Task: Look for space in Pālitāna, India from 3rd June, 2023 to 9th June, 2023 for 2 adults in price range Rs.6000 to Rs.12000. Place can be entire place with 1  bedroom having 1 bed and 1 bathroom. Property type can be house, flat, guest house, hotel. Booking option can be shelf check-in. Required host language is English.
Action: Mouse moved to (499, 99)
Screenshot: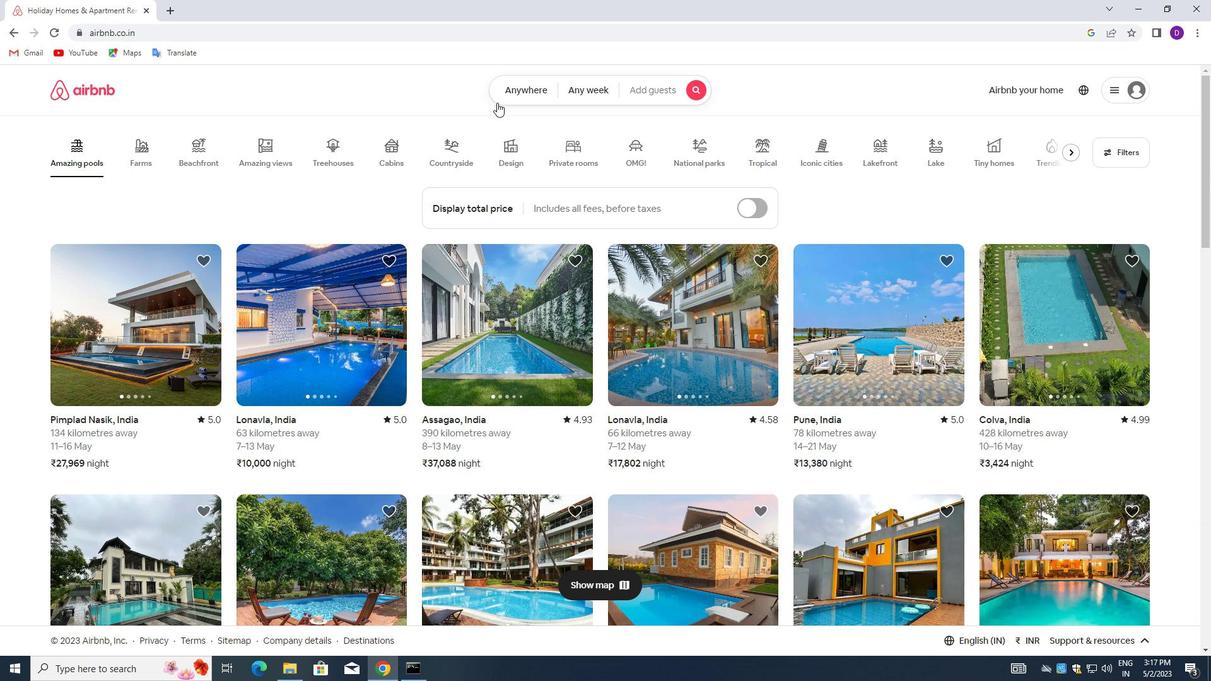 
Action: Mouse pressed left at (499, 99)
Screenshot: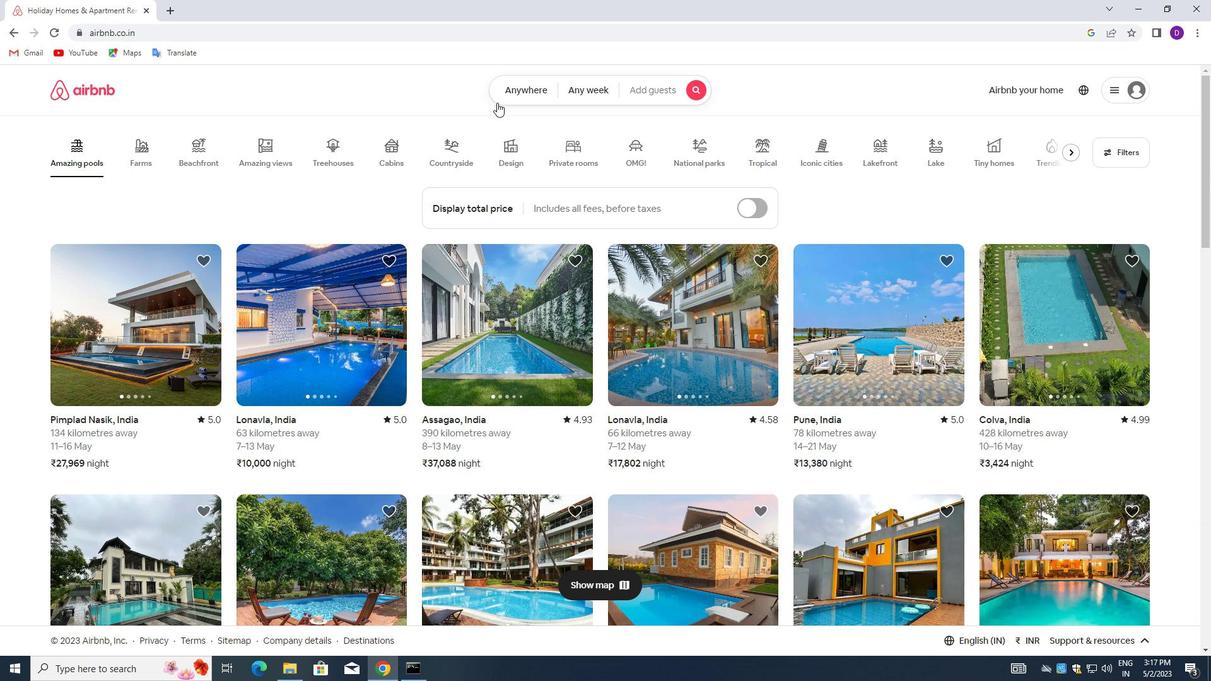 
Action: Mouse moved to (402, 143)
Screenshot: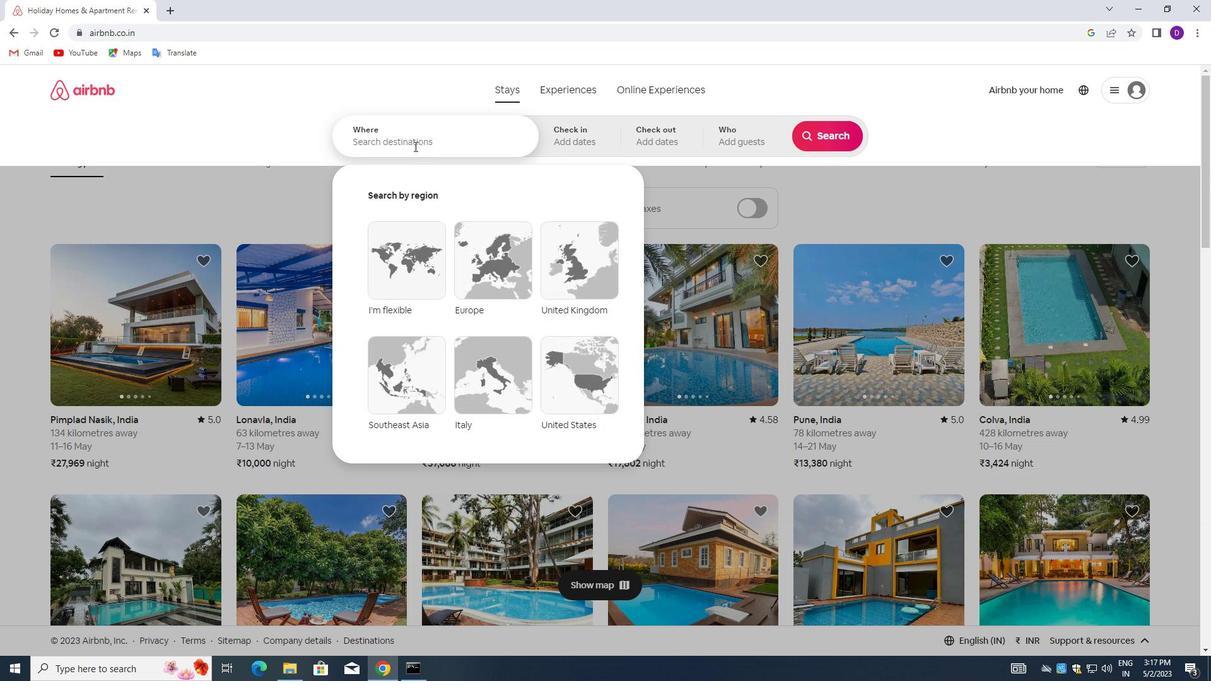 
Action: Mouse pressed left at (402, 143)
Screenshot: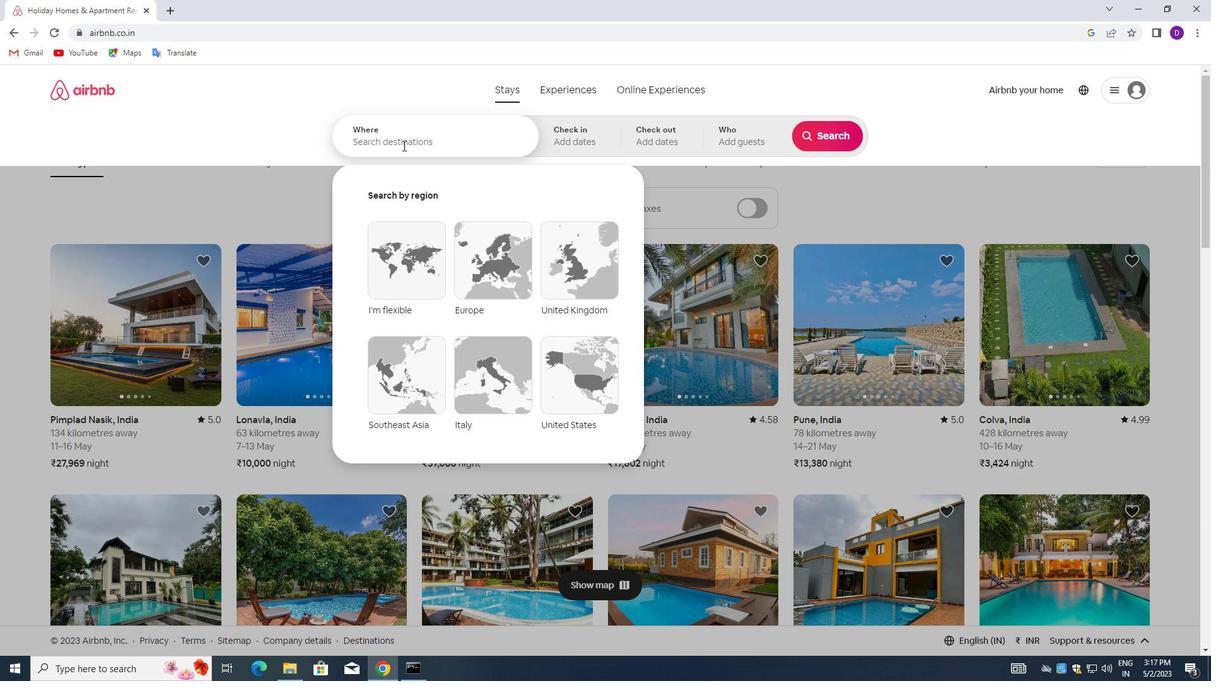 
Action: Key pressed <Key.shift>PALITANA,<Key.space><Key.shift>INDIA<Key.enter>
Screenshot: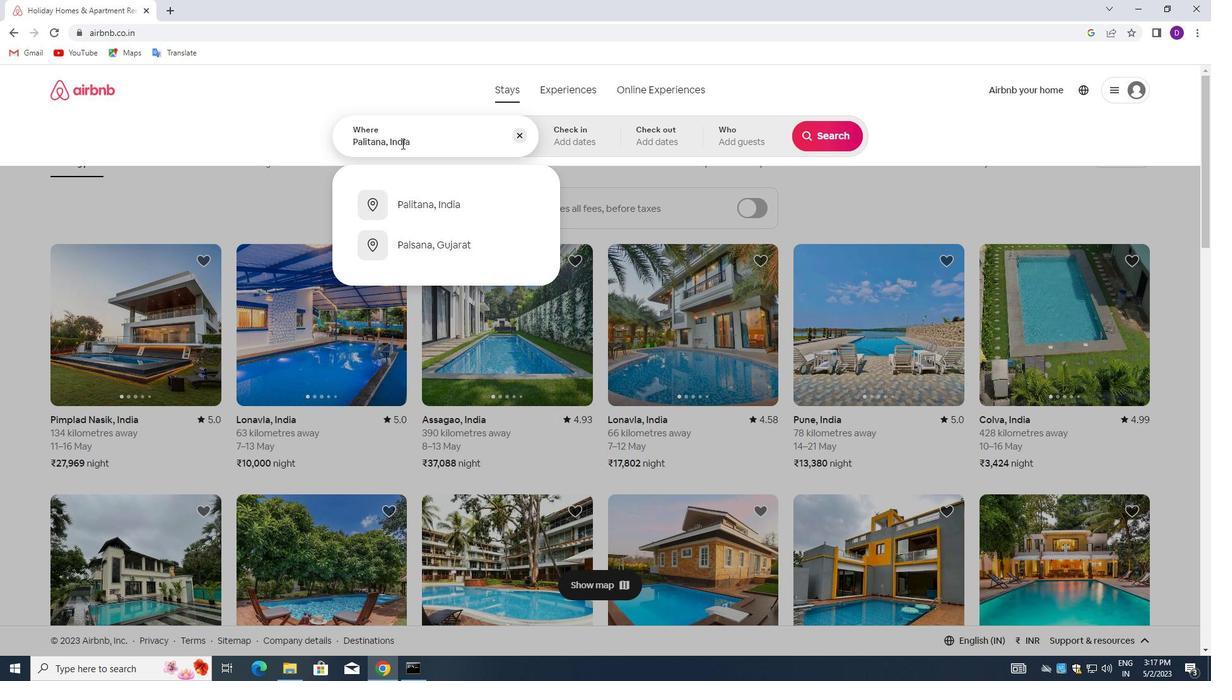 
Action: Mouse moved to (809, 297)
Screenshot: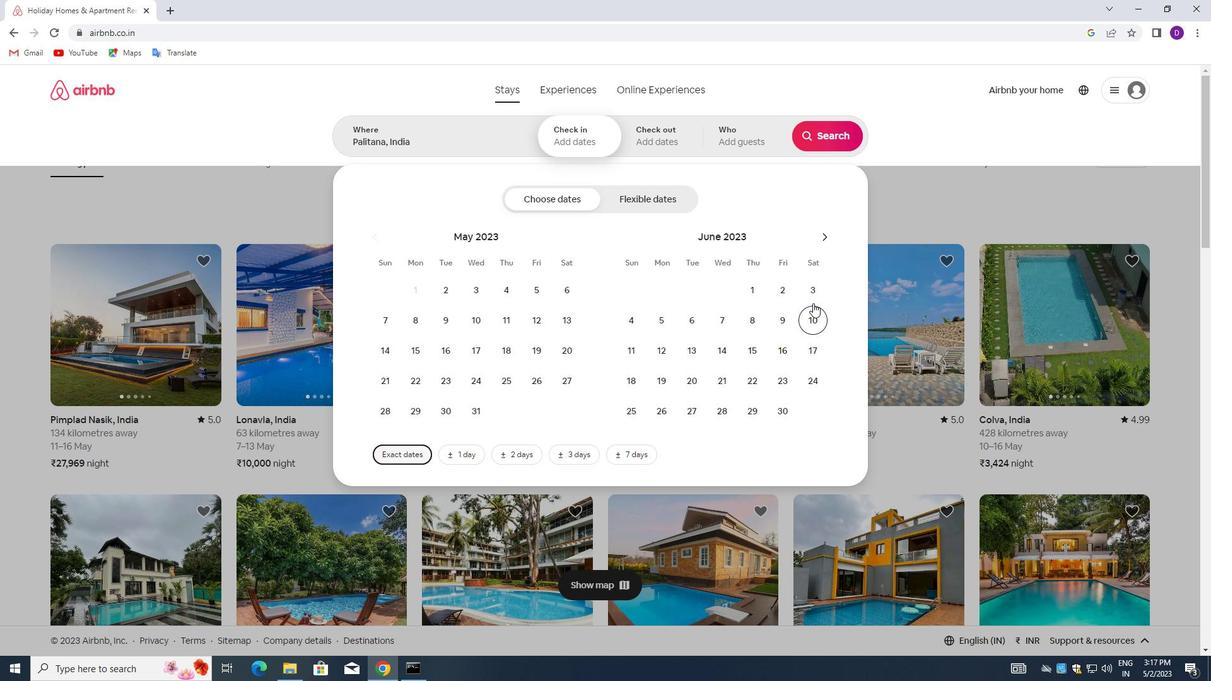 
Action: Mouse pressed left at (809, 297)
Screenshot: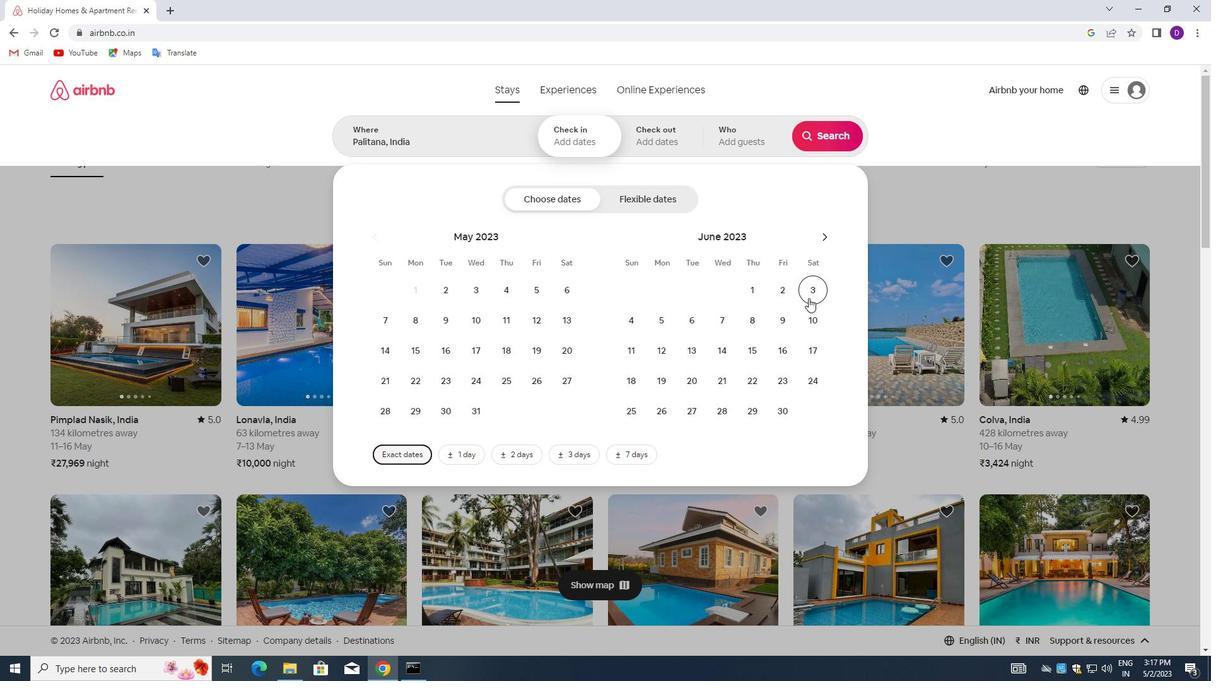 
Action: Mouse moved to (783, 318)
Screenshot: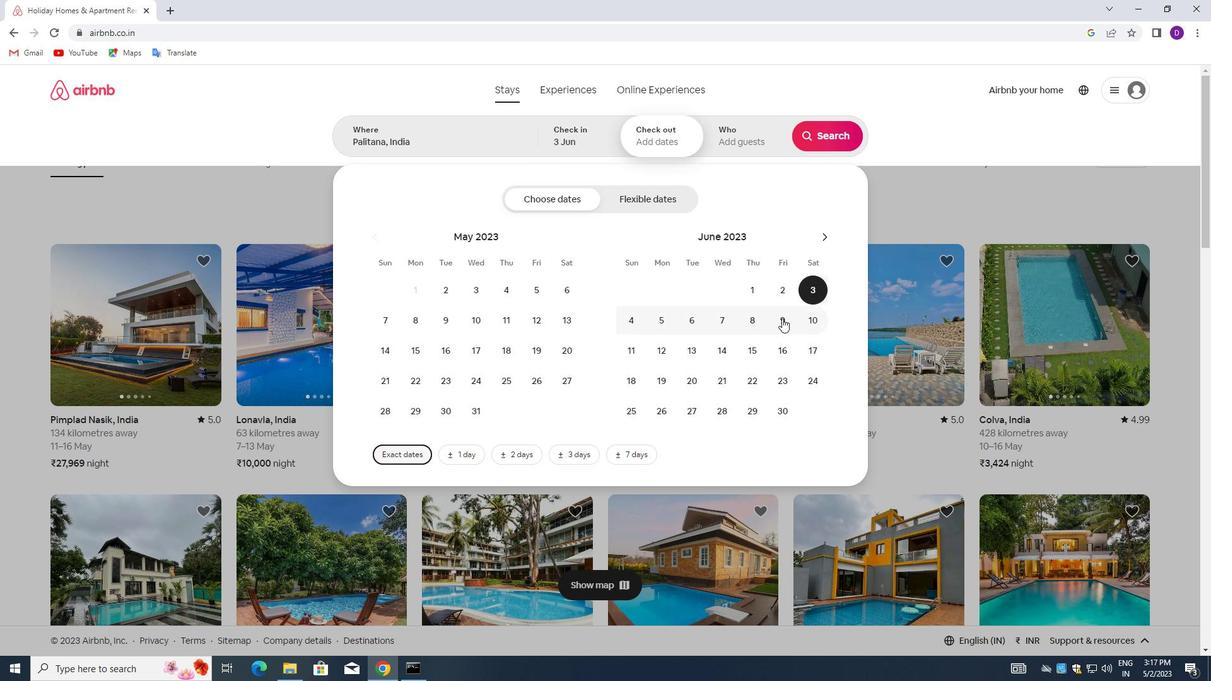 
Action: Mouse pressed left at (783, 318)
Screenshot: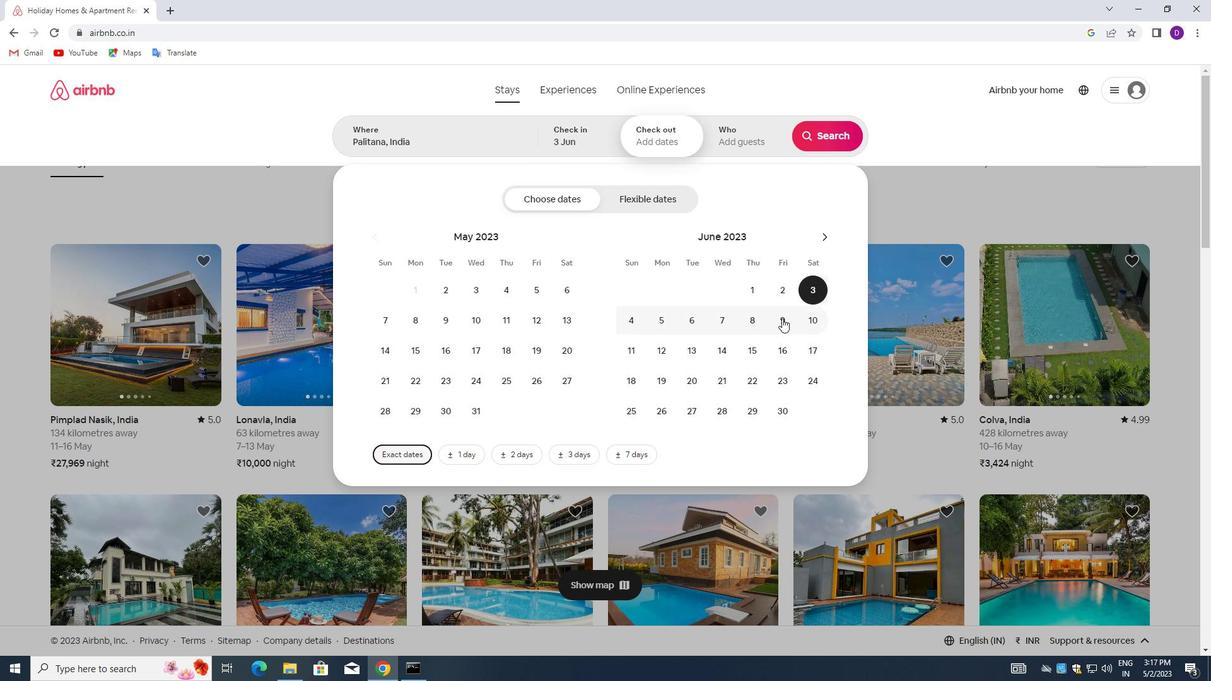 
Action: Mouse moved to (744, 140)
Screenshot: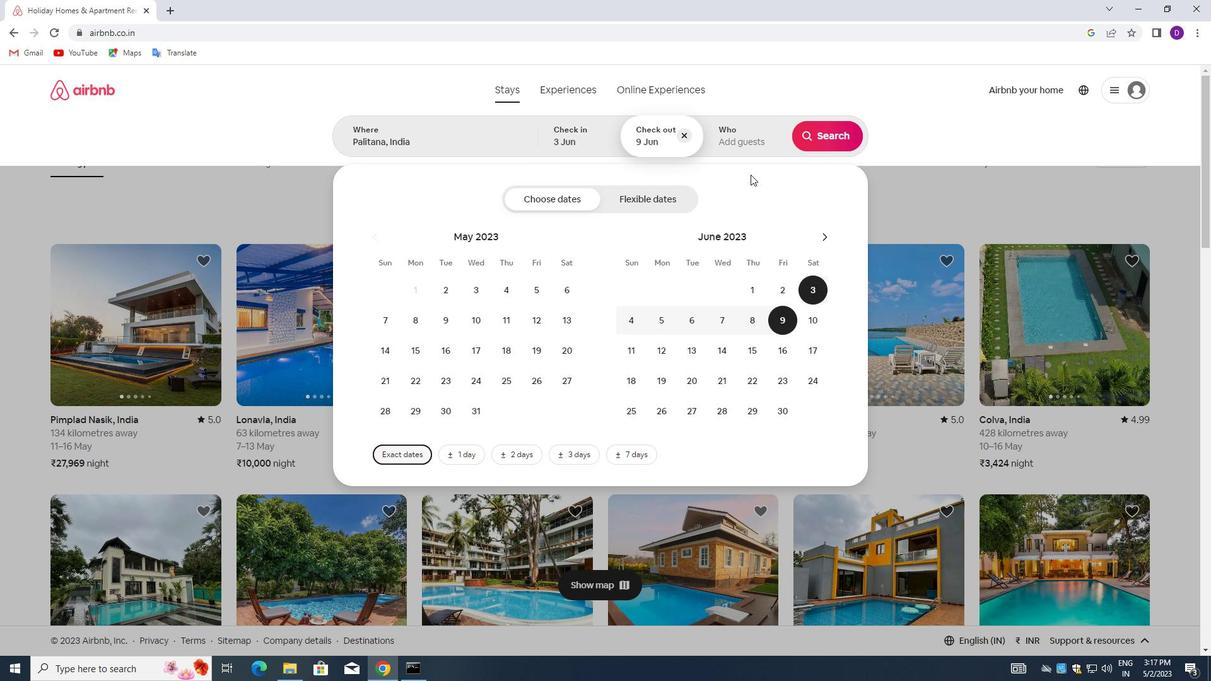 
Action: Mouse pressed left at (744, 140)
Screenshot: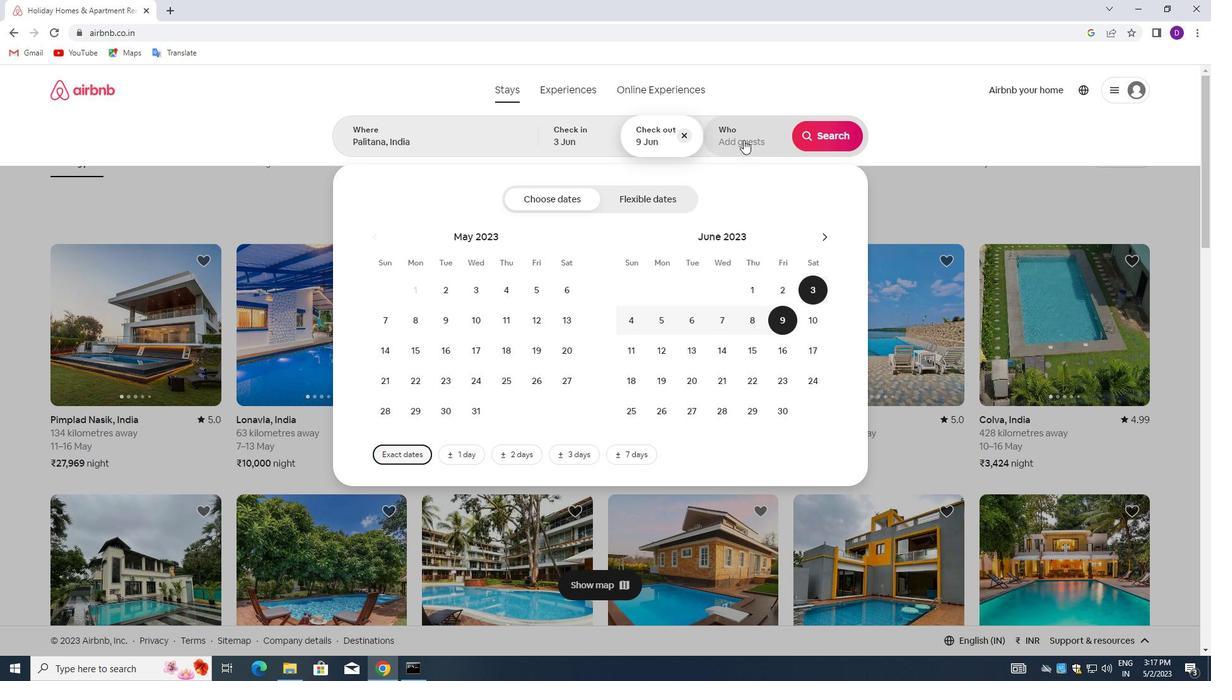 
Action: Mouse moved to (833, 208)
Screenshot: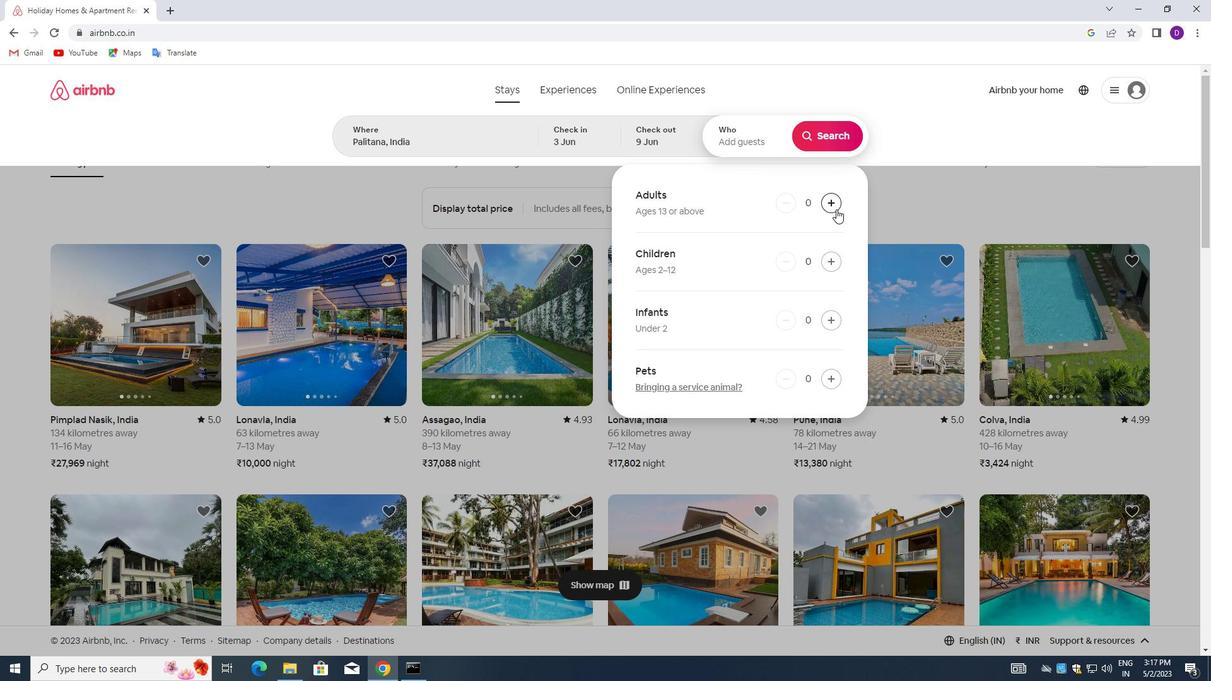 
Action: Mouse pressed left at (833, 208)
Screenshot: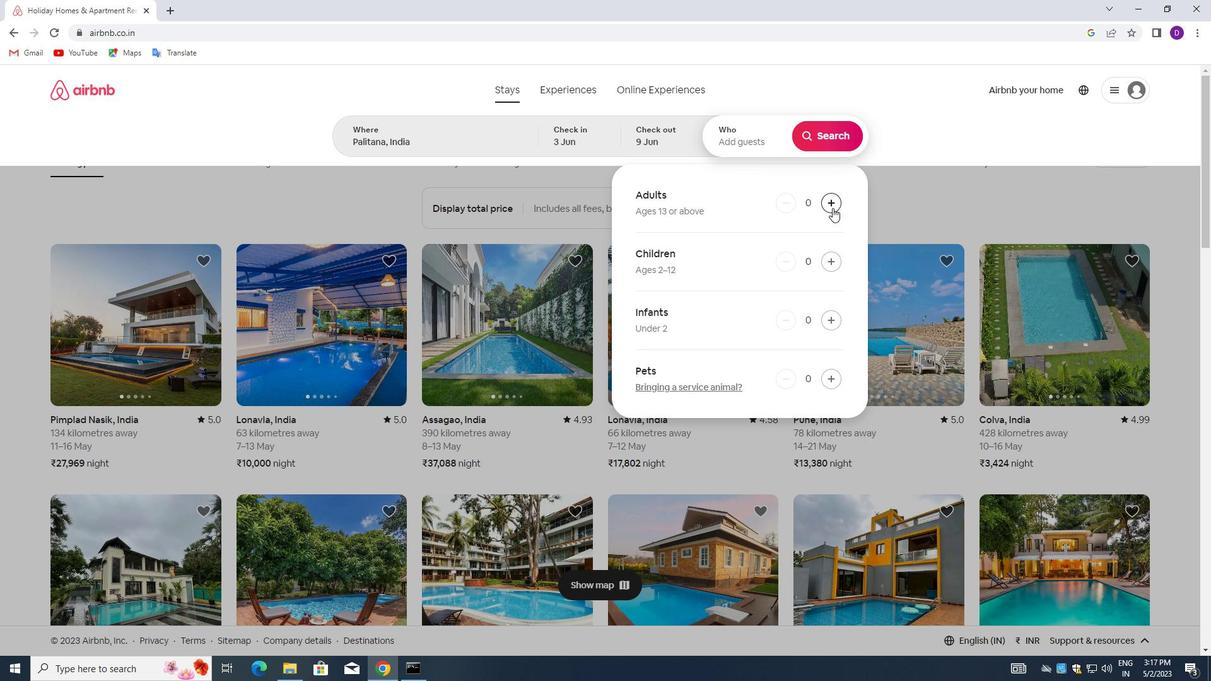 
Action: Mouse moved to (833, 208)
Screenshot: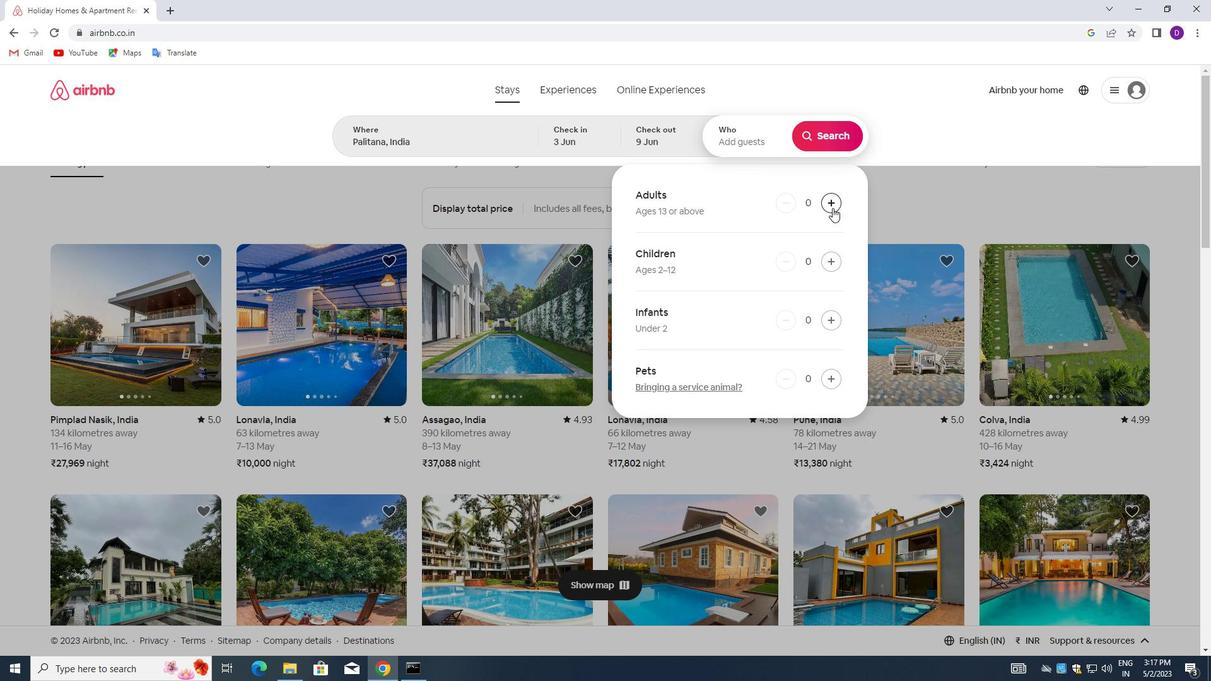 
Action: Mouse pressed left at (833, 208)
Screenshot: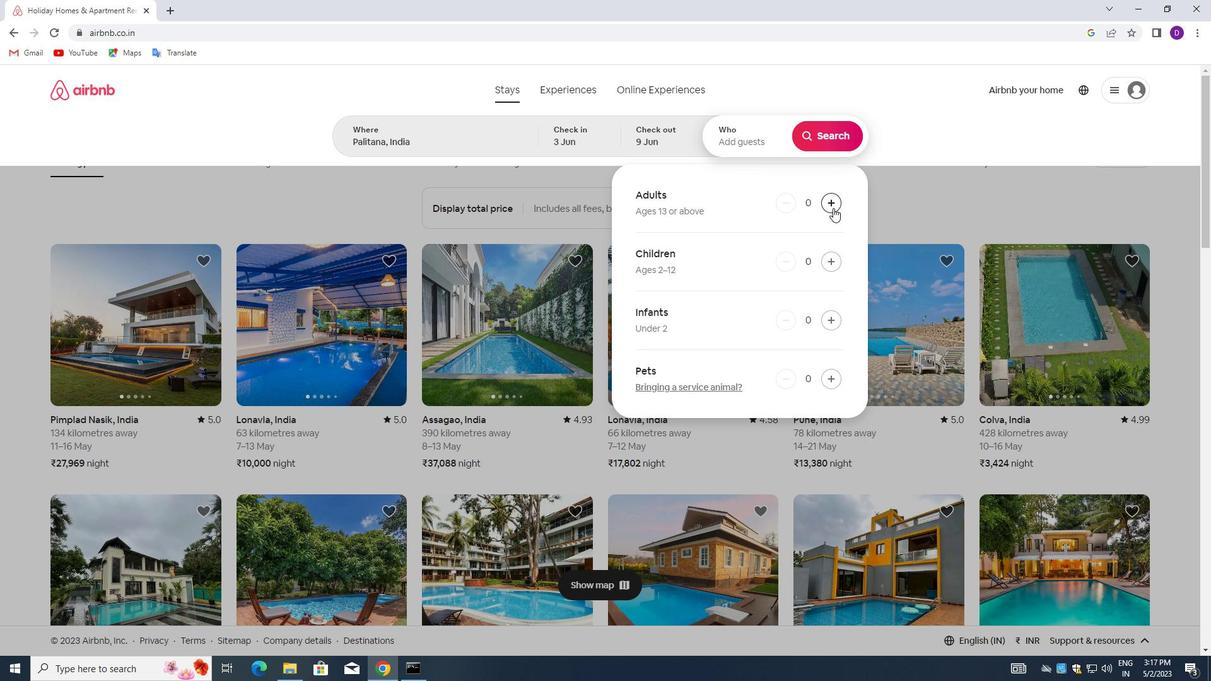 
Action: Mouse moved to (828, 131)
Screenshot: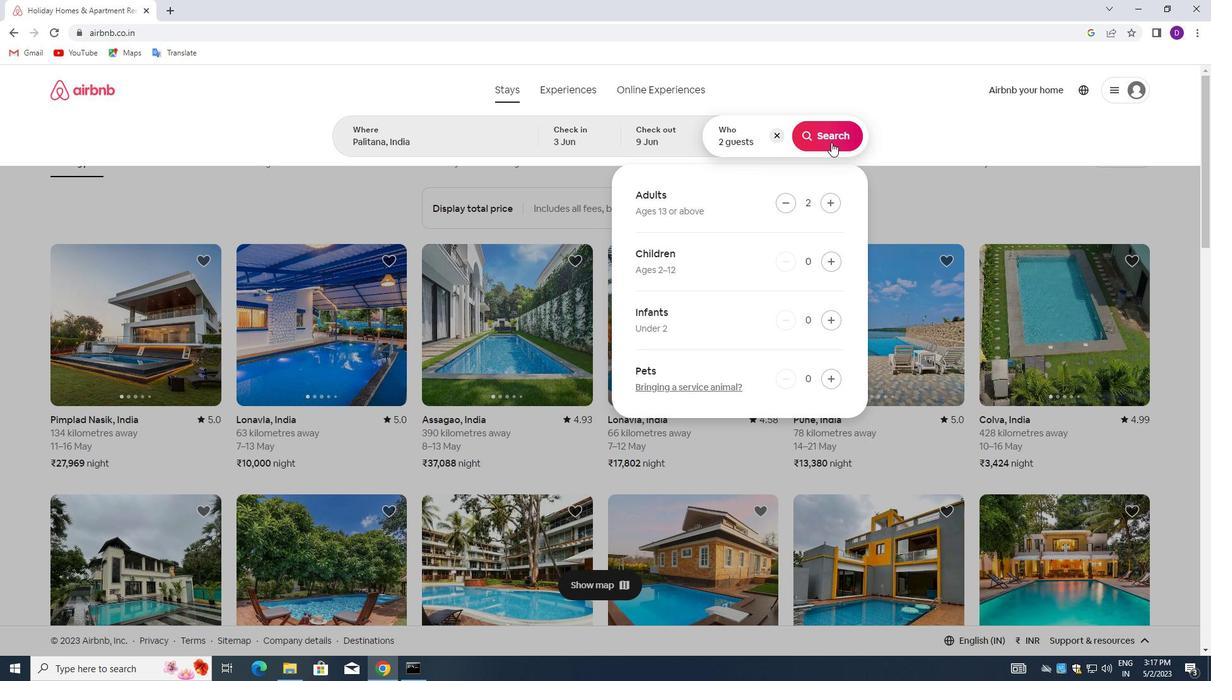 
Action: Mouse pressed left at (828, 131)
Screenshot: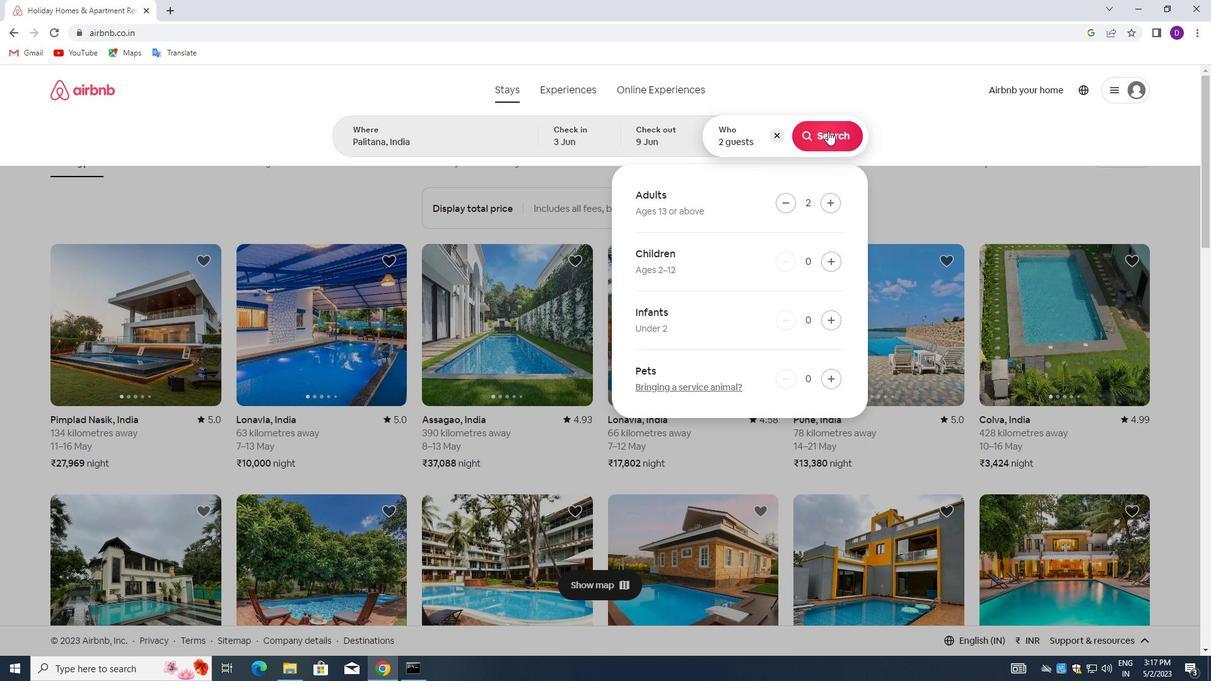 
Action: Mouse moved to (1149, 142)
Screenshot: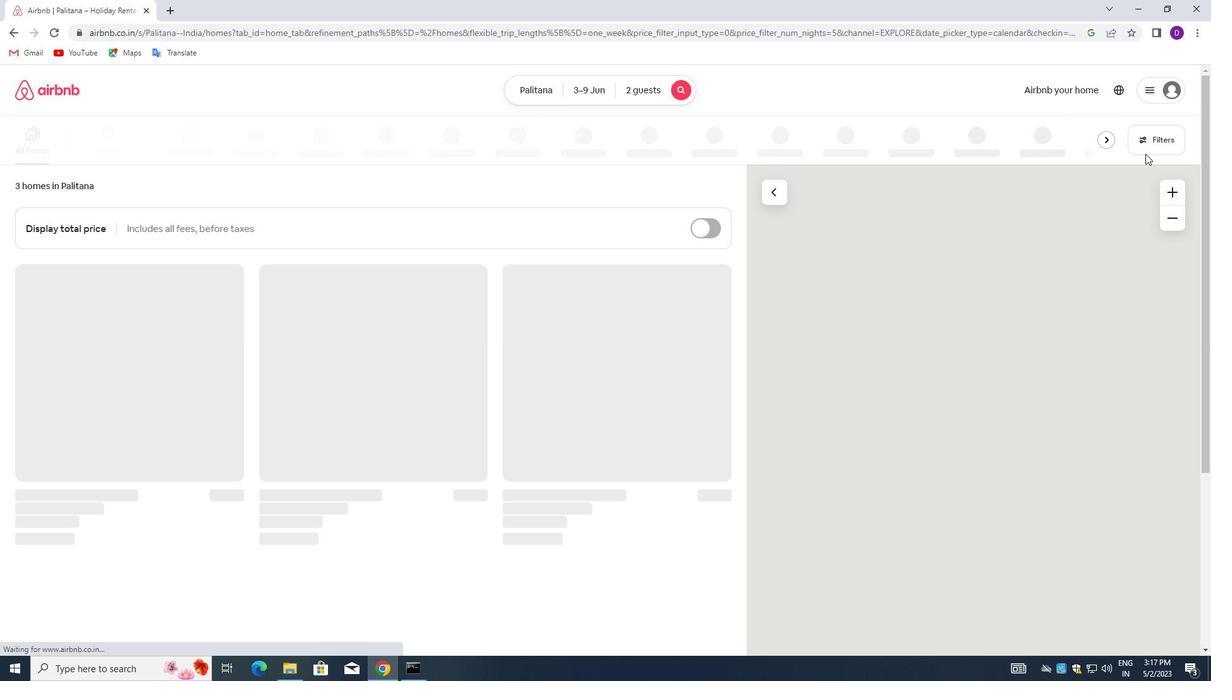 
Action: Mouse pressed left at (1149, 142)
Screenshot: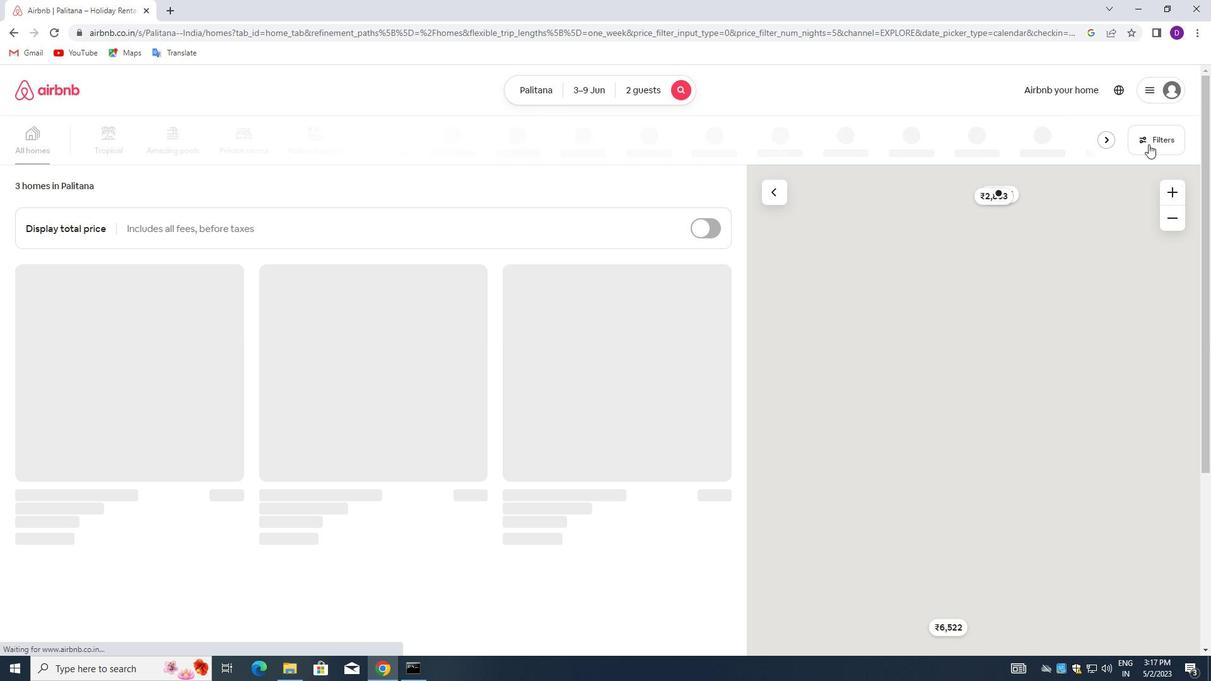 
Action: Mouse moved to (445, 296)
Screenshot: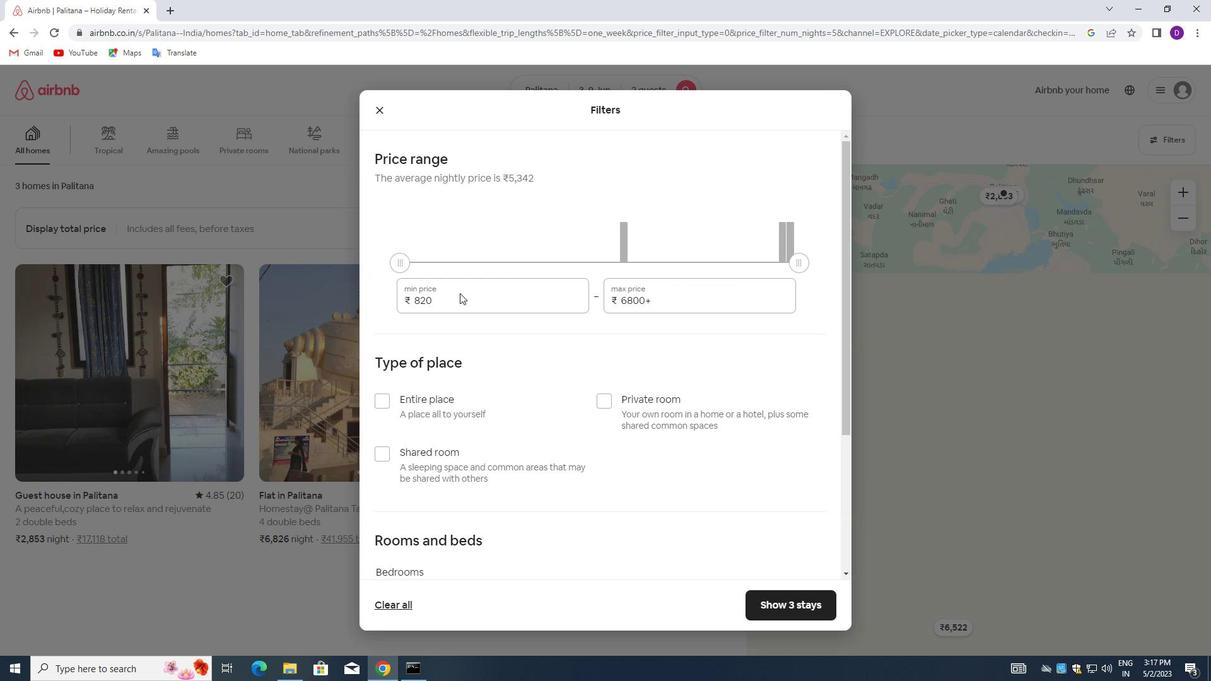 
Action: Mouse pressed left at (445, 296)
Screenshot: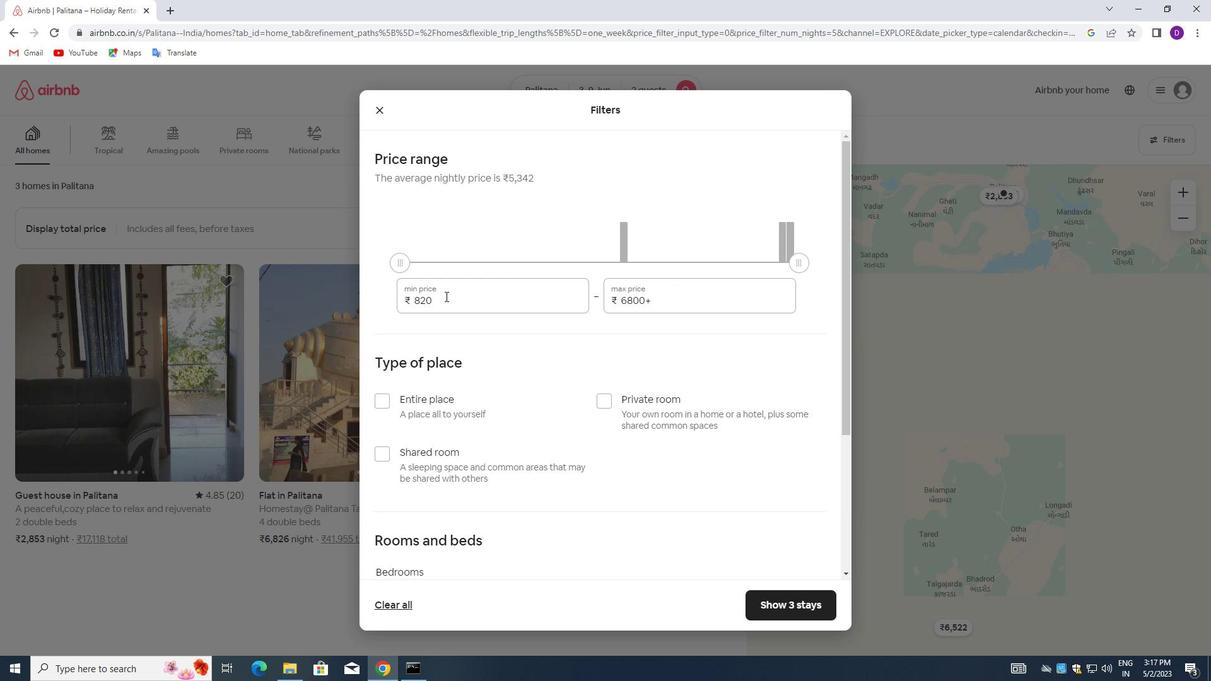 
Action: Mouse pressed left at (445, 296)
Screenshot: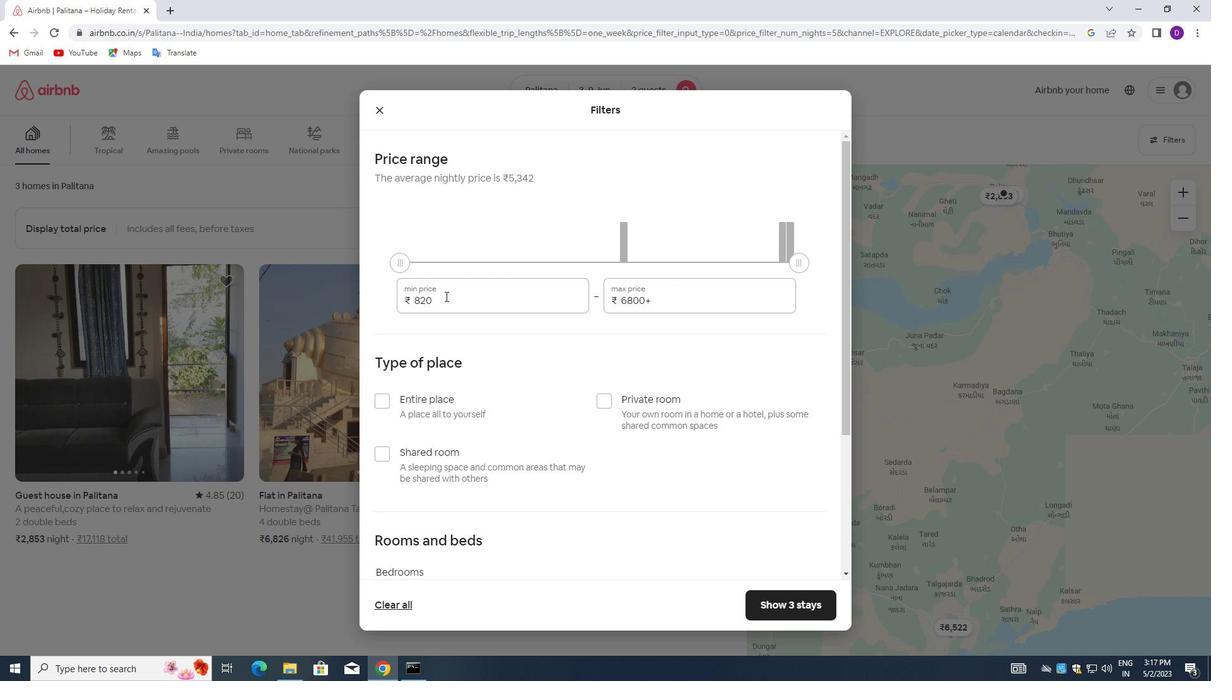 
Action: Key pressed 6000<Key.tab>1<Key.backspace><Key.backspace><Key.backspace><Key.backspace><Key.backspace><Key.backspace><Key.backspace><Key.backspace><Key.backspace><Key.backspace><Key.backspace><Key.backspace>12000
Screenshot: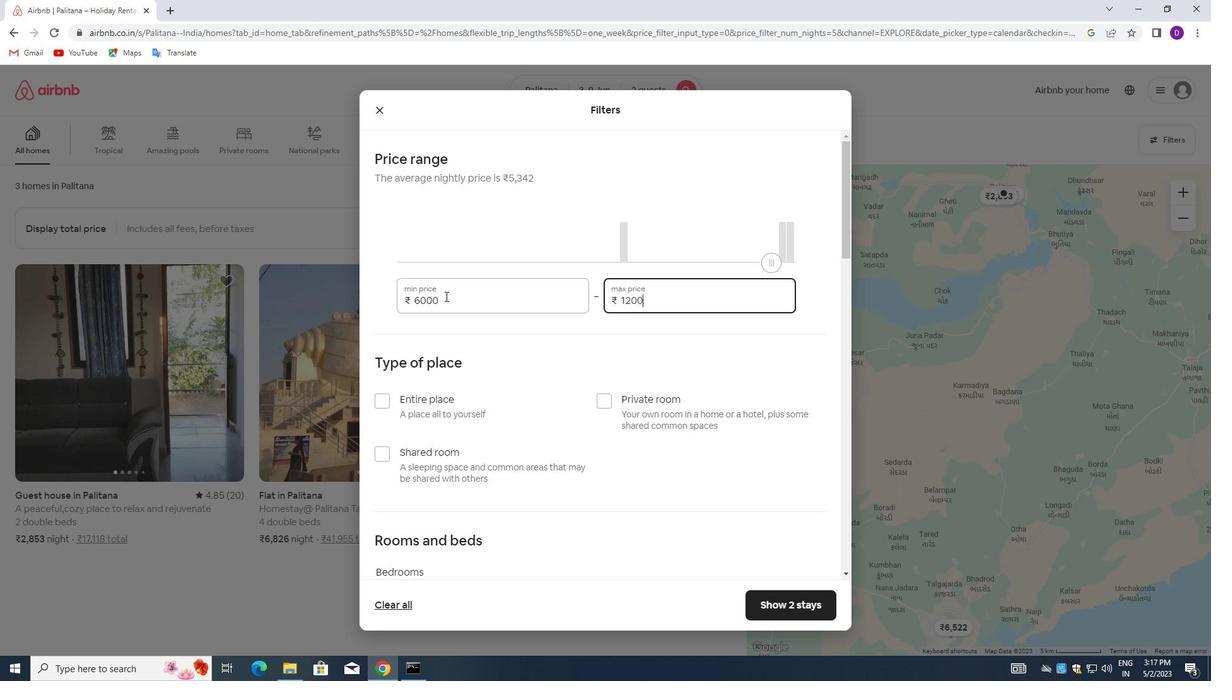 
Action: Mouse moved to (450, 301)
Screenshot: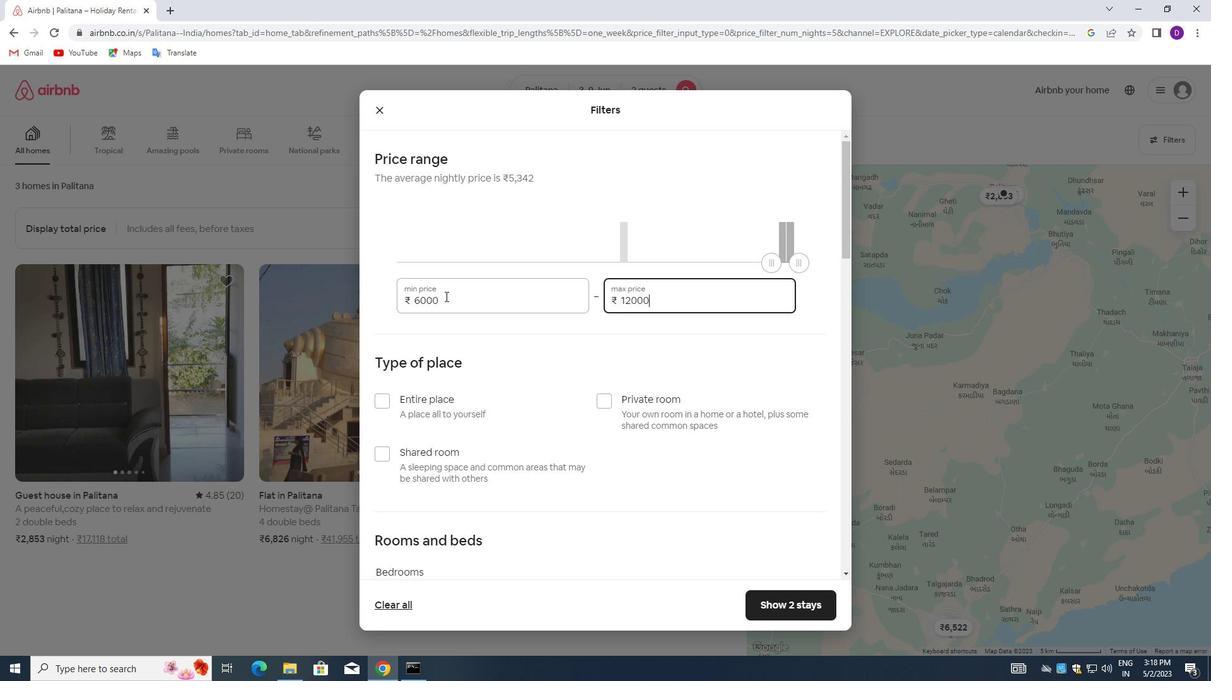 
Action: Mouse scrolled (450, 300) with delta (0, 0)
Screenshot: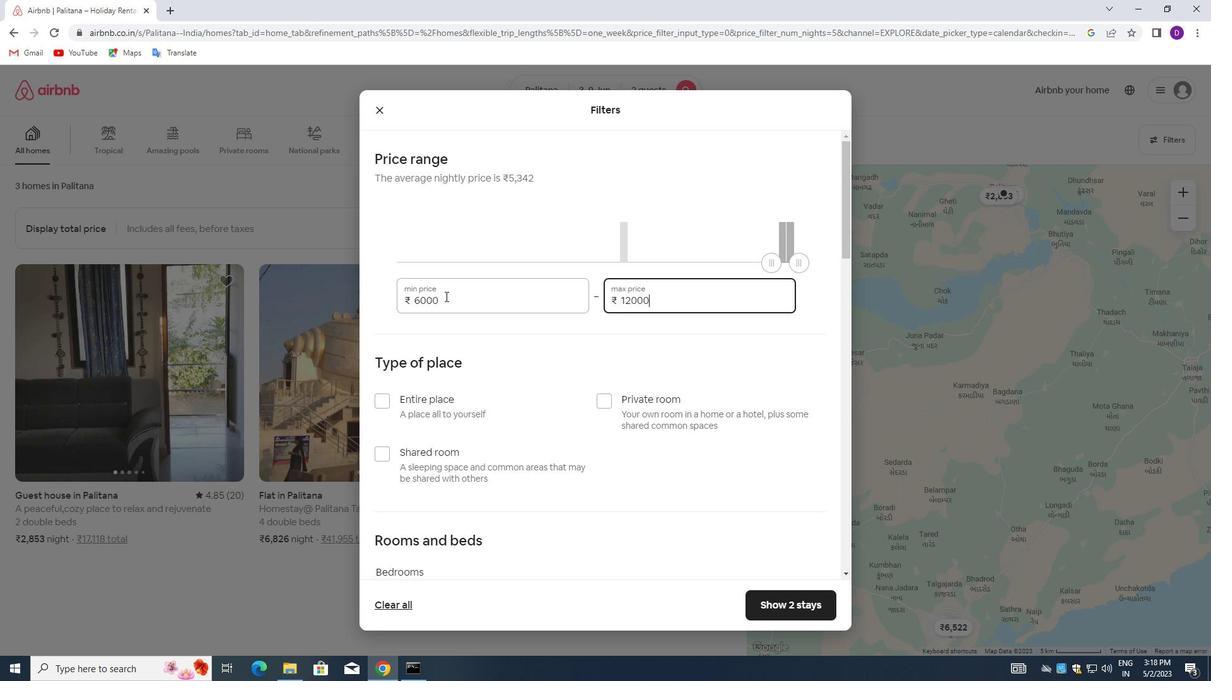 
Action: Mouse moved to (456, 306)
Screenshot: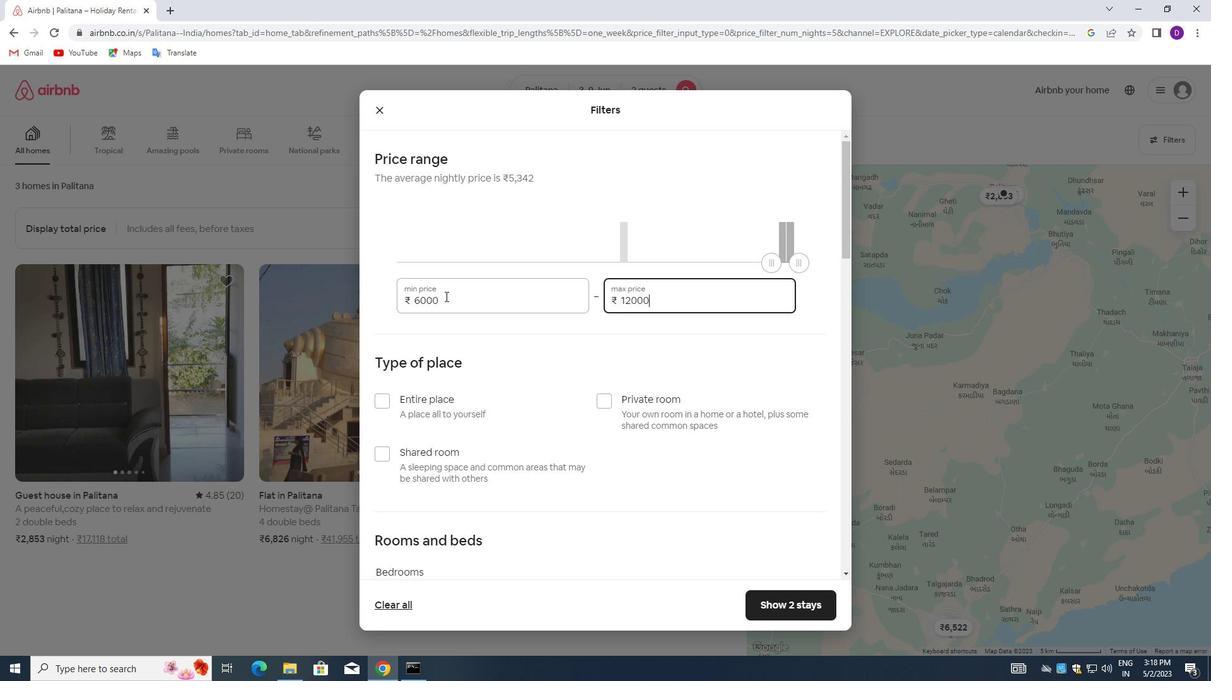 
Action: Mouse scrolled (456, 306) with delta (0, 0)
Screenshot: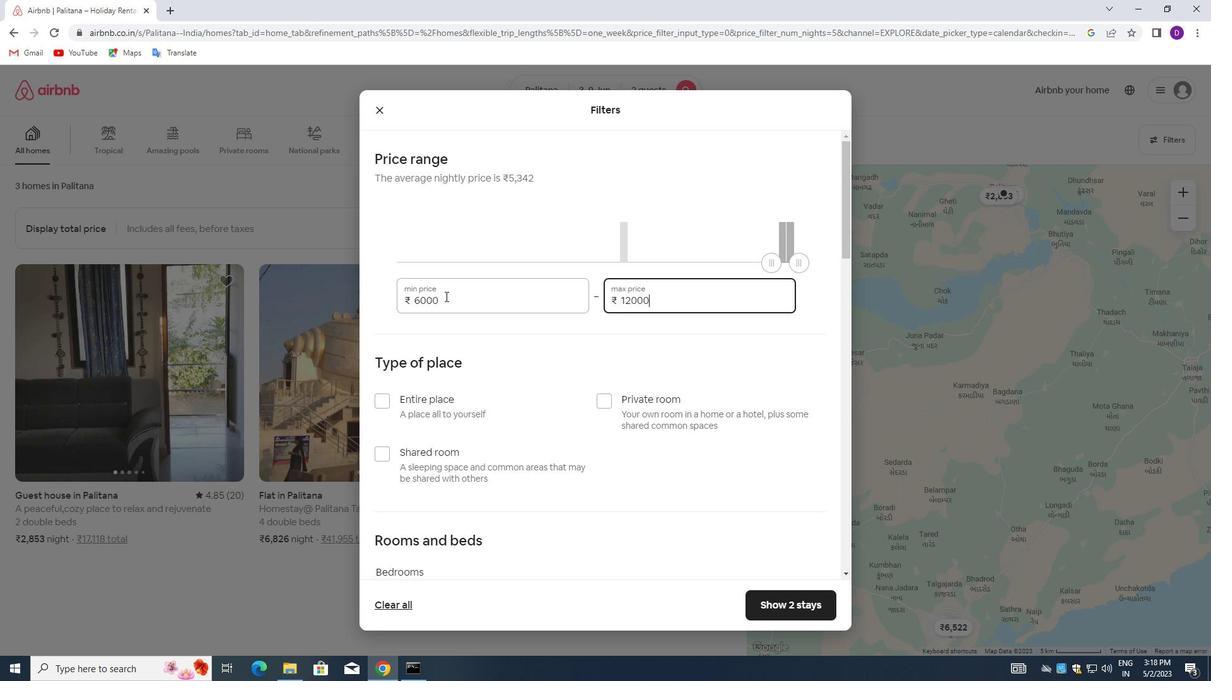 
Action: Mouse moved to (388, 278)
Screenshot: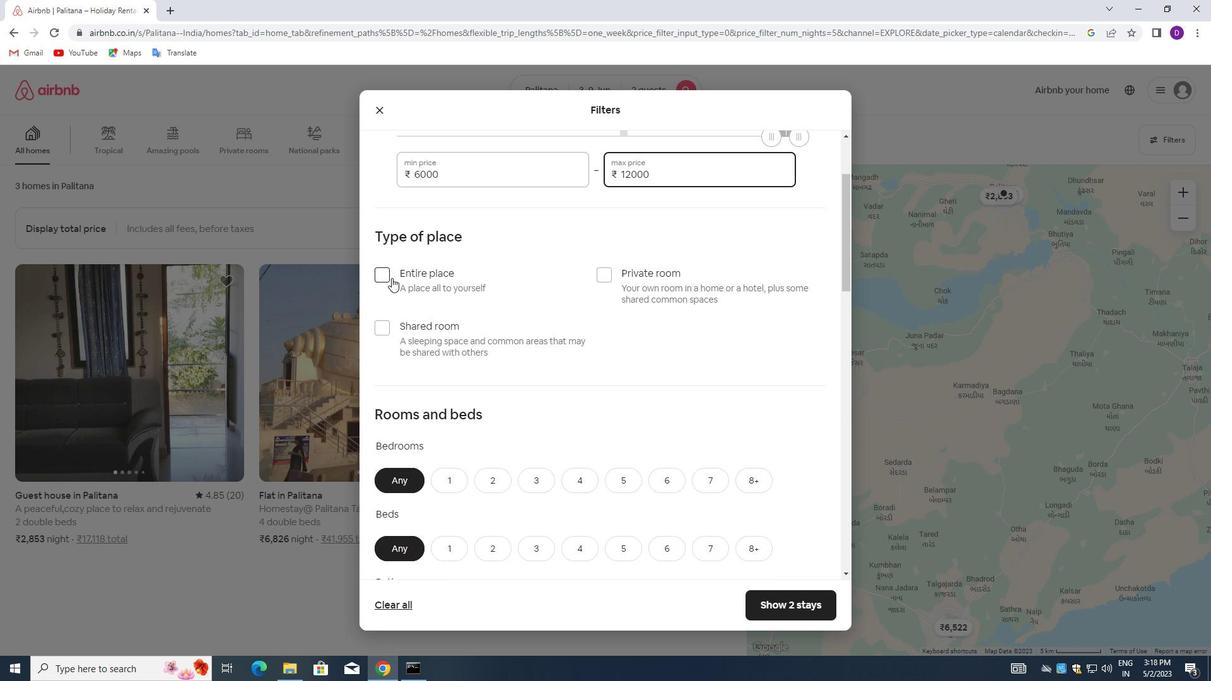 
Action: Mouse pressed left at (388, 278)
Screenshot: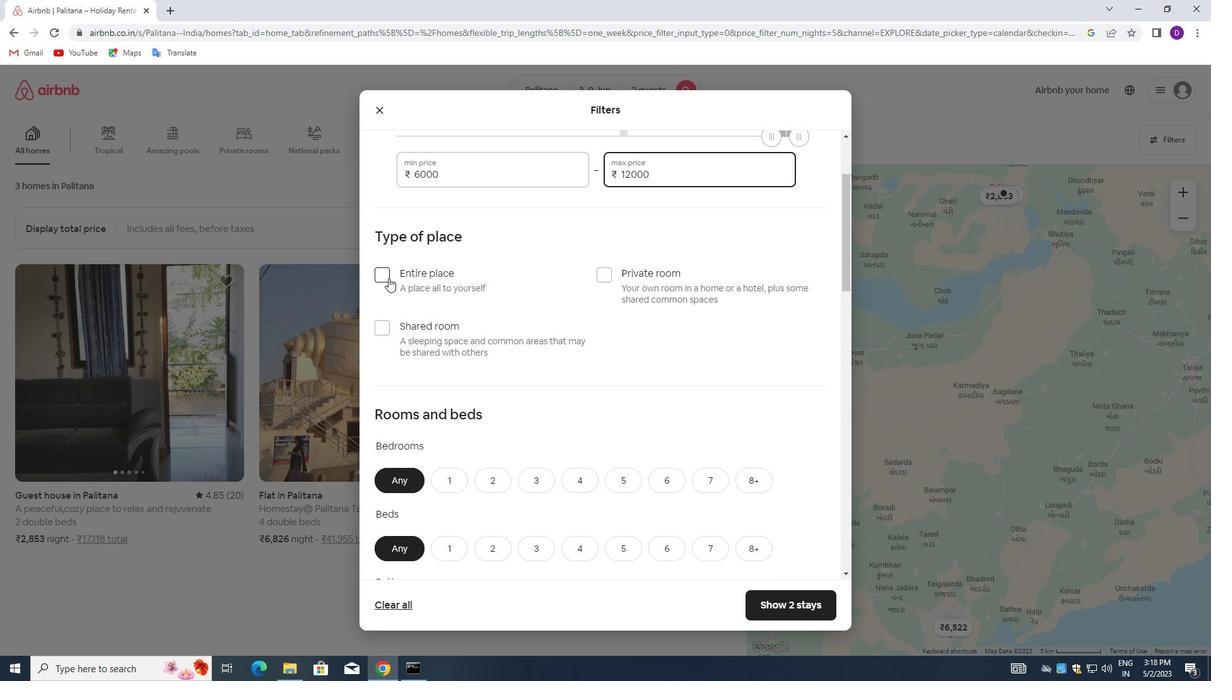 
Action: Mouse moved to (545, 303)
Screenshot: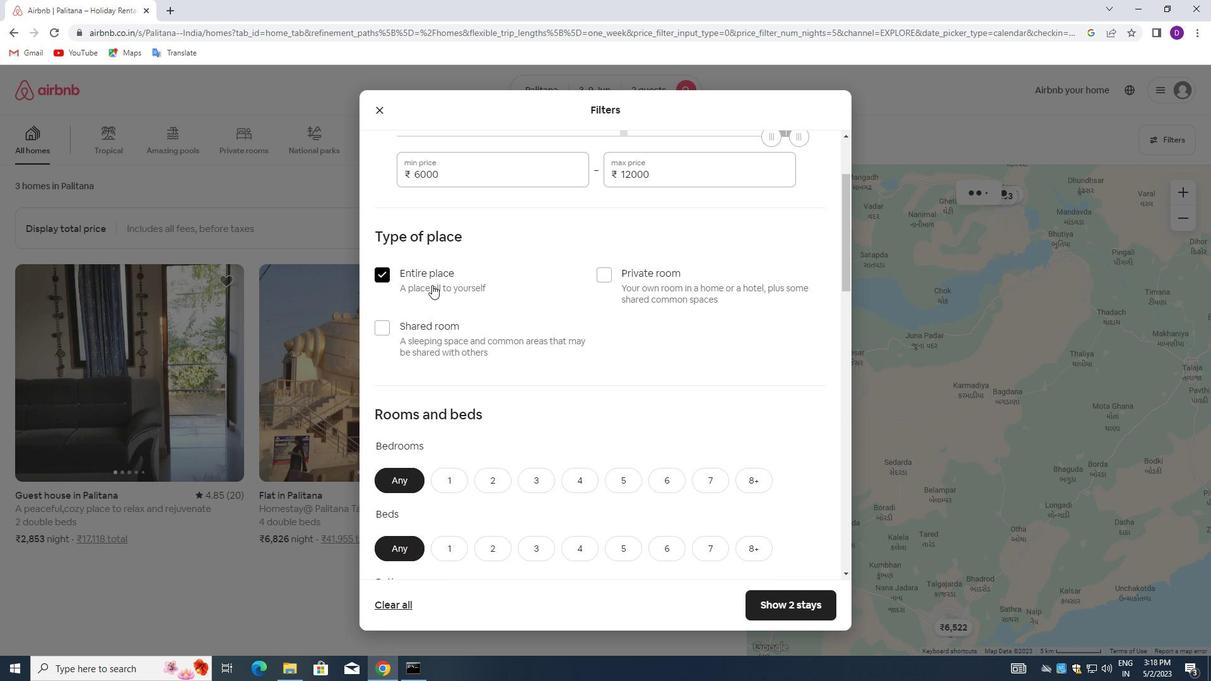 
Action: Mouse scrolled (545, 302) with delta (0, 0)
Screenshot: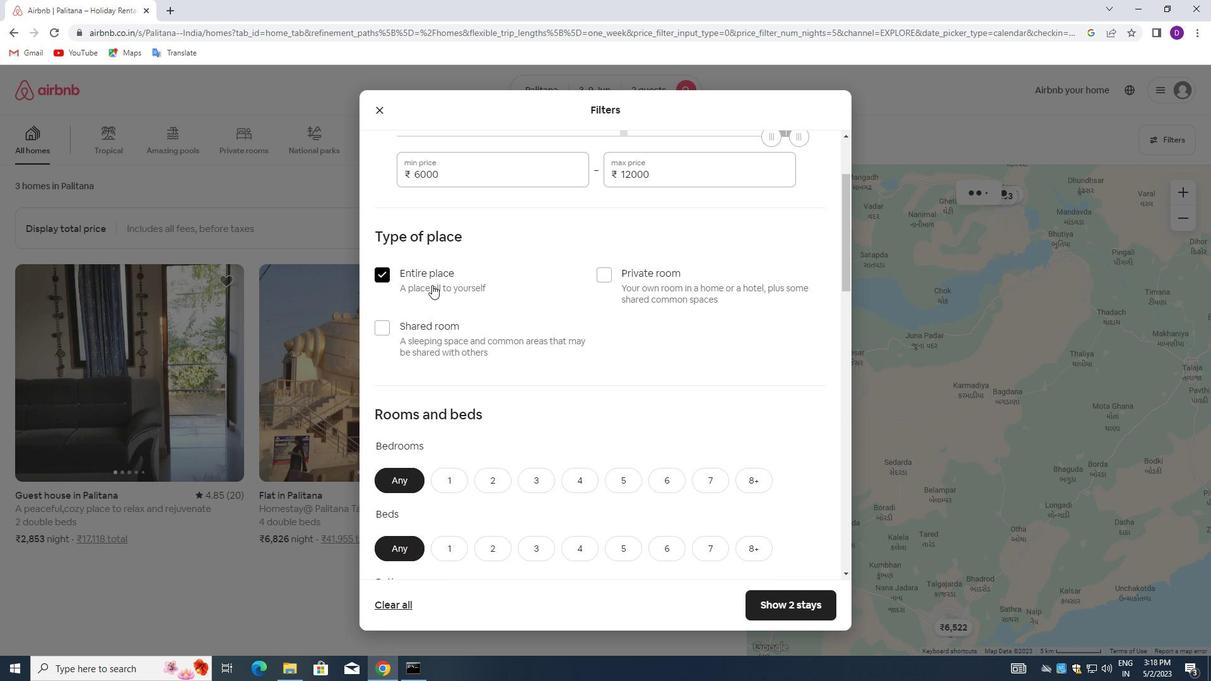 
Action: Mouse moved to (545, 304)
Screenshot: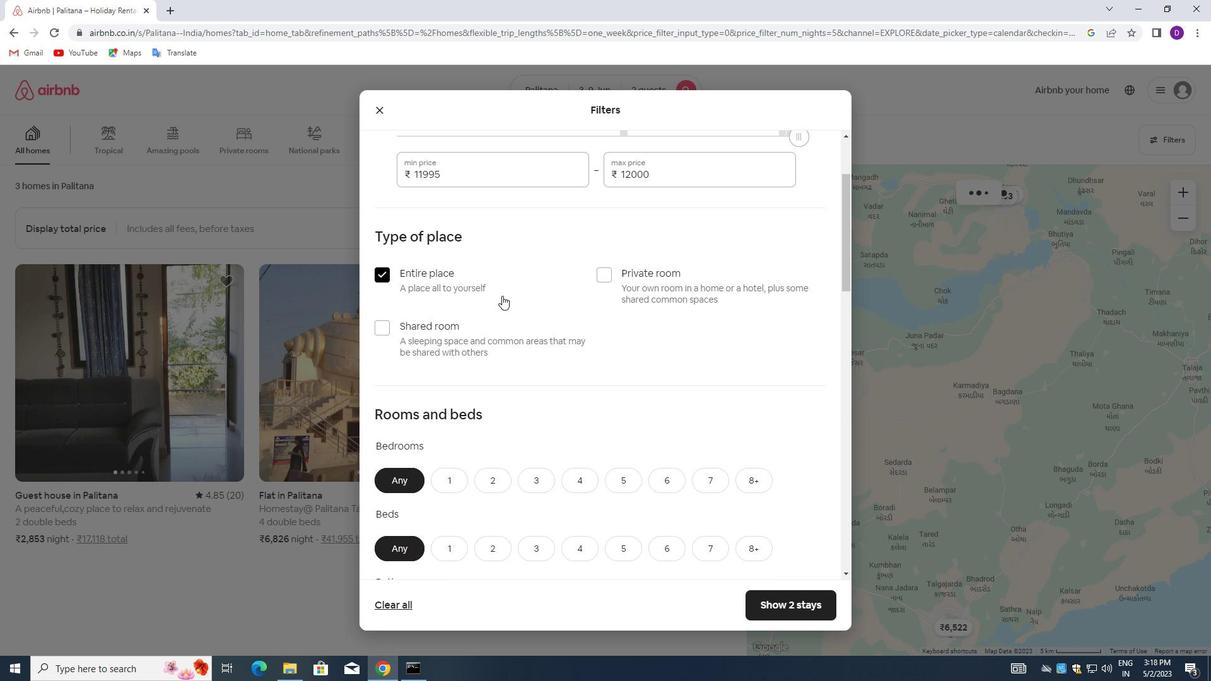 
Action: Mouse scrolled (545, 303) with delta (0, 0)
Screenshot: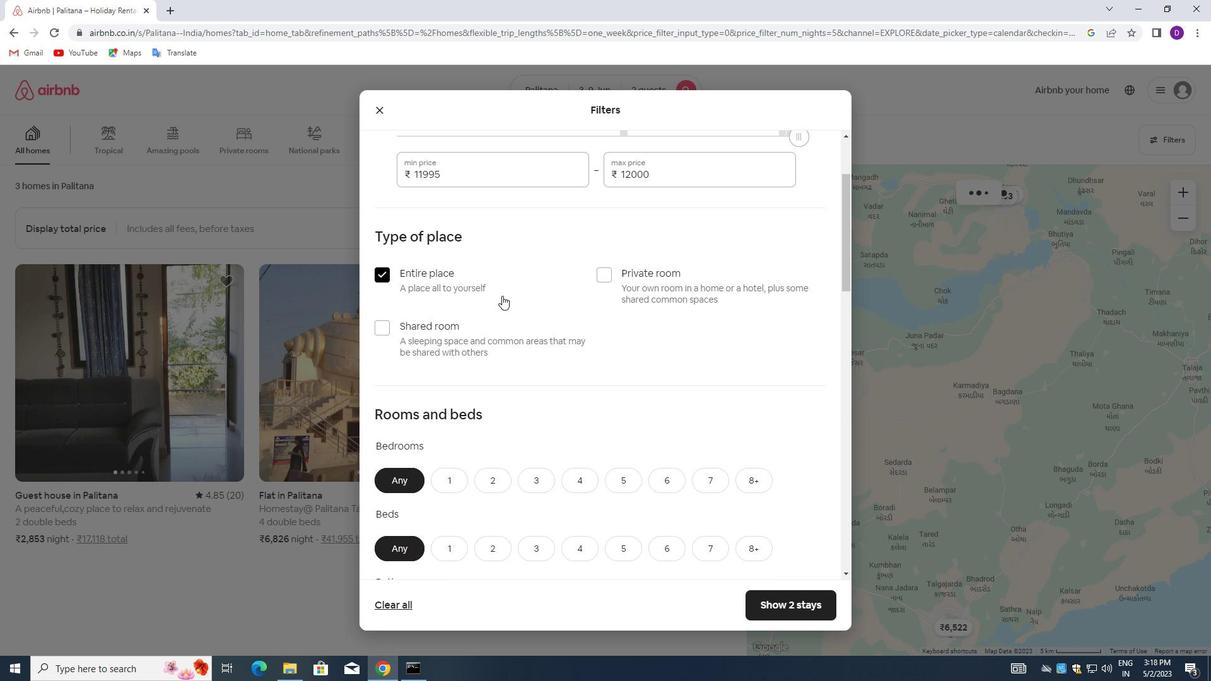
Action: Mouse moved to (545, 304)
Screenshot: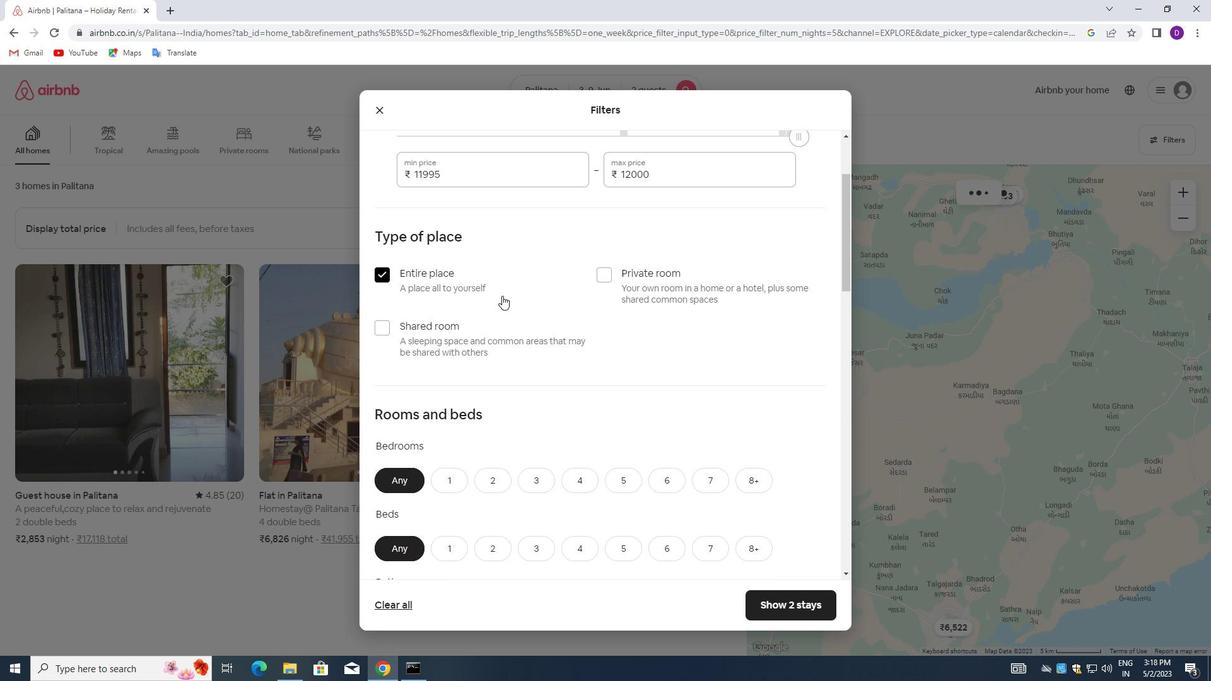 
Action: Mouse scrolled (545, 304) with delta (0, 0)
Screenshot: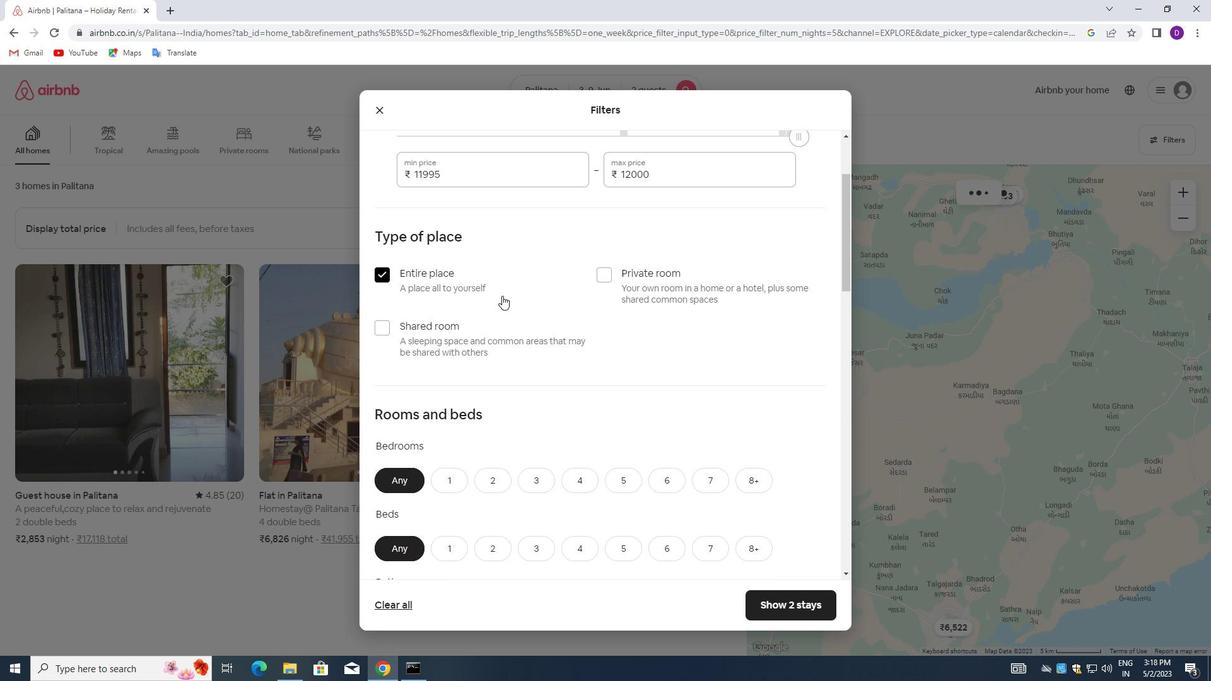 
Action: Mouse scrolled (545, 304) with delta (0, 0)
Screenshot: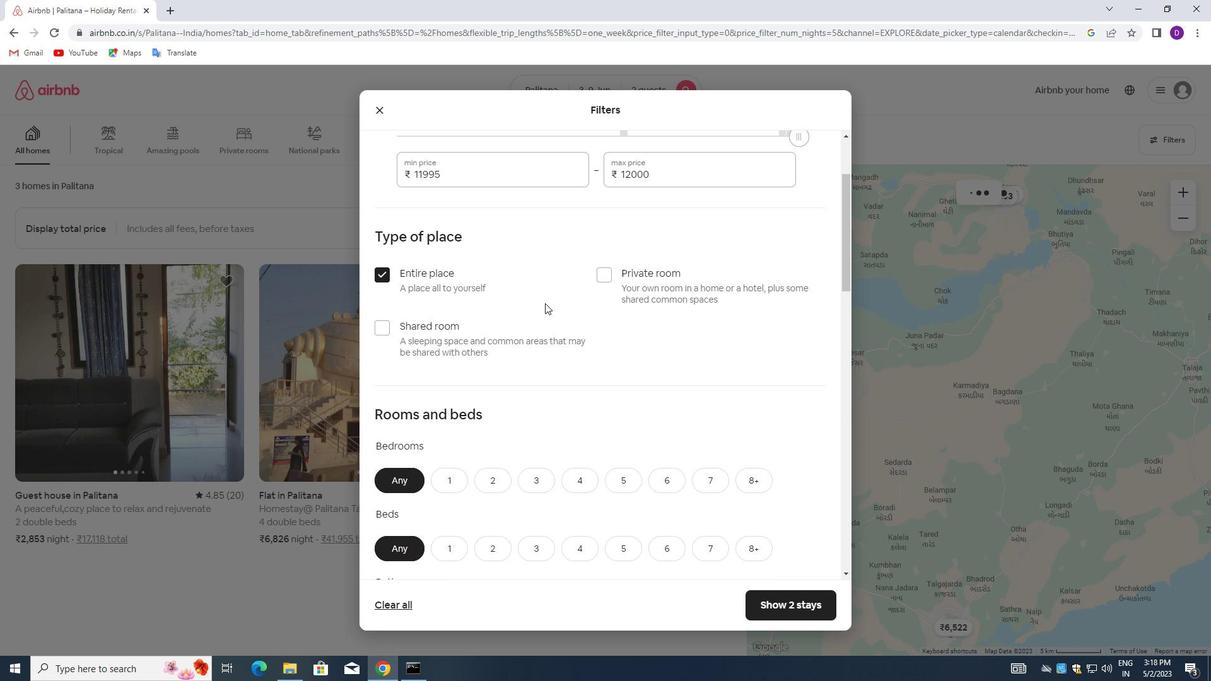 
Action: Mouse moved to (445, 242)
Screenshot: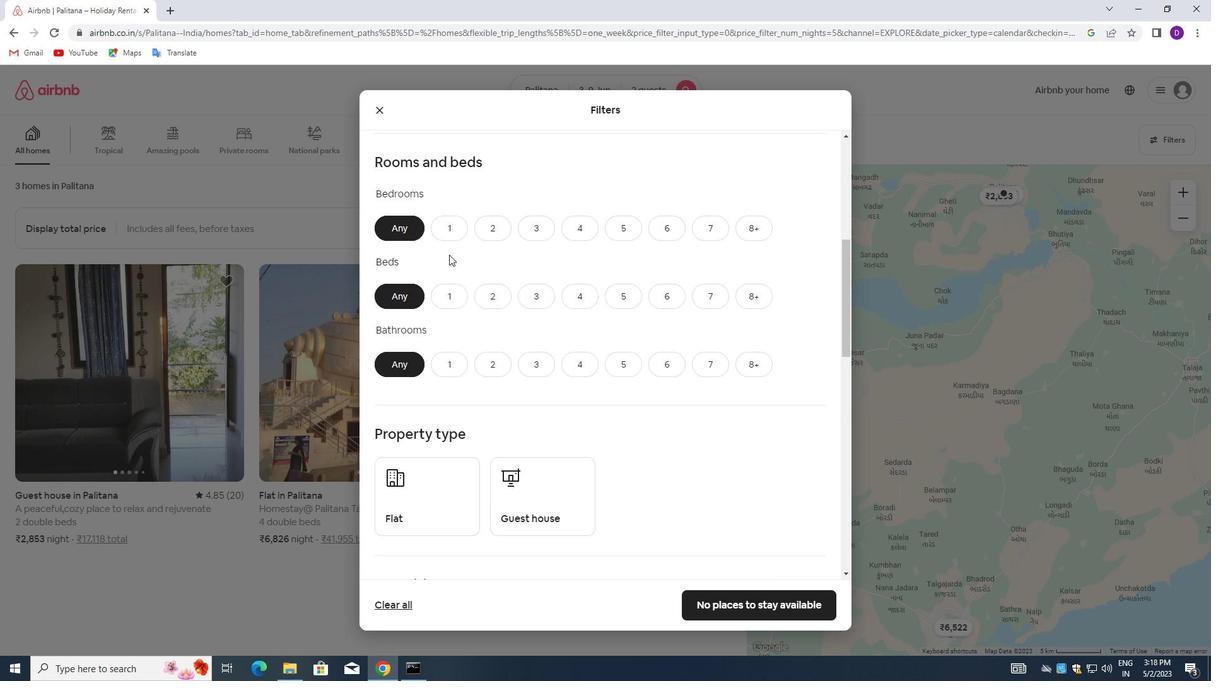 
Action: Mouse pressed left at (445, 242)
Screenshot: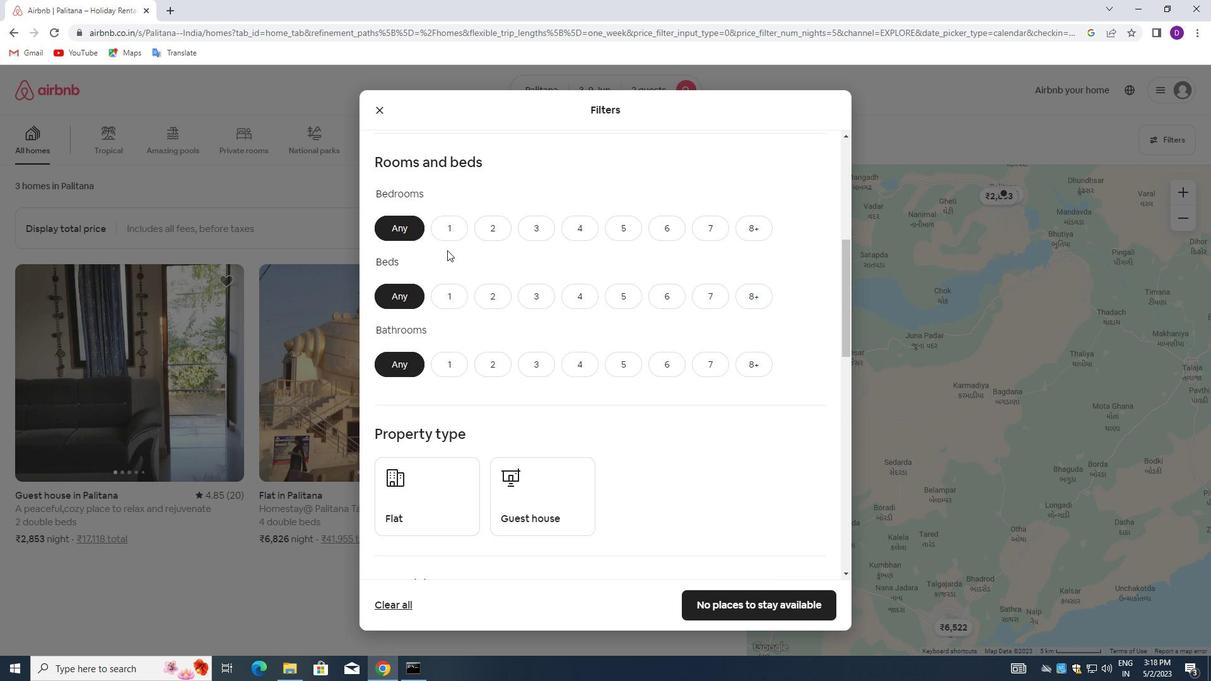 
Action: Mouse moved to (445, 233)
Screenshot: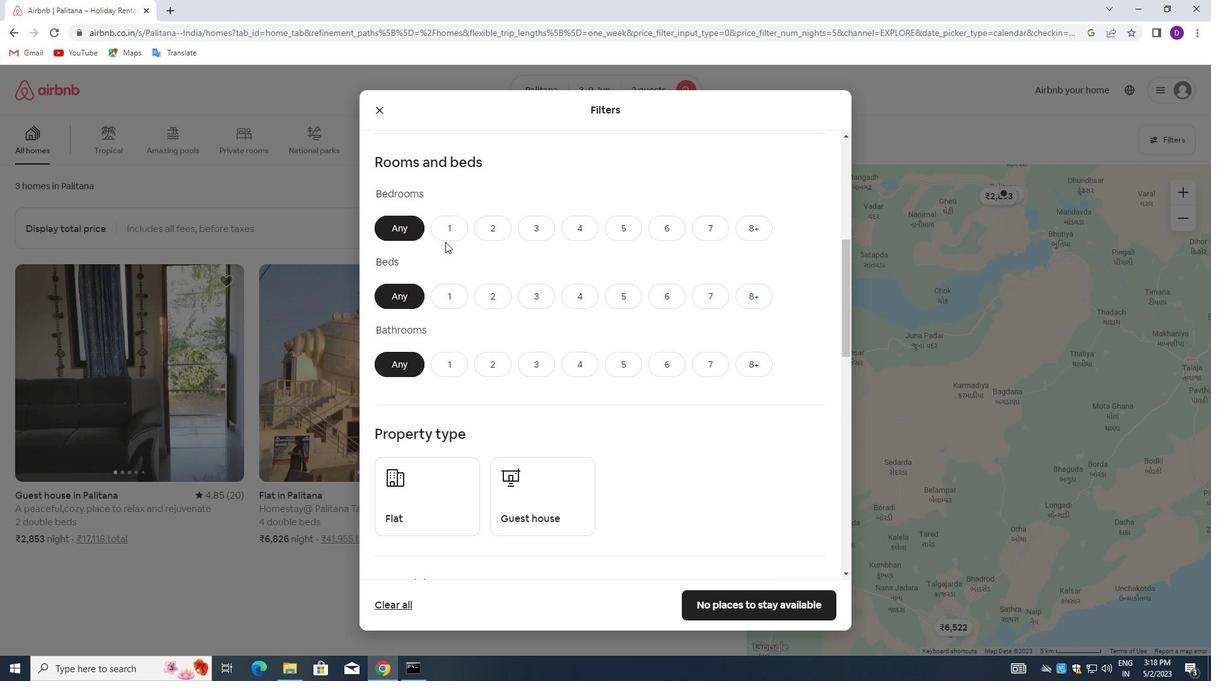 
Action: Mouse pressed left at (445, 233)
Screenshot: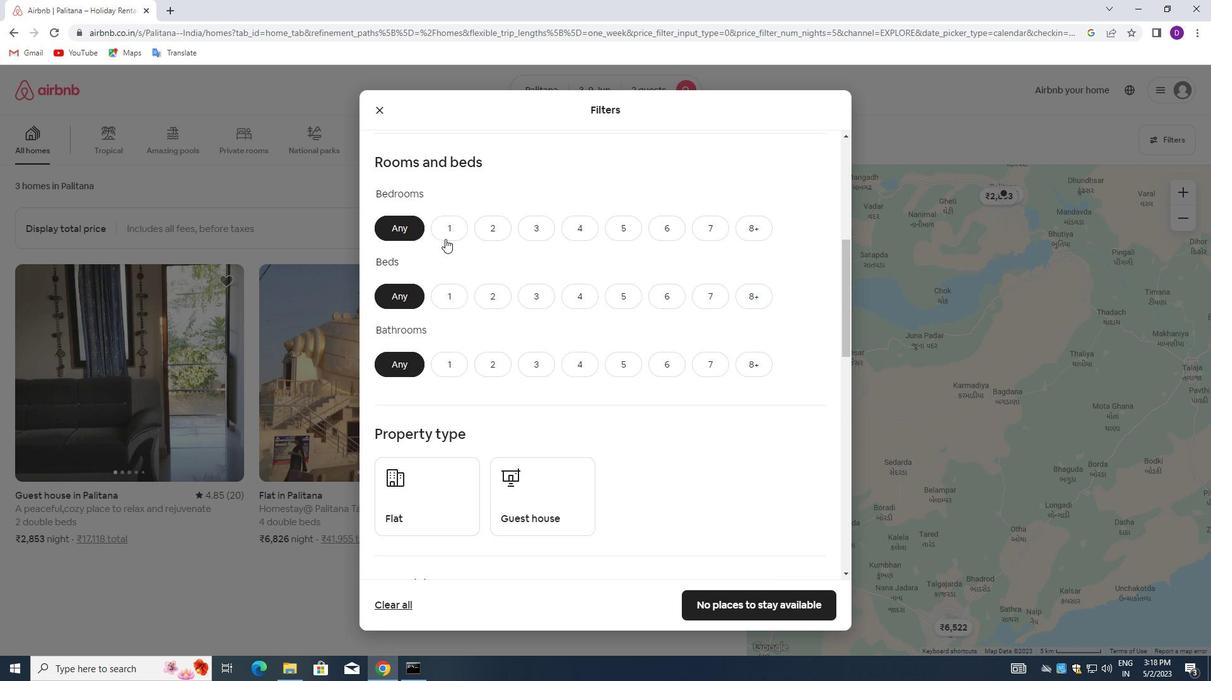 
Action: Mouse moved to (452, 294)
Screenshot: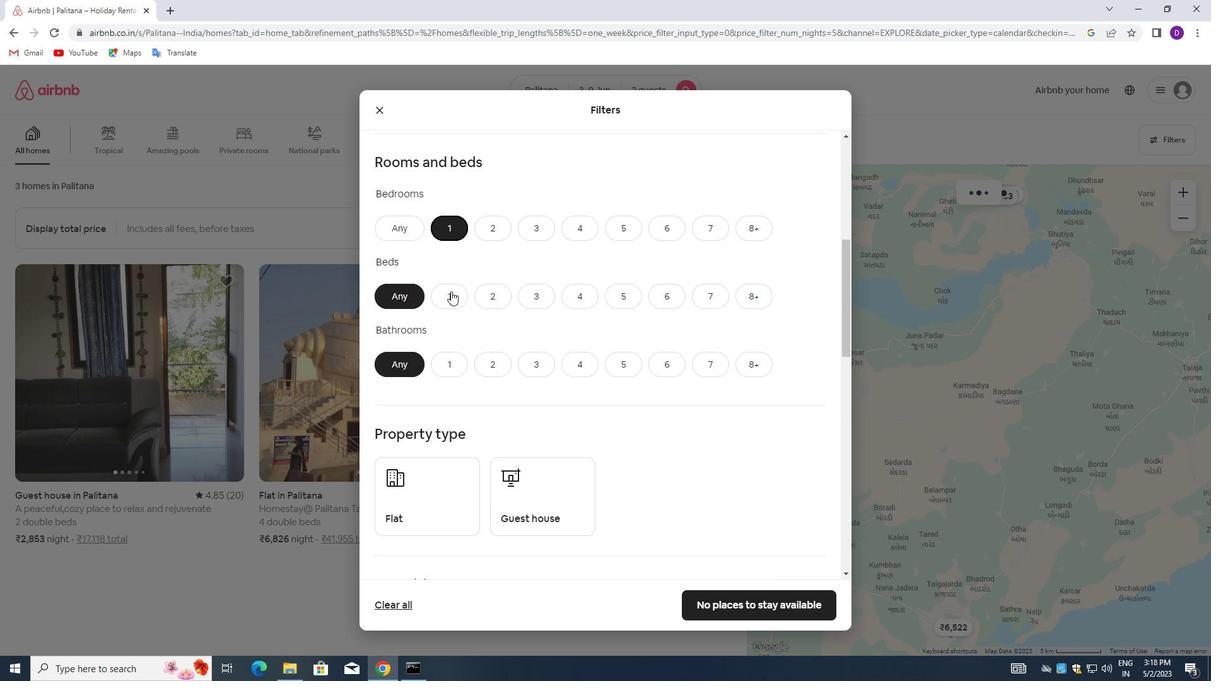 
Action: Mouse pressed left at (452, 294)
Screenshot: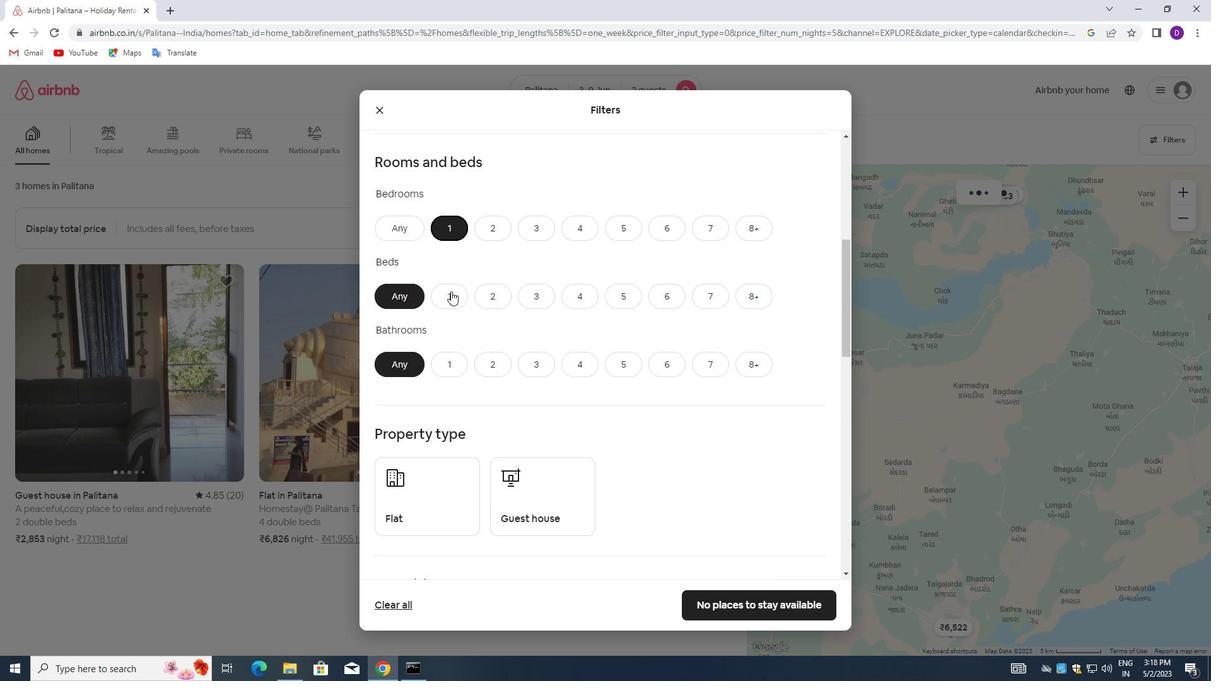 
Action: Mouse moved to (450, 361)
Screenshot: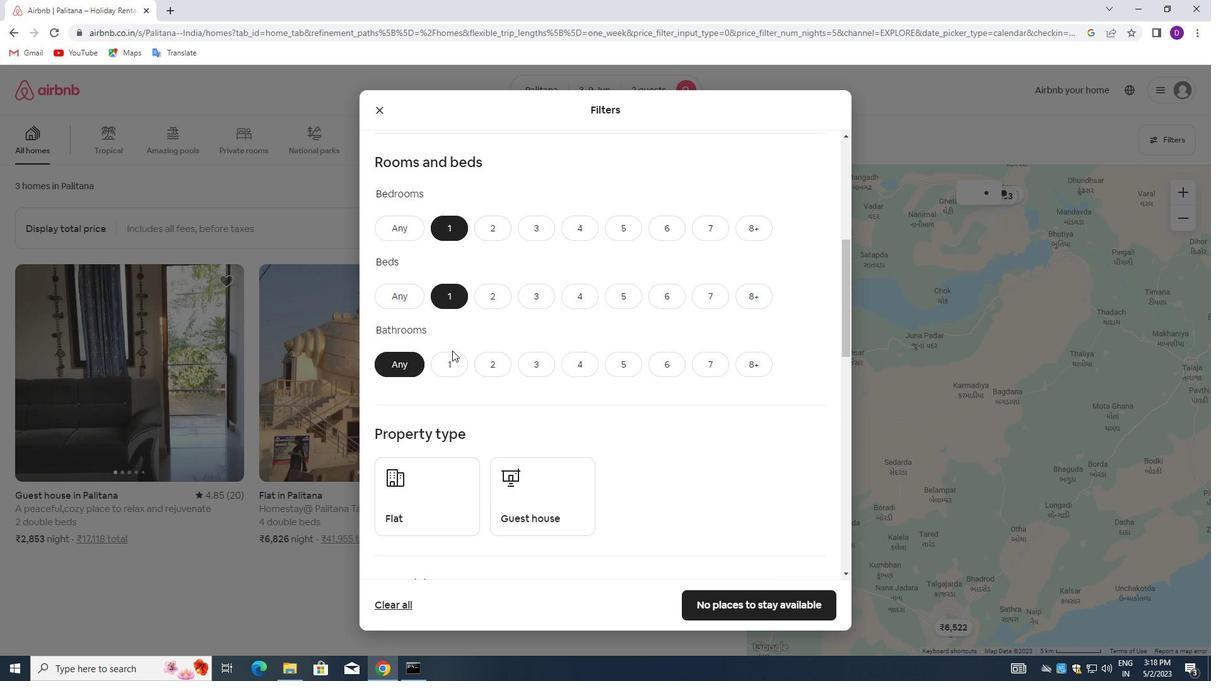 
Action: Mouse pressed left at (450, 361)
Screenshot: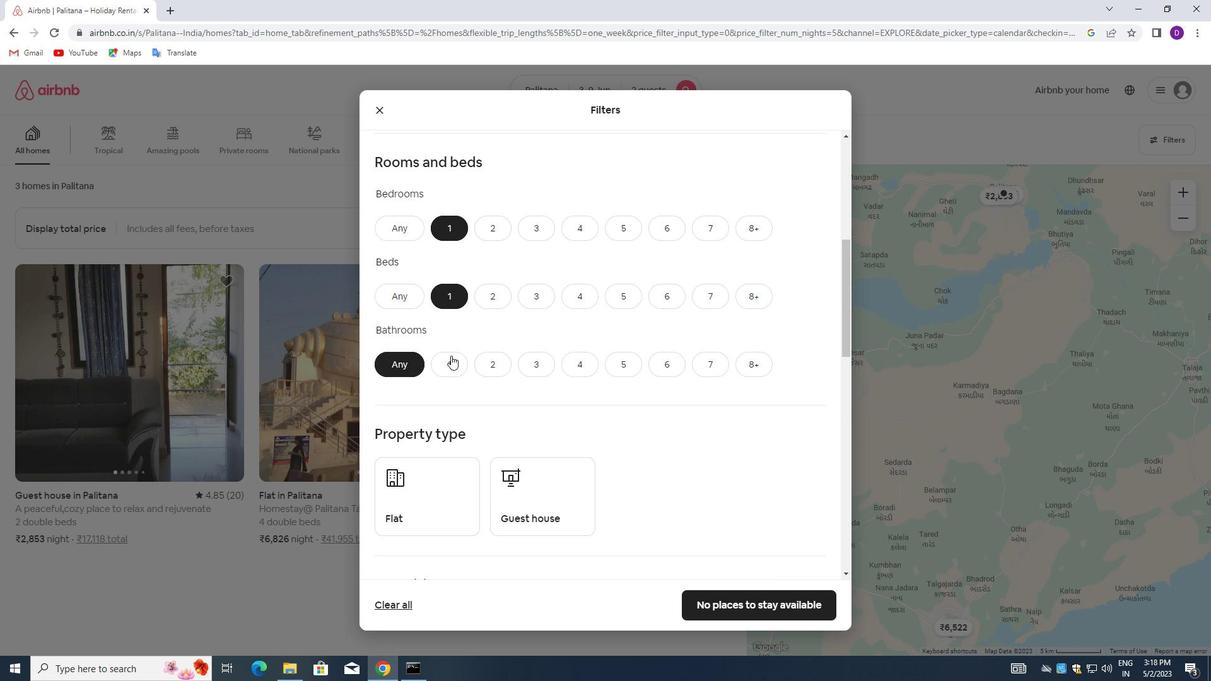 
Action: Mouse moved to (527, 335)
Screenshot: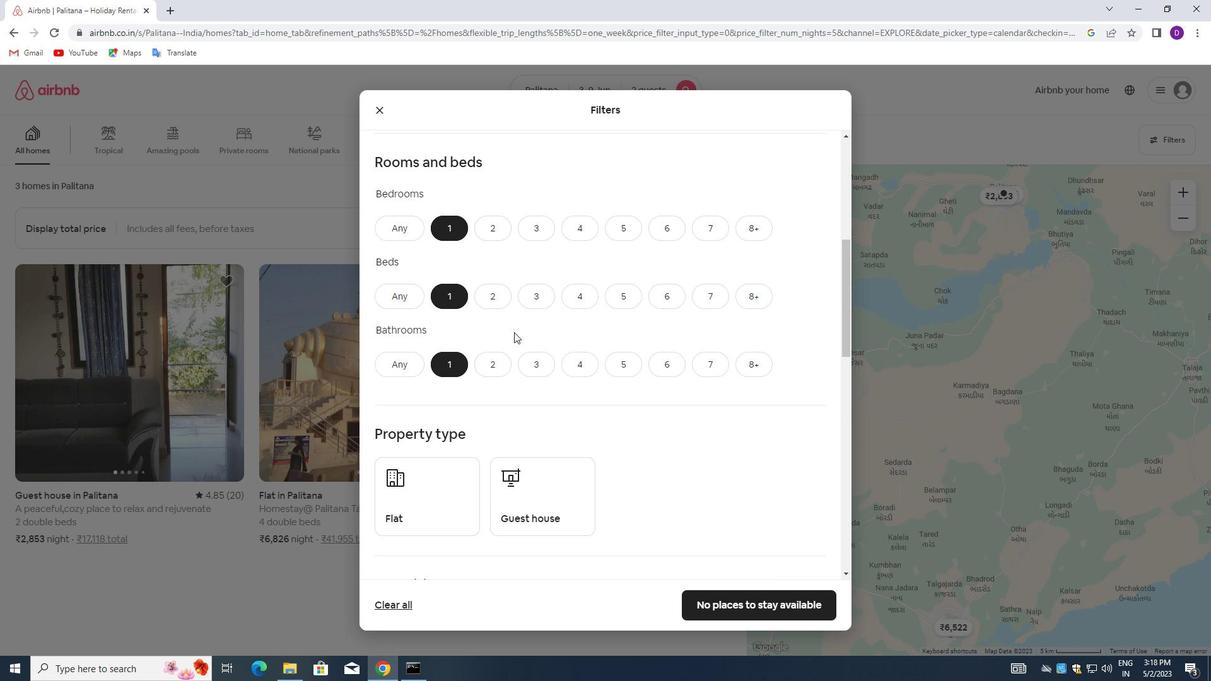 
Action: Mouse scrolled (527, 334) with delta (0, 0)
Screenshot: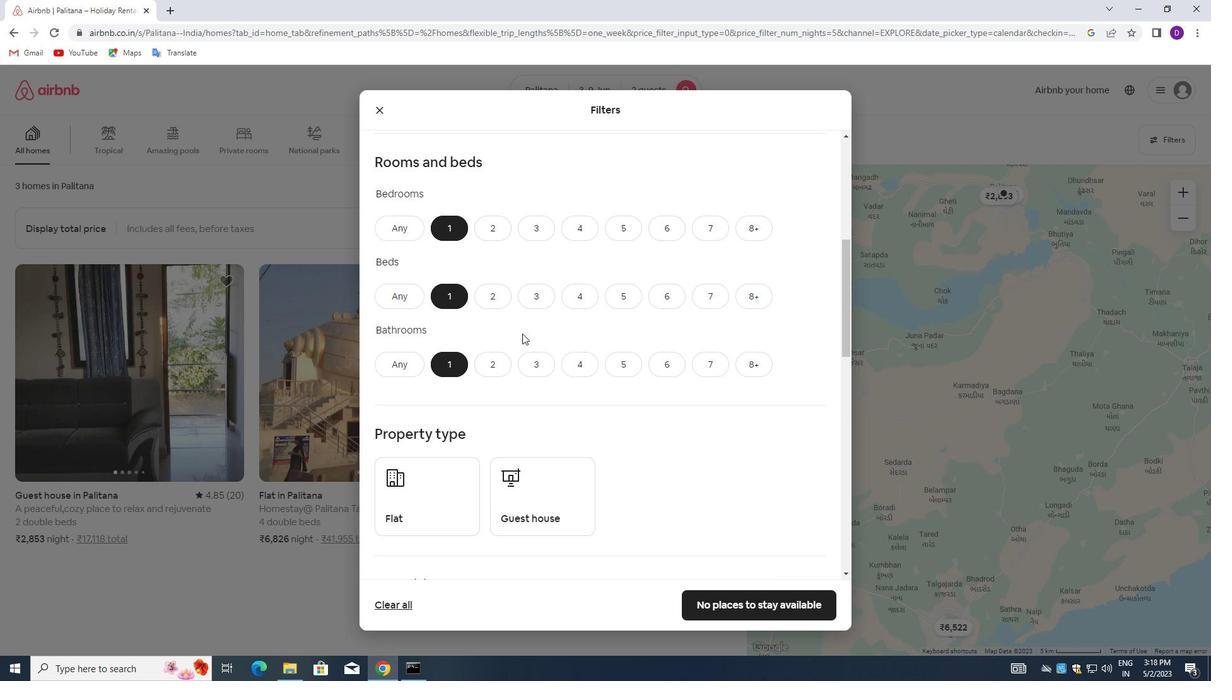 
Action: Mouse moved to (528, 336)
Screenshot: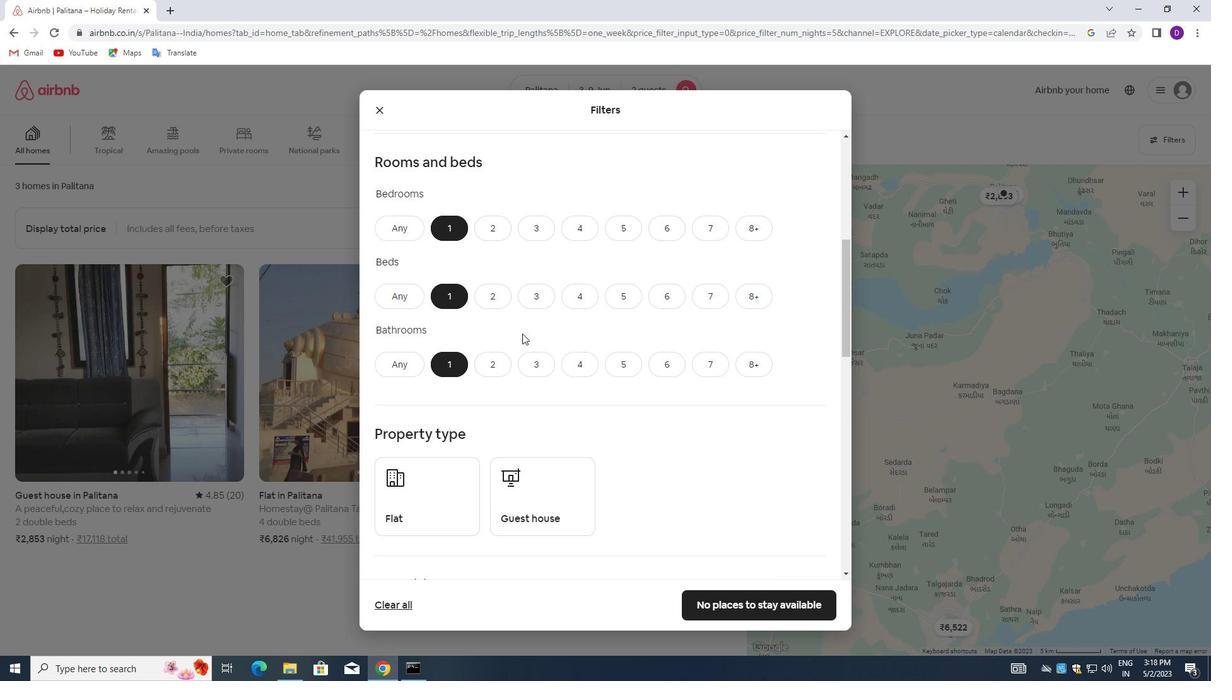 
Action: Mouse scrolled (528, 335) with delta (0, 0)
Screenshot: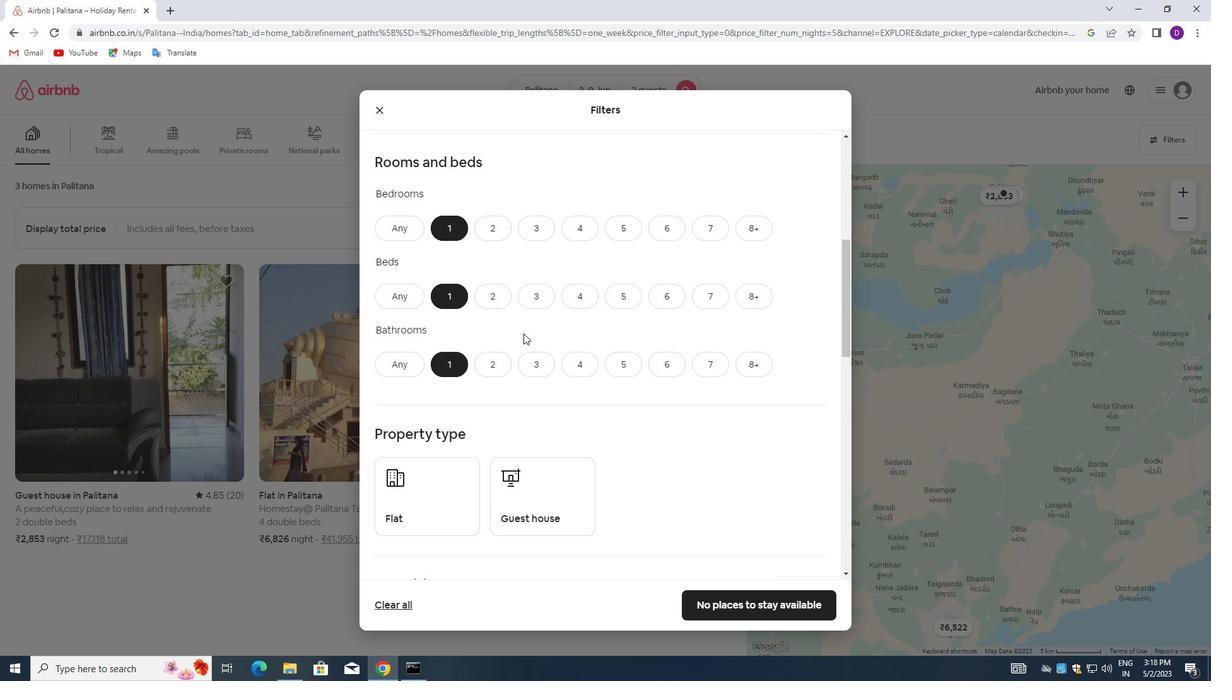 
Action: Mouse moved to (436, 369)
Screenshot: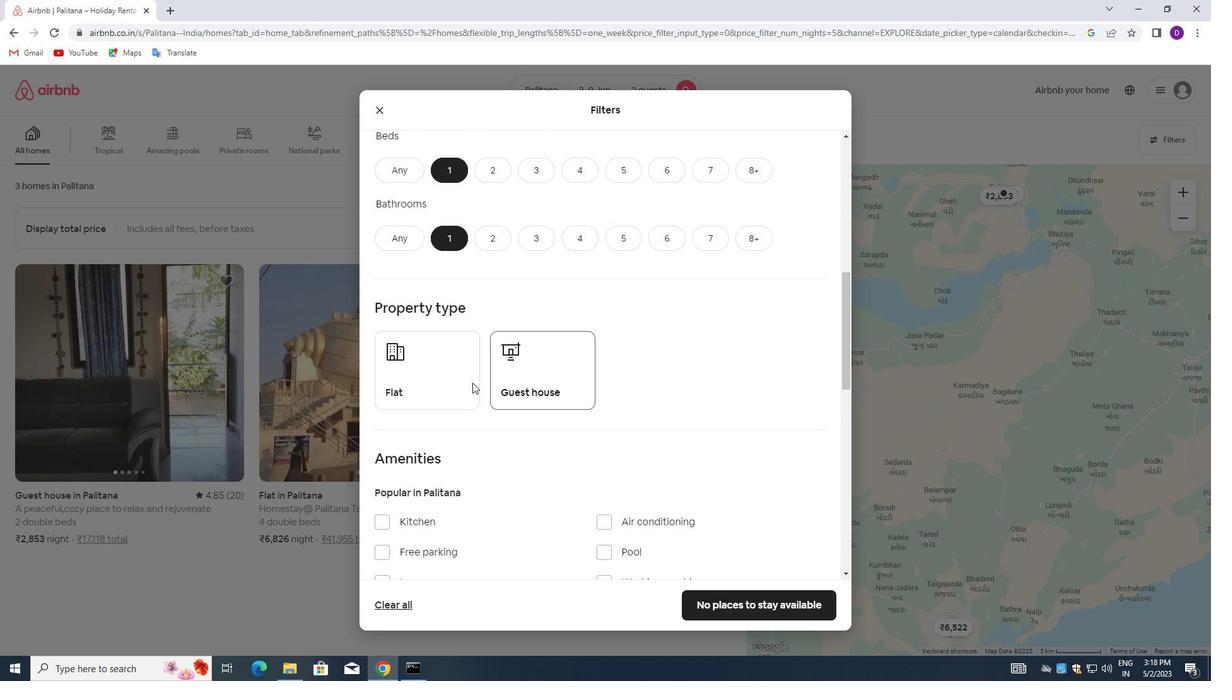 
Action: Mouse pressed left at (436, 369)
Screenshot: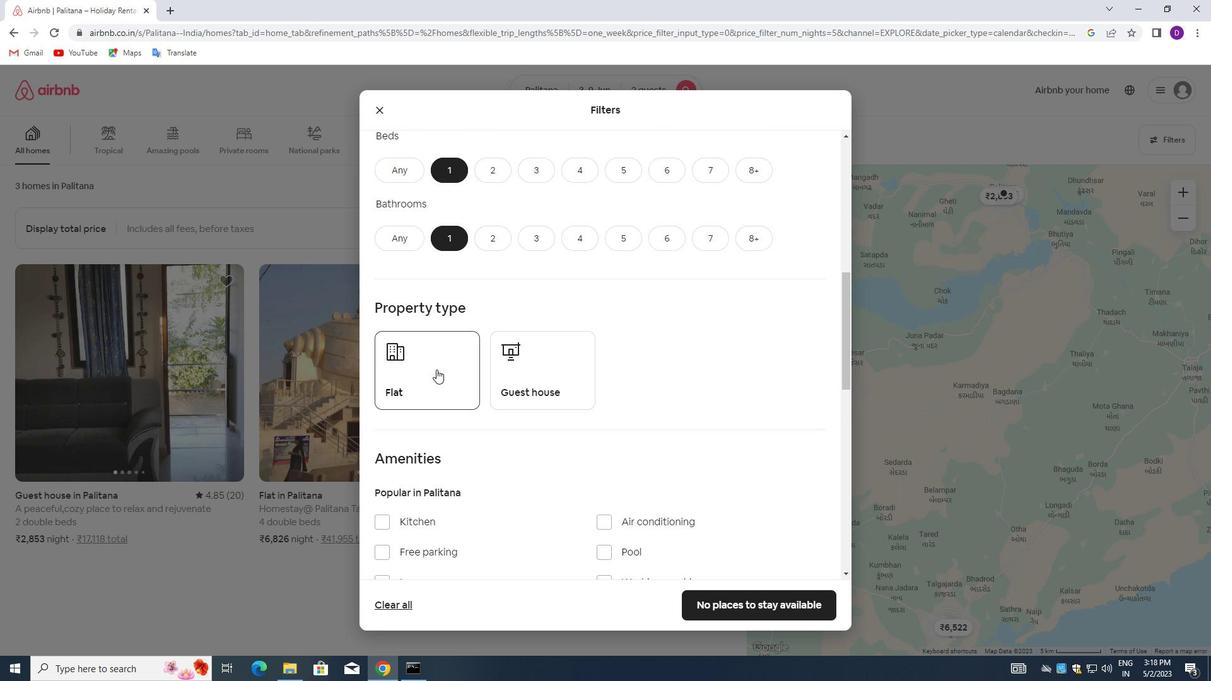 
Action: Mouse moved to (538, 369)
Screenshot: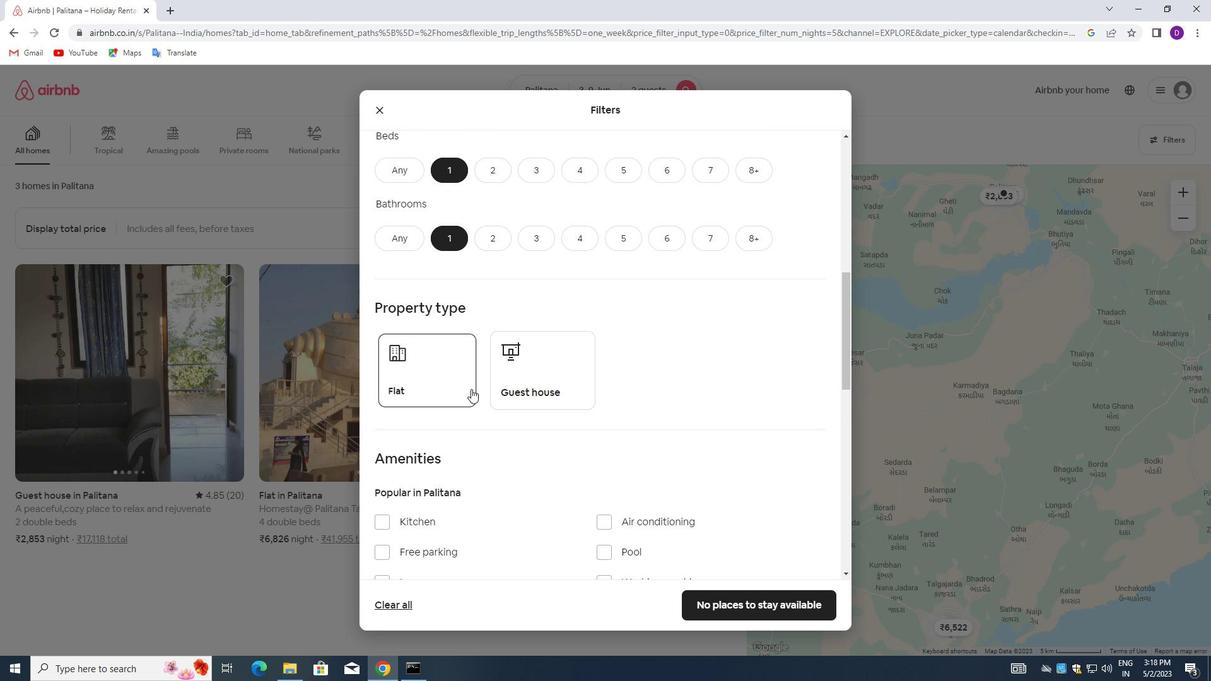 
Action: Mouse pressed left at (538, 369)
Screenshot: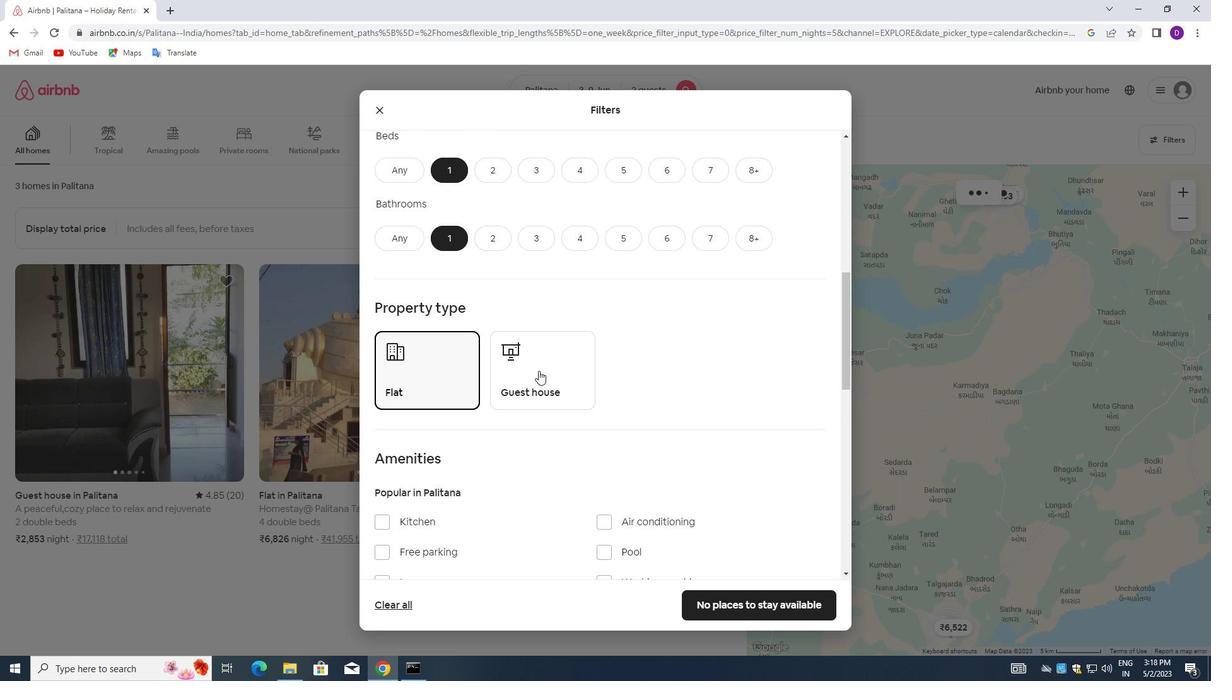 
Action: Mouse moved to (651, 383)
Screenshot: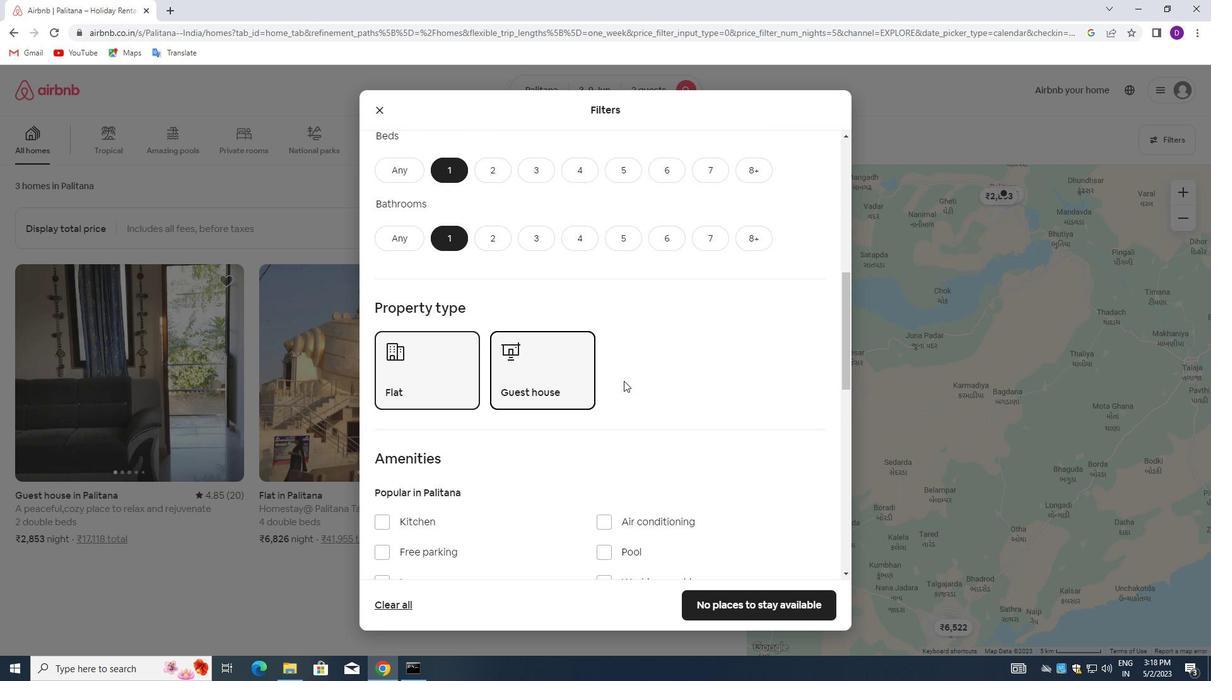 
Action: Mouse scrolled (651, 383) with delta (0, 0)
Screenshot: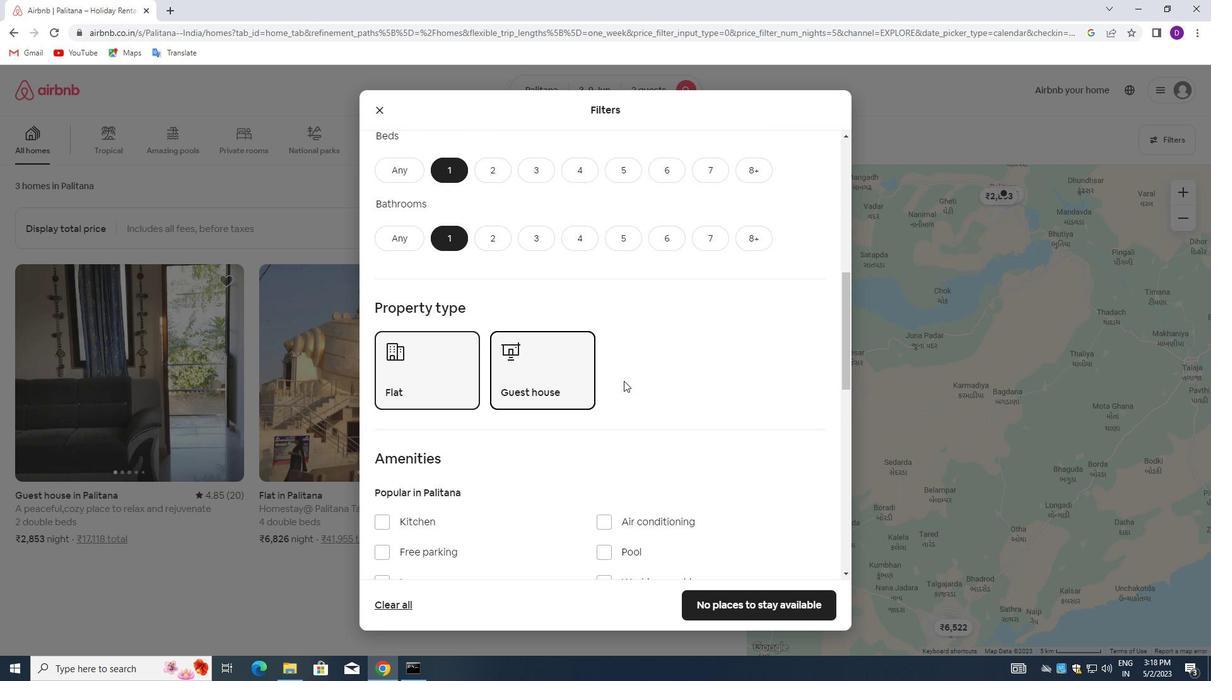 
Action: Mouse moved to (651, 384)
Screenshot: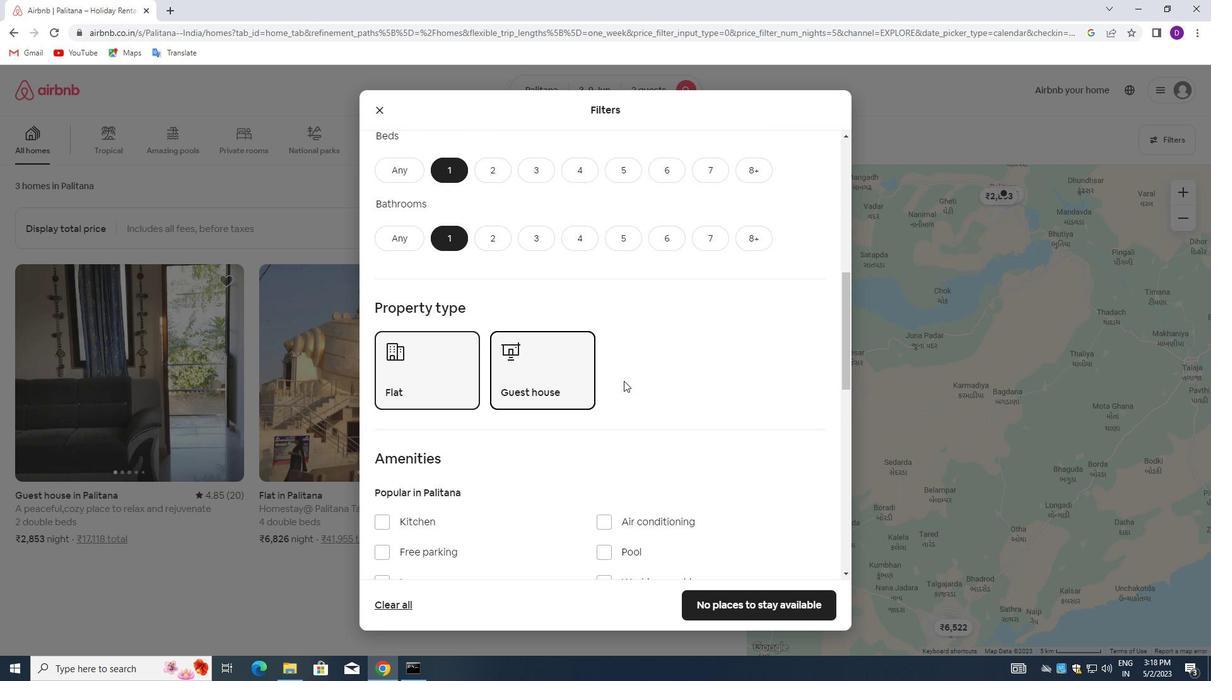 
Action: Mouse scrolled (651, 384) with delta (0, 0)
Screenshot: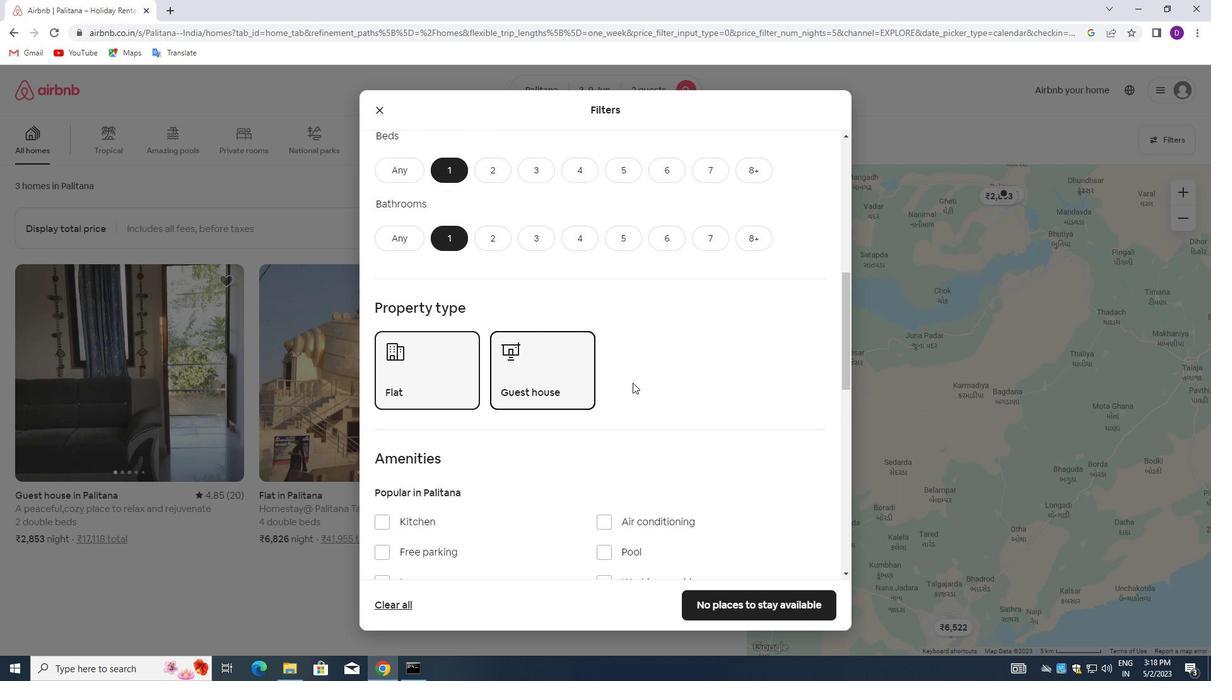 
Action: Mouse moved to (652, 385)
Screenshot: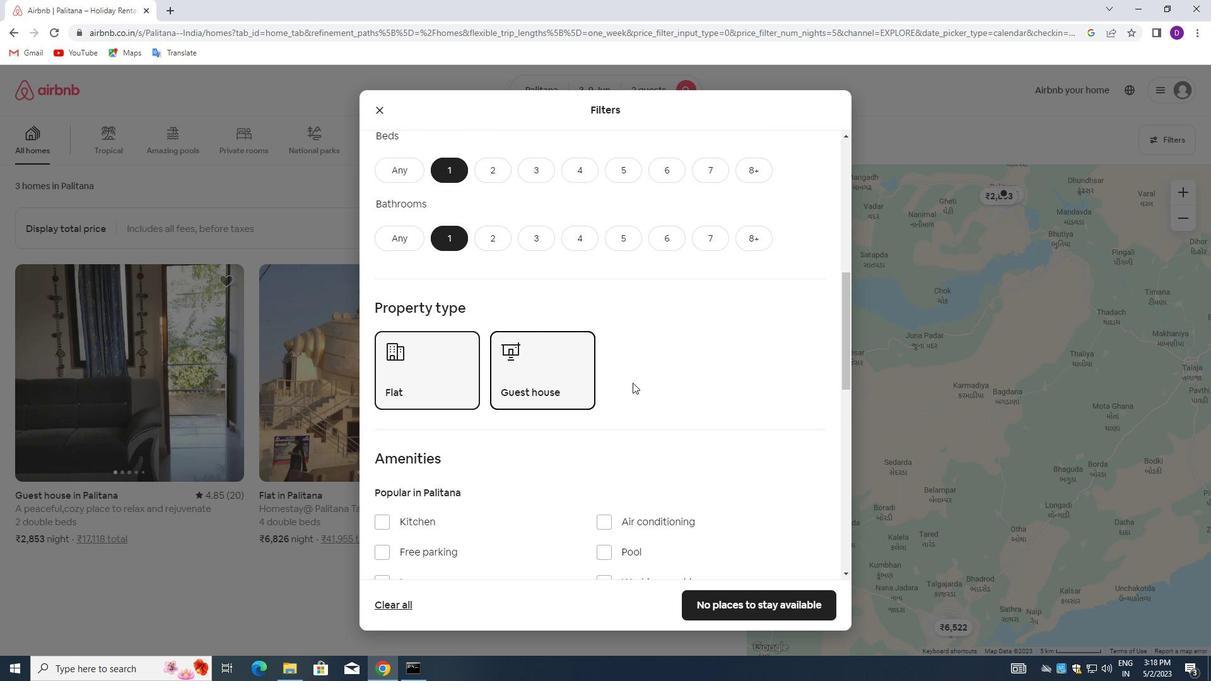 
Action: Mouse scrolled (652, 384) with delta (0, 0)
Screenshot: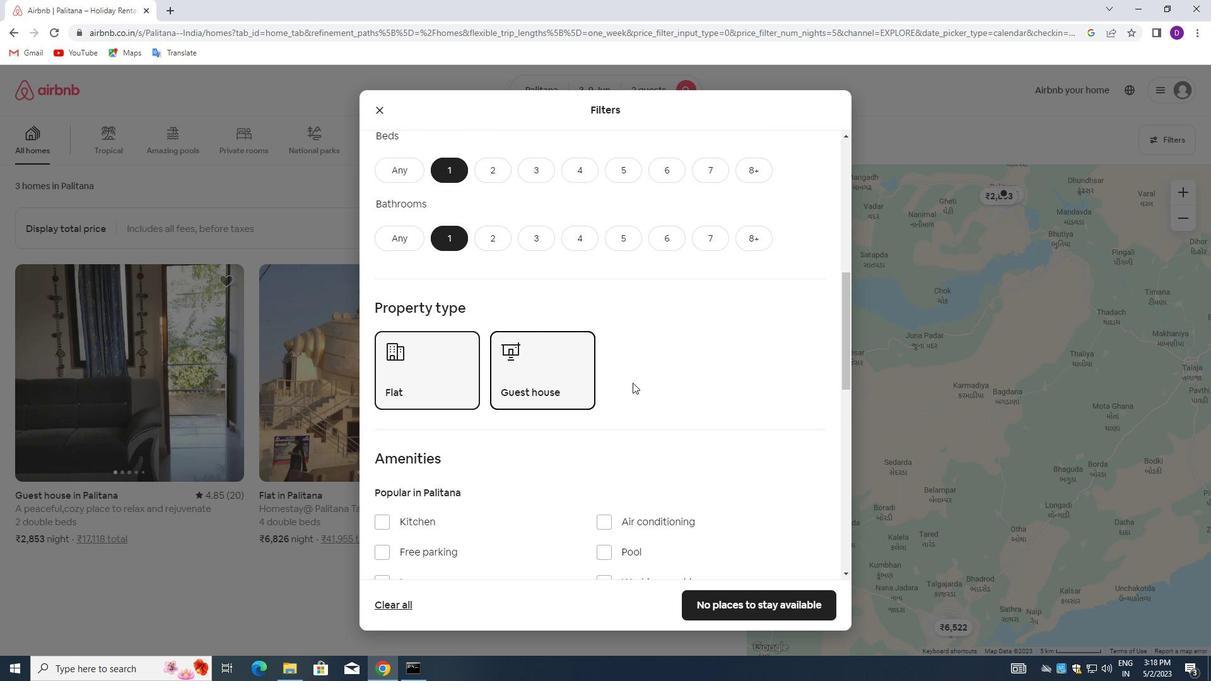 
Action: Mouse scrolled (652, 384) with delta (0, 0)
Screenshot: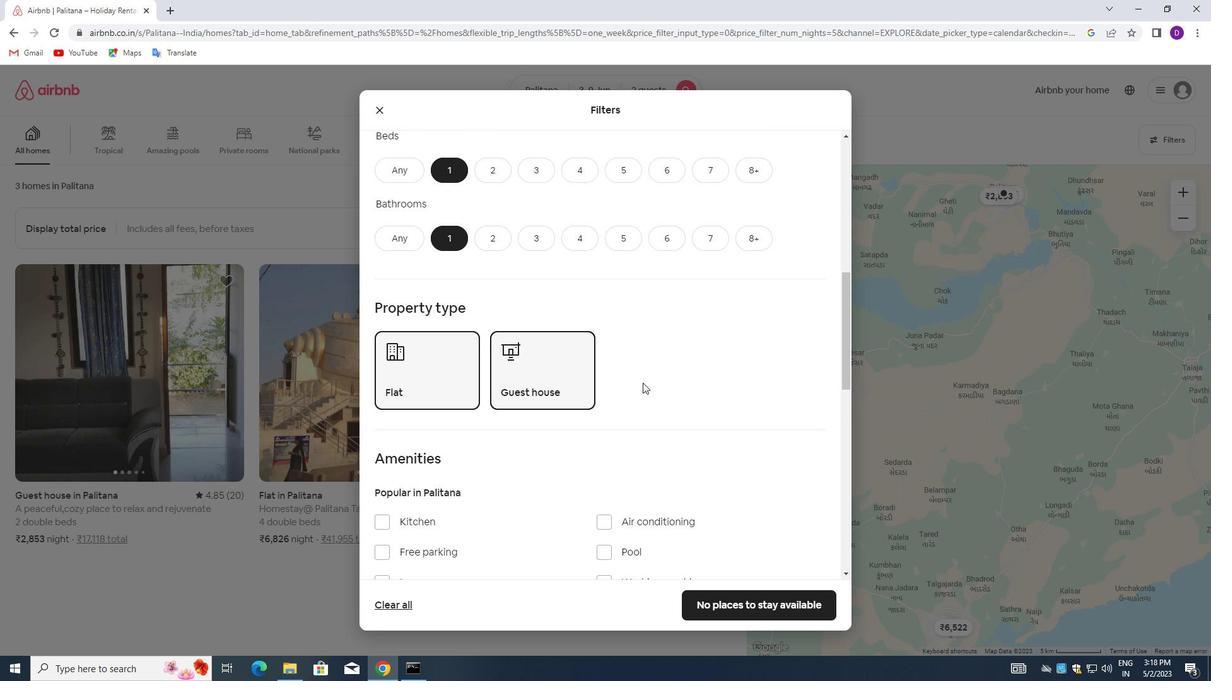 
Action: Mouse scrolled (652, 384) with delta (0, 0)
Screenshot: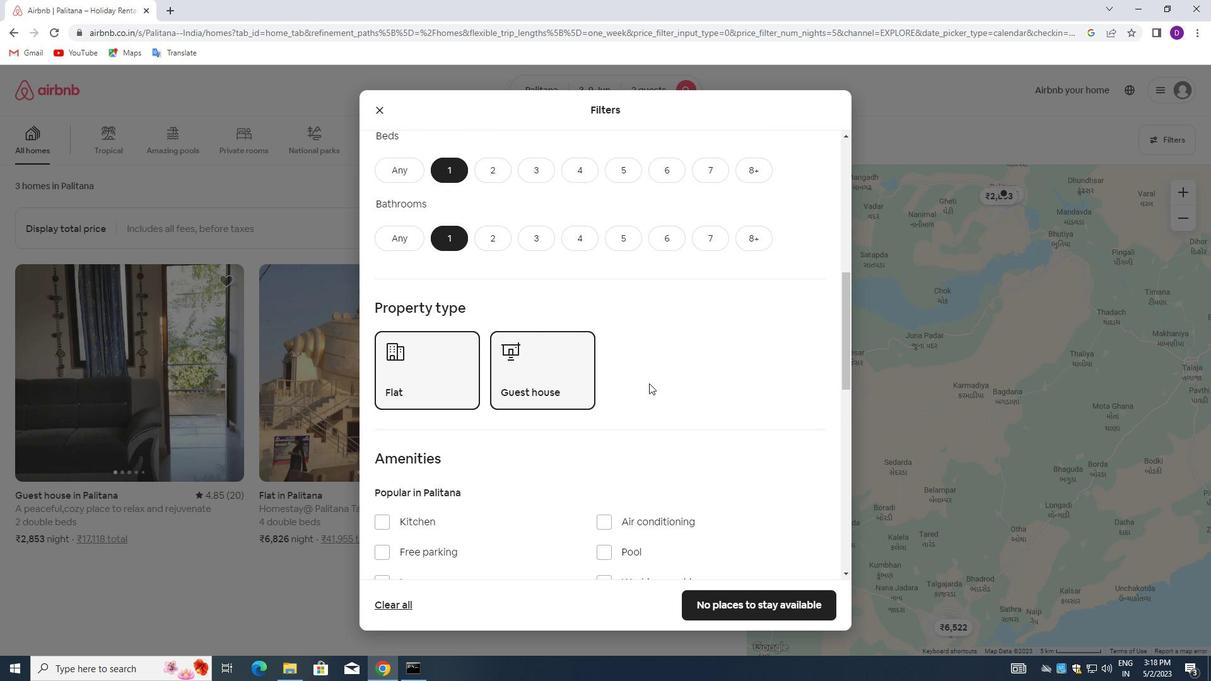 
Action: Mouse scrolled (652, 384) with delta (0, 0)
Screenshot: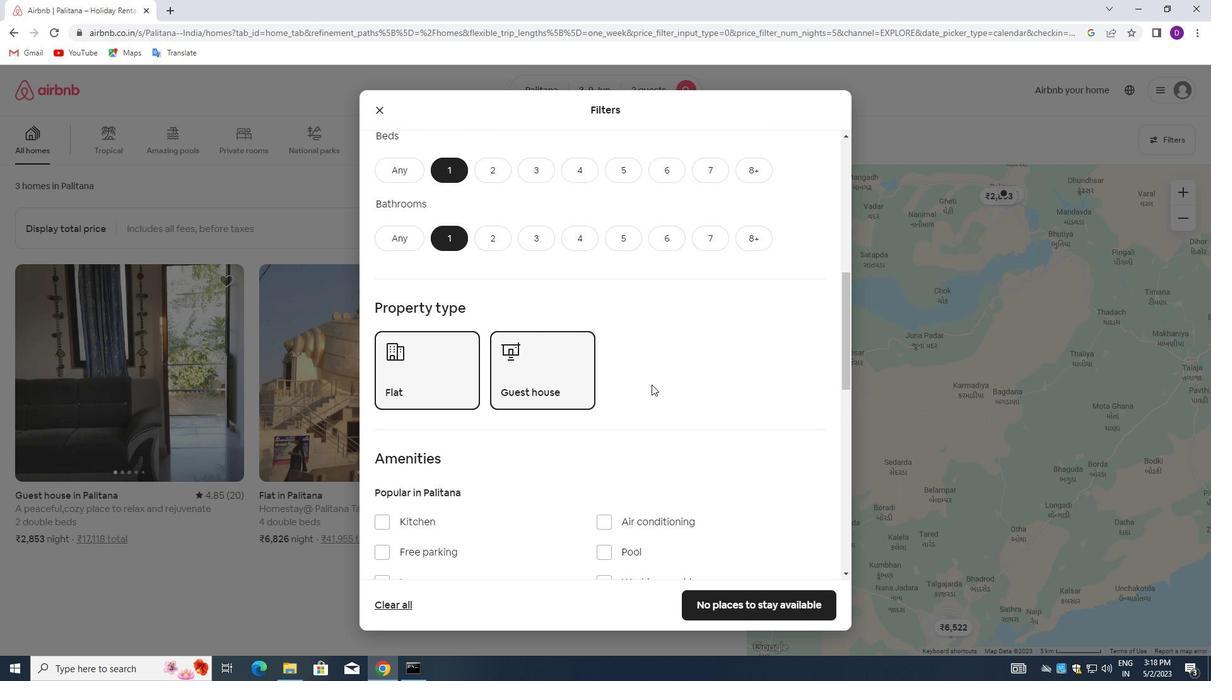 
Action: Mouse moved to (797, 372)
Screenshot: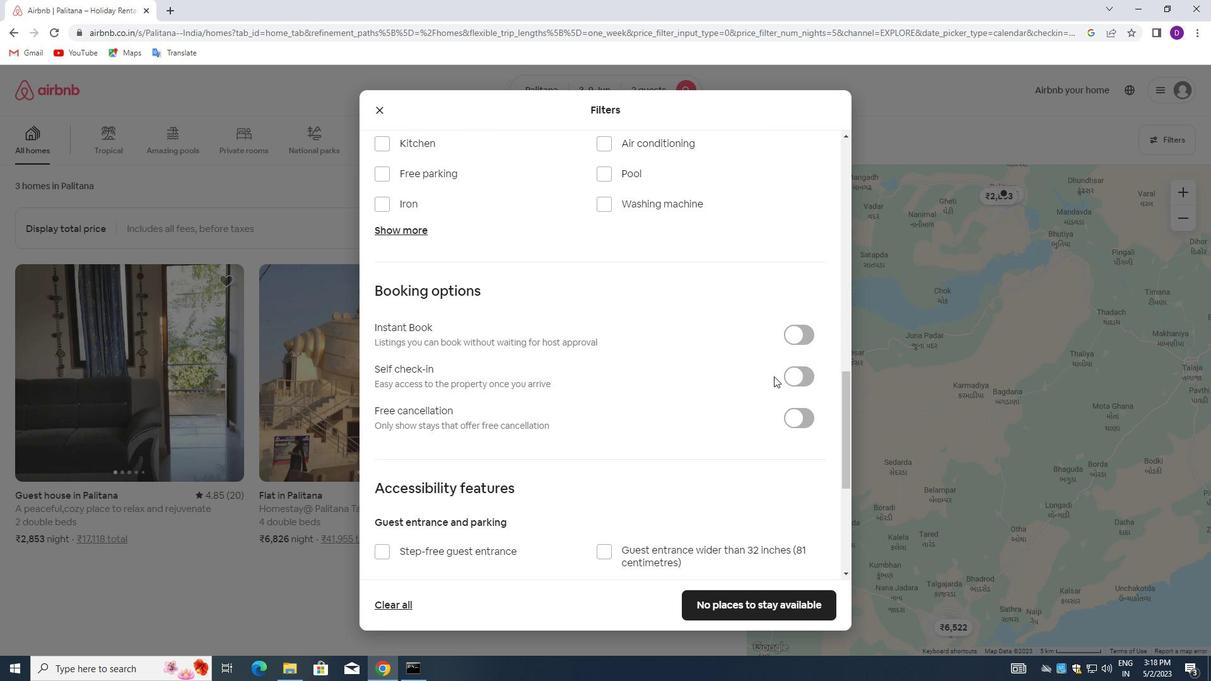 
Action: Mouse pressed left at (797, 372)
Screenshot: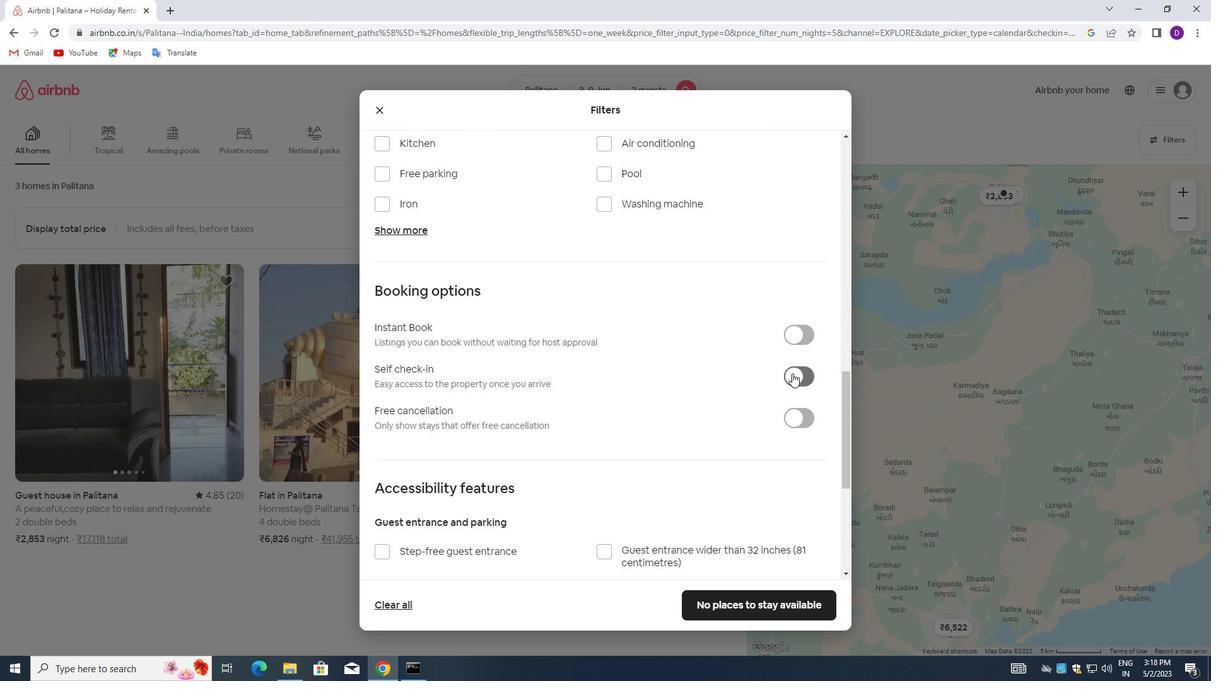 
Action: Mouse moved to (527, 384)
Screenshot: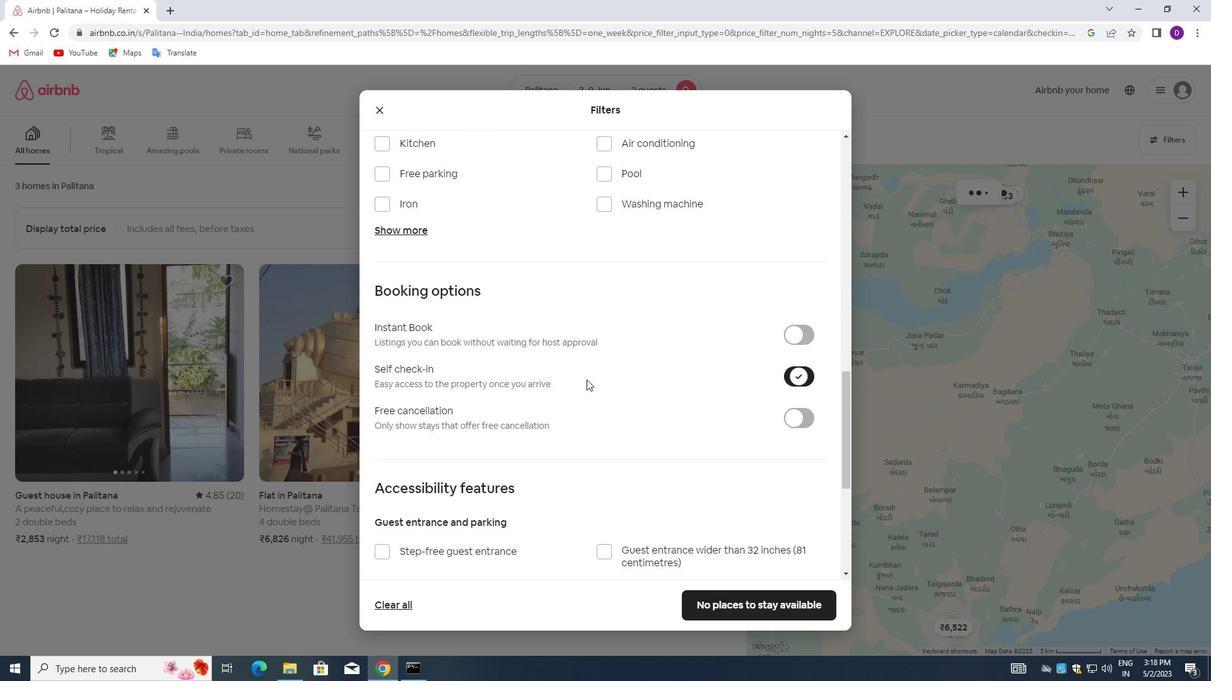 
Action: Mouse scrolled (527, 384) with delta (0, 0)
Screenshot: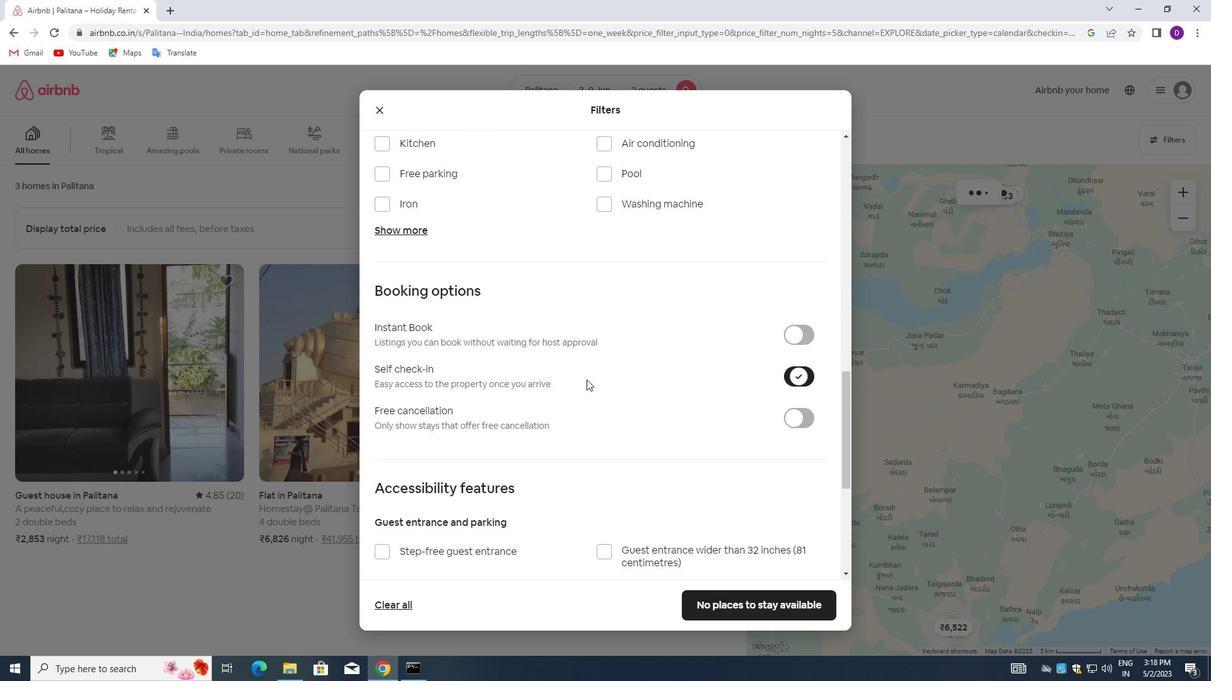
Action: Mouse moved to (524, 387)
Screenshot: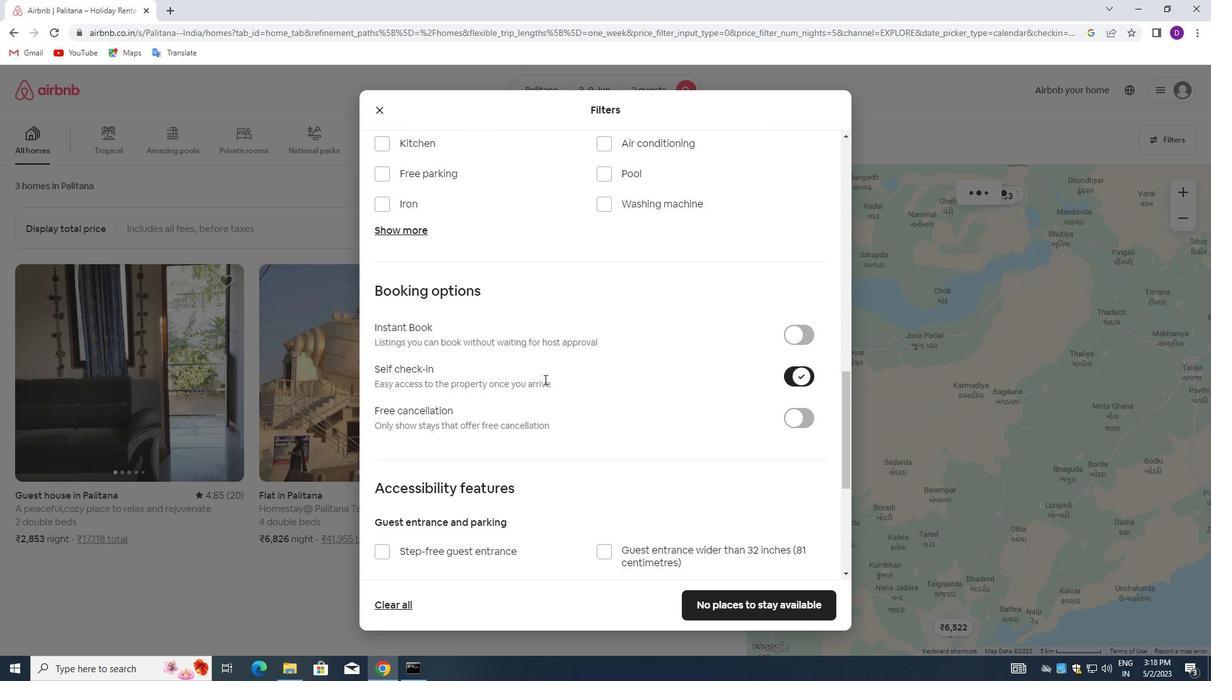 
Action: Mouse scrolled (524, 386) with delta (0, 0)
Screenshot: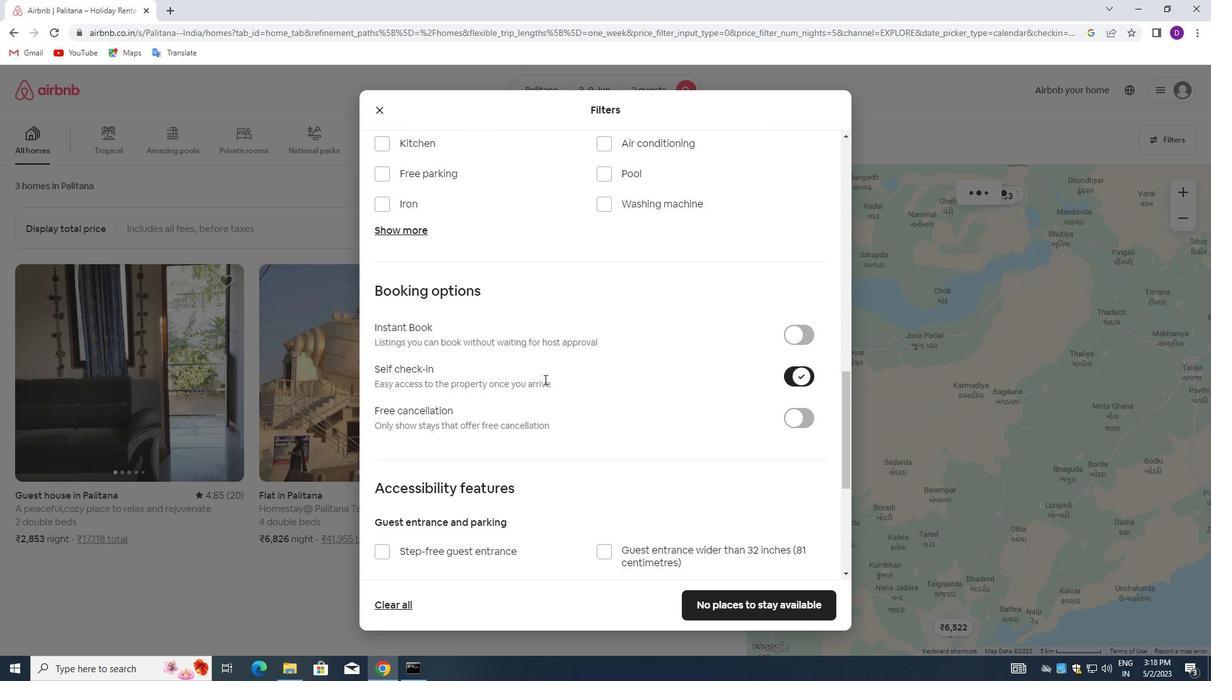 
Action: Mouse moved to (523, 387)
Screenshot: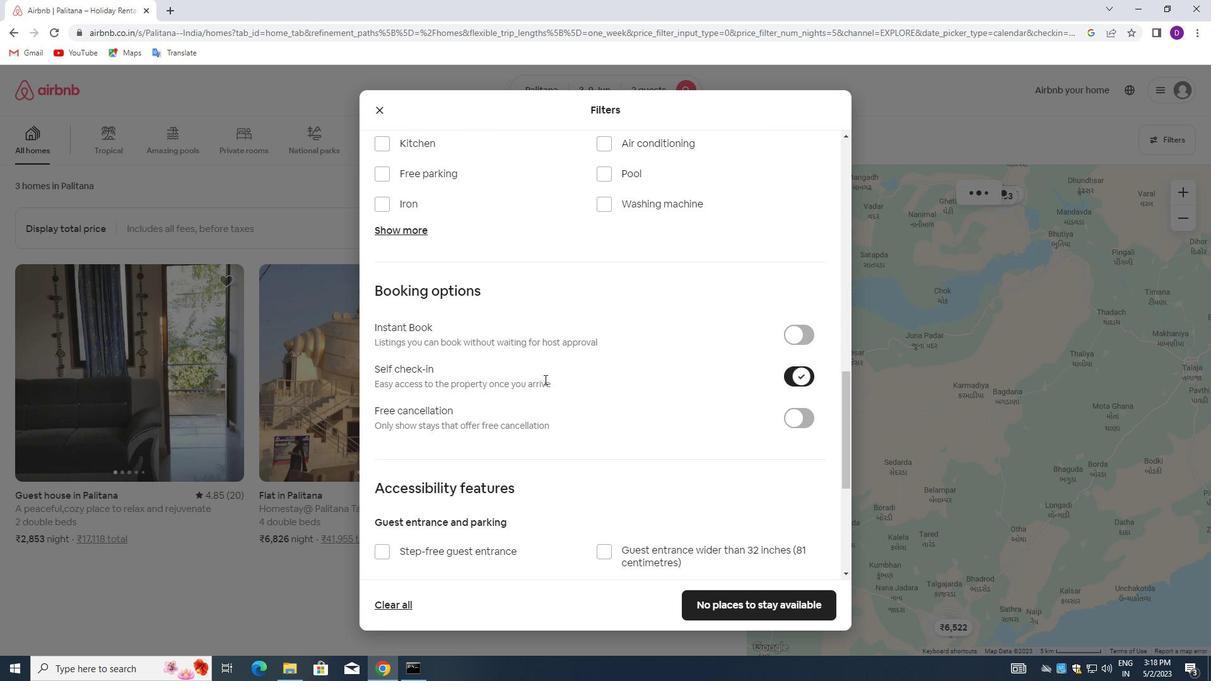 
Action: Mouse scrolled (523, 386) with delta (0, 0)
Screenshot: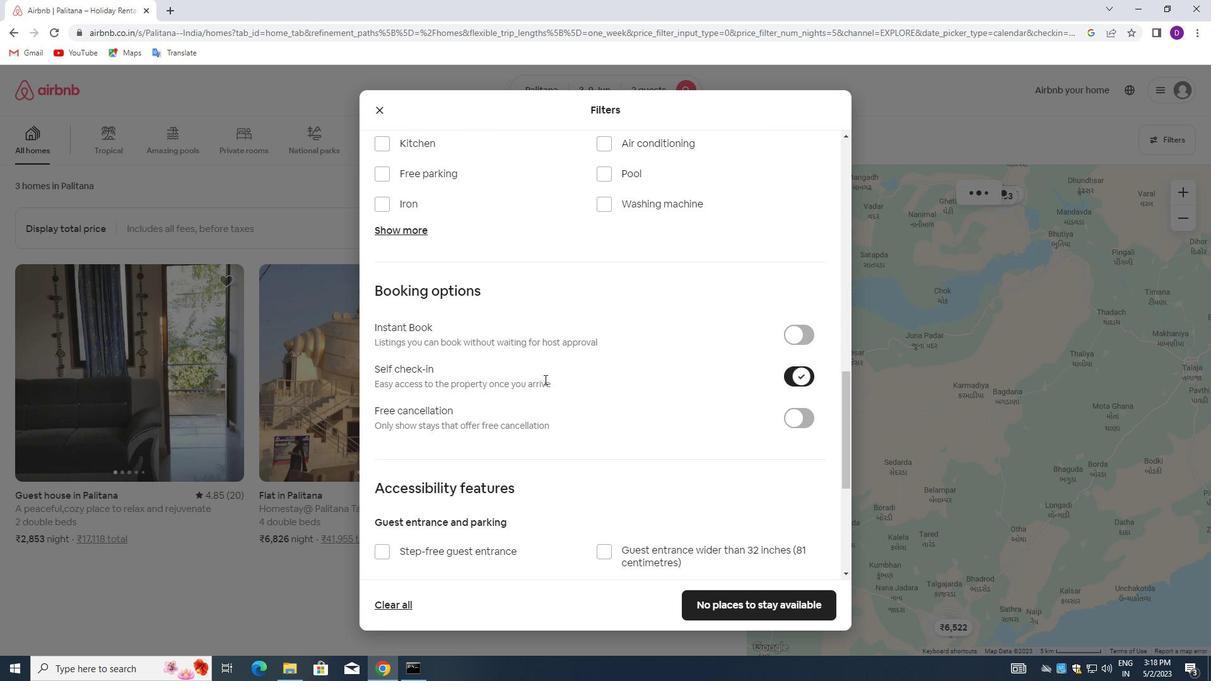 
Action: Mouse moved to (523, 388)
Screenshot: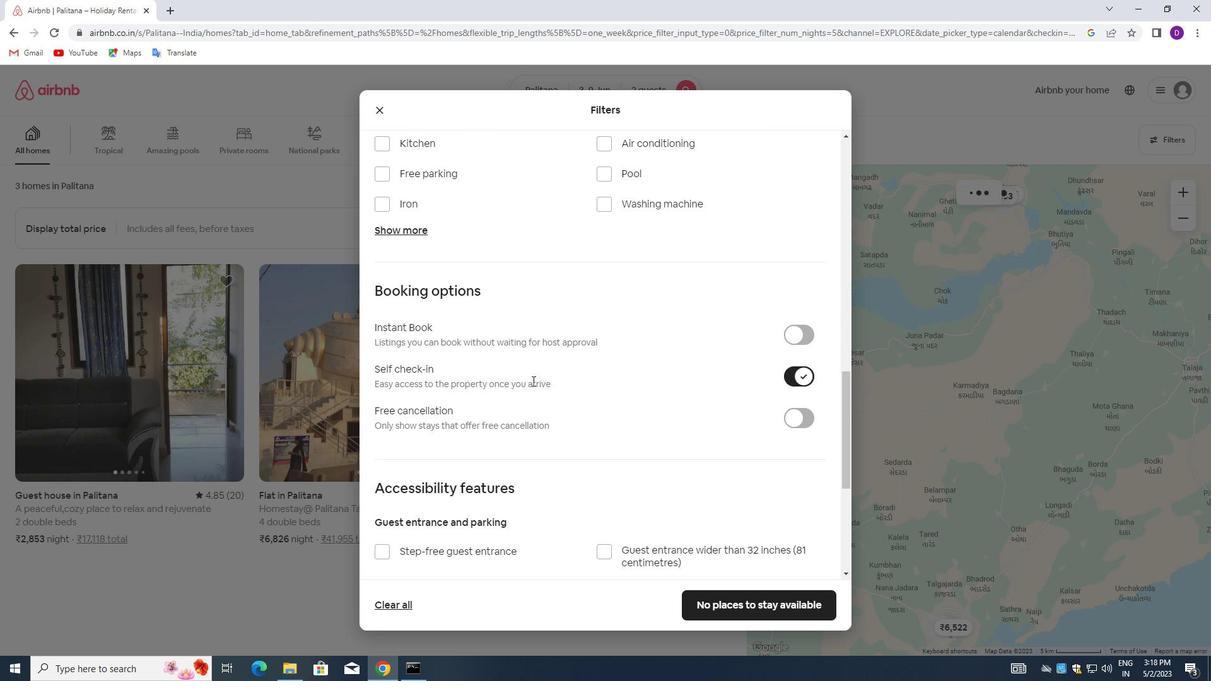 
Action: Mouse scrolled (523, 387) with delta (0, 0)
Screenshot: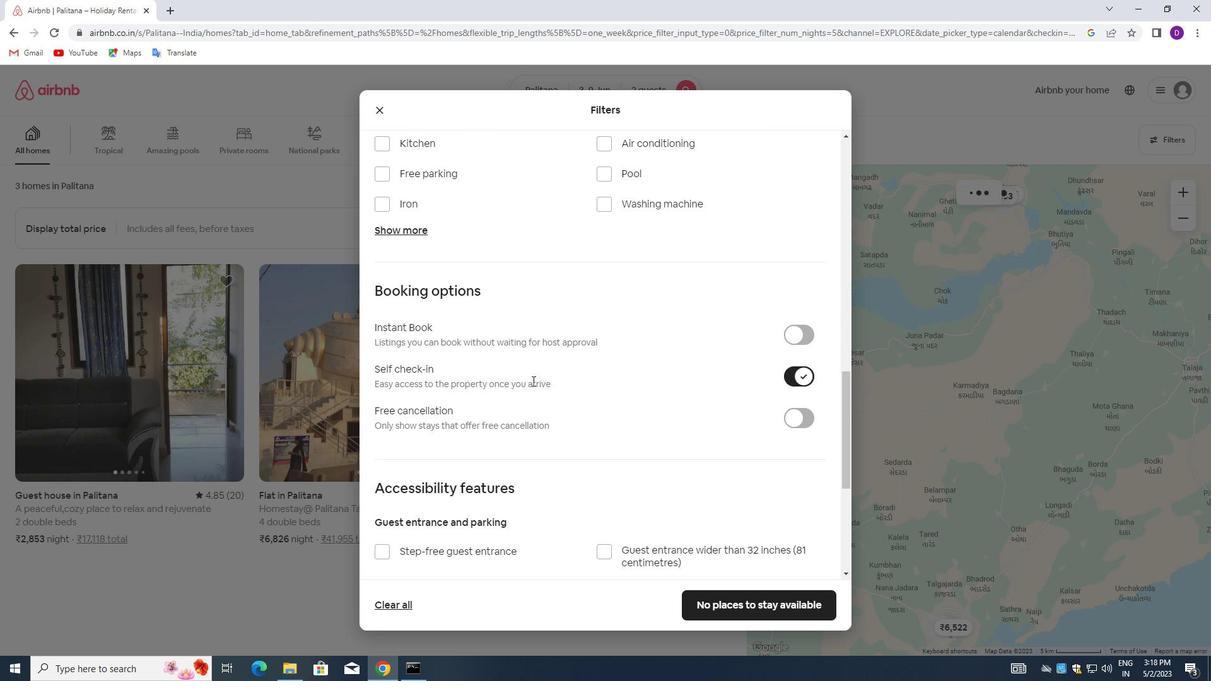 
Action: Mouse moved to (521, 389)
Screenshot: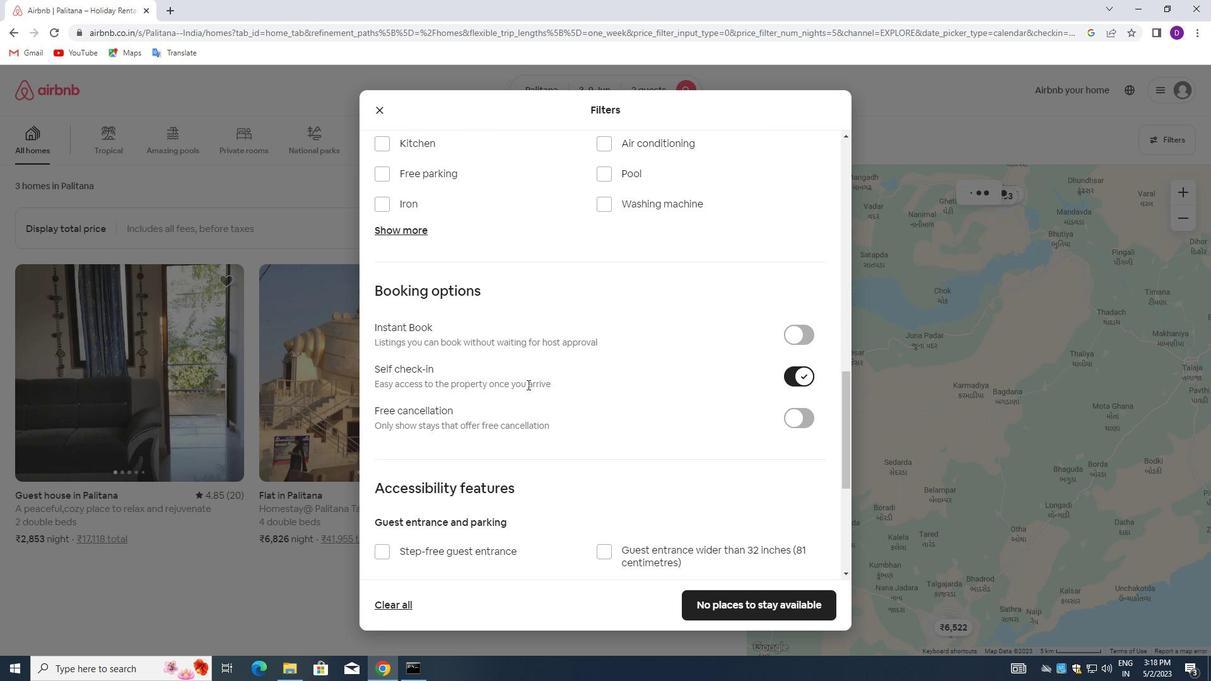 
Action: Mouse scrolled (521, 388) with delta (0, 0)
Screenshot: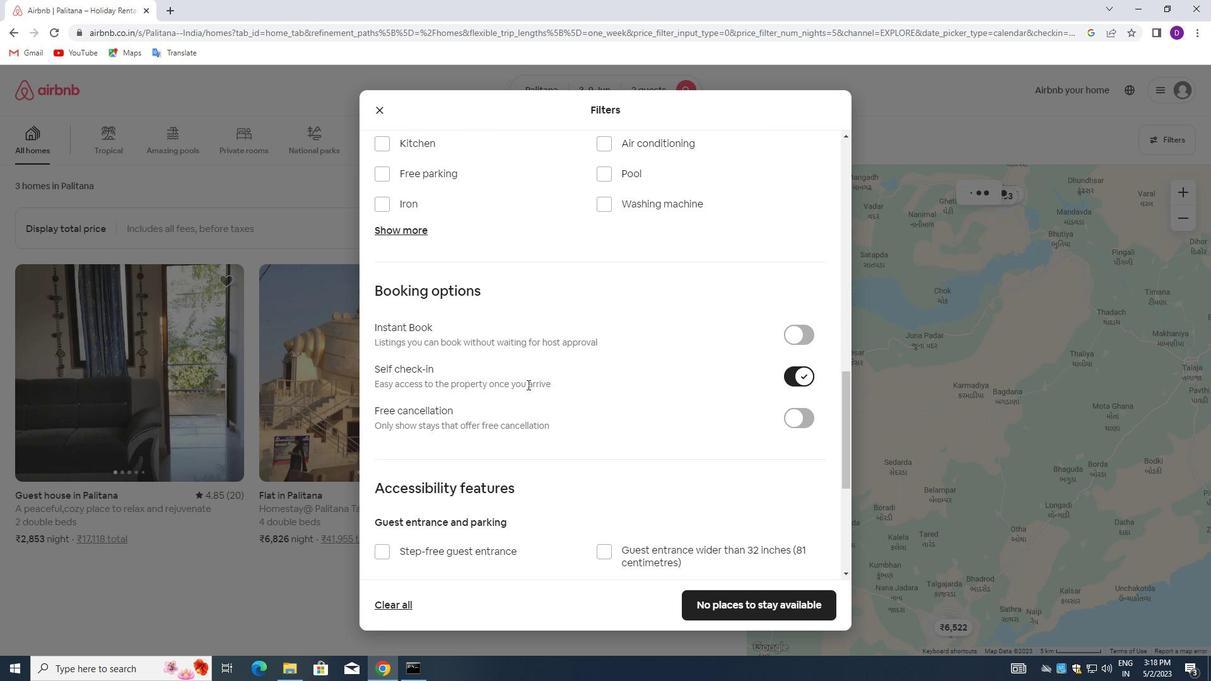 
Action: Mouse moved to (524, 398)
Screenshot: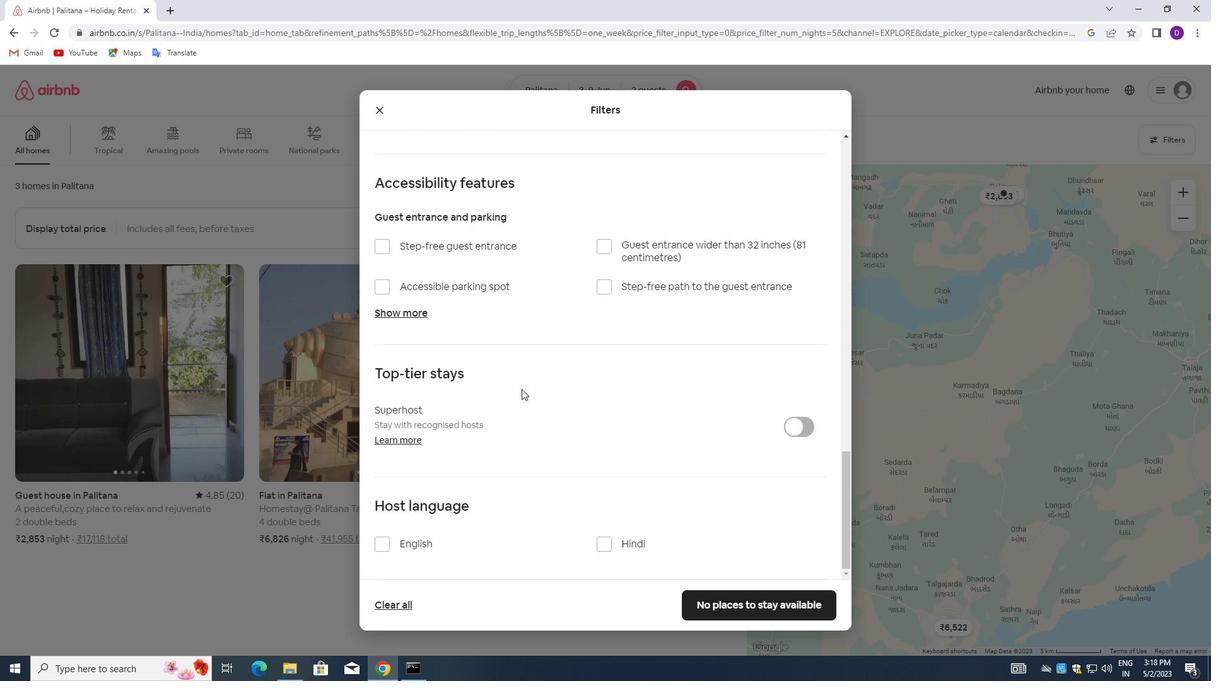 
Action: Mouse scrolled (524, 398) with delta (0, 0)
Screenshot: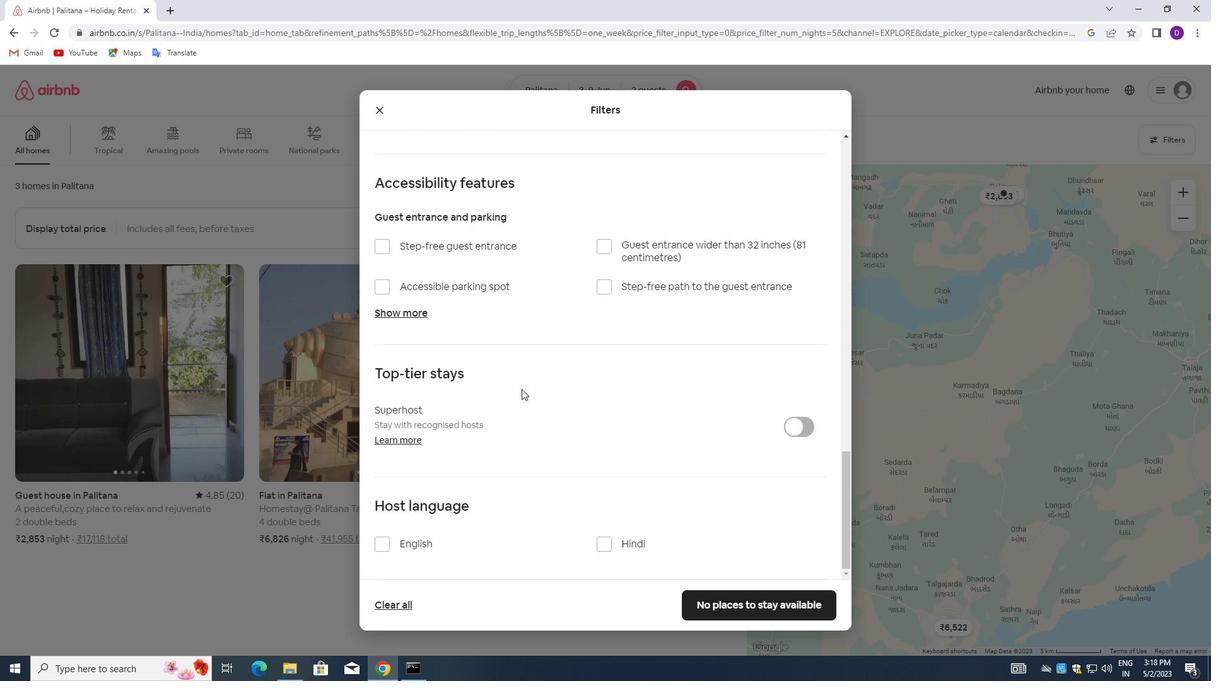 
Action: Mouse moved to (525, 406)
Screenshot: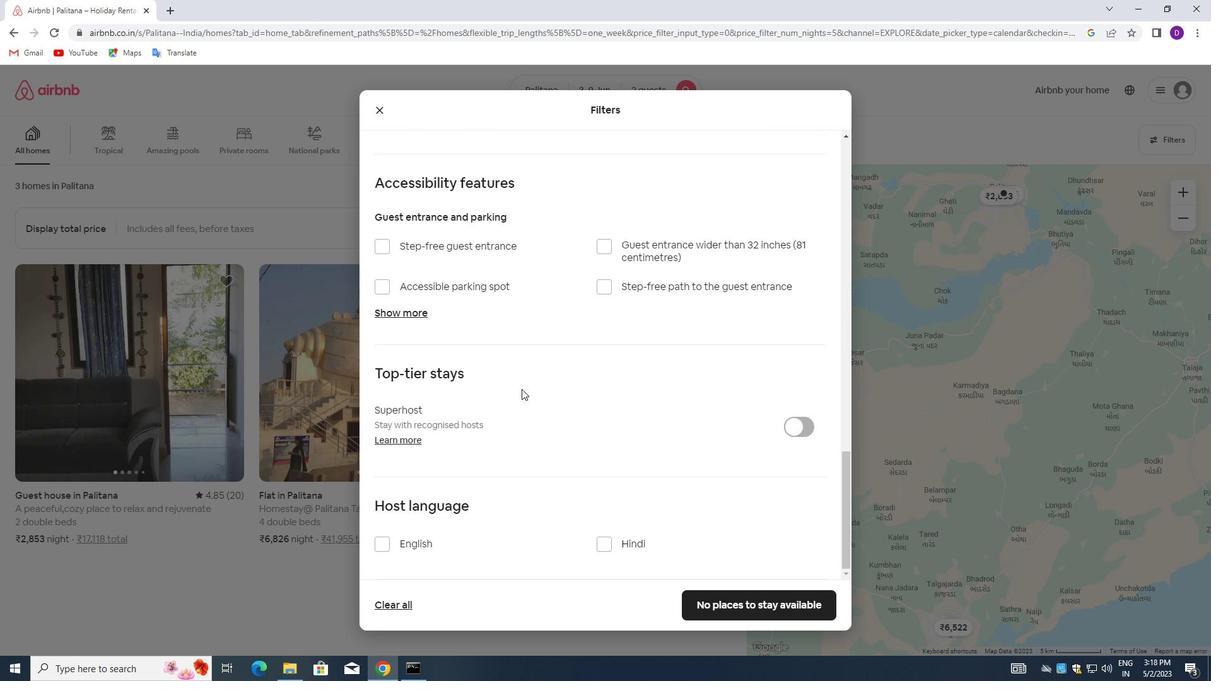 
Action: Mouse scrolled (525, 405) with delta (0, 0)
Screenshot: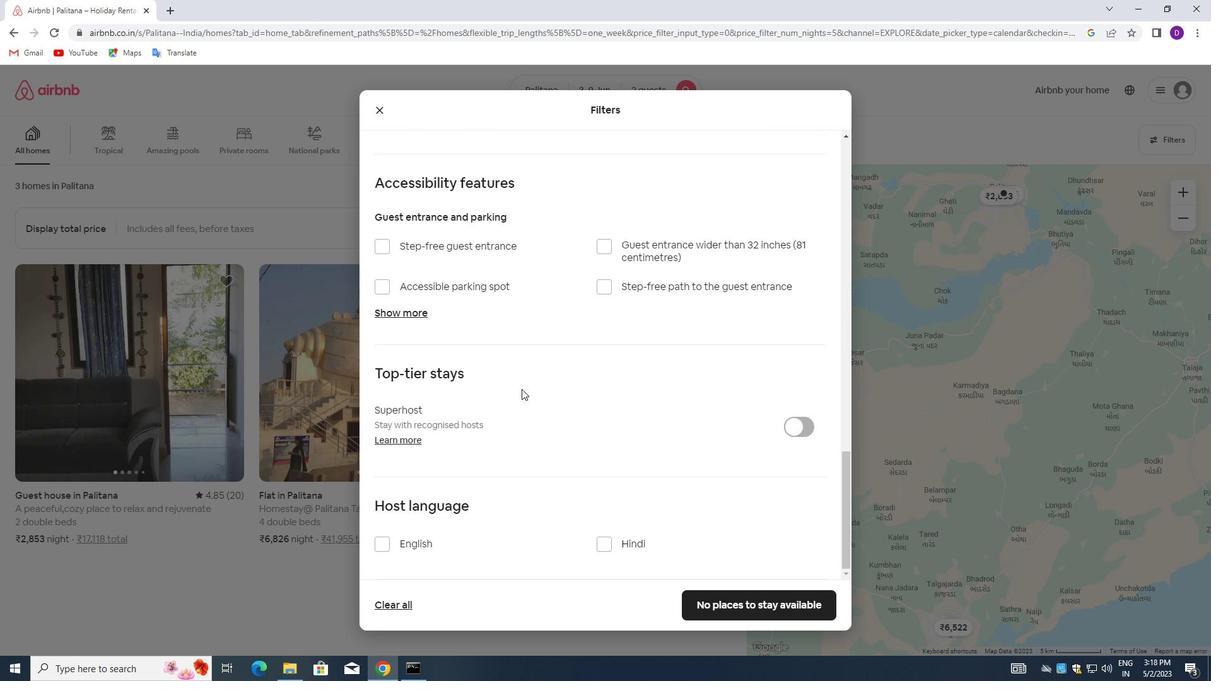 
Action: Mouse moved to (525, 412)
Screenshot: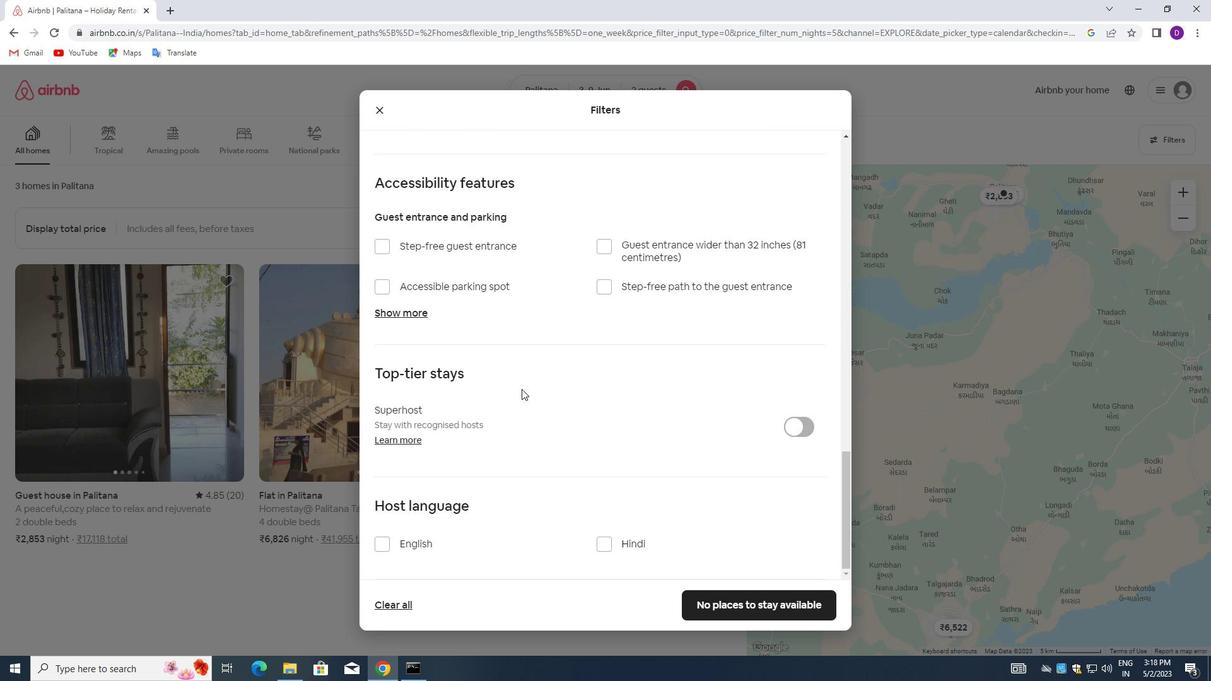 
Action: Mouse scrolled (525, 411) with delta (0, 0)
Screenshot: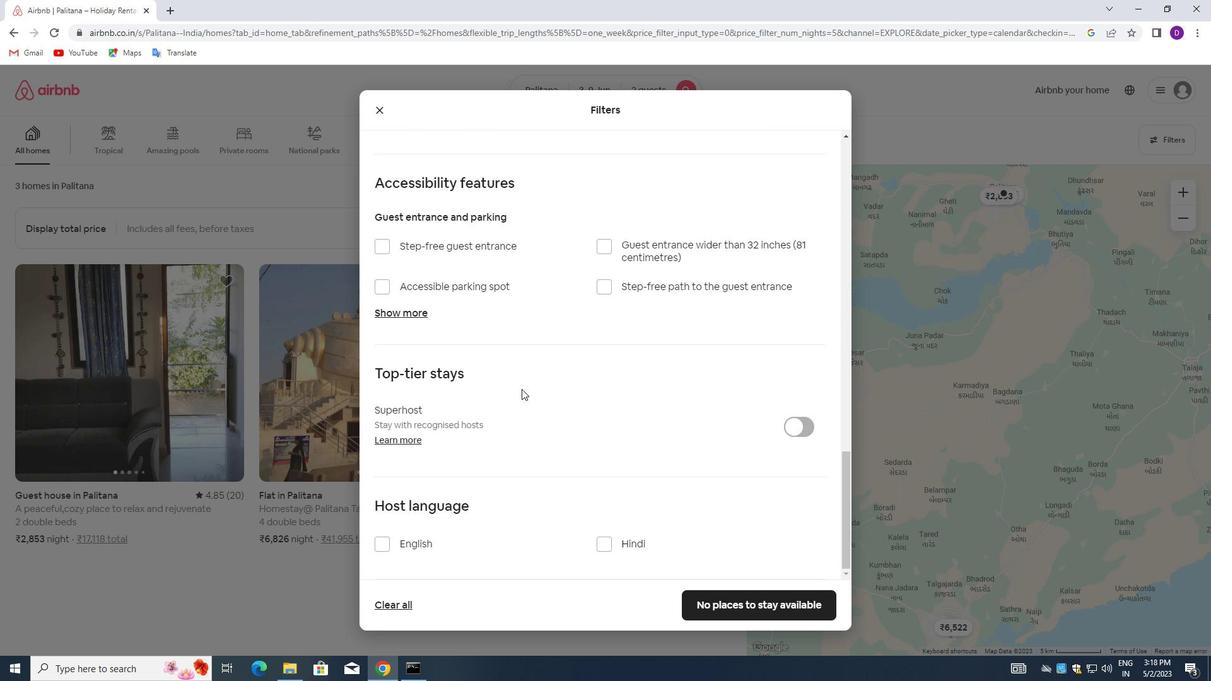 
Action: Mouse moved to (525, 419)
Screenshot: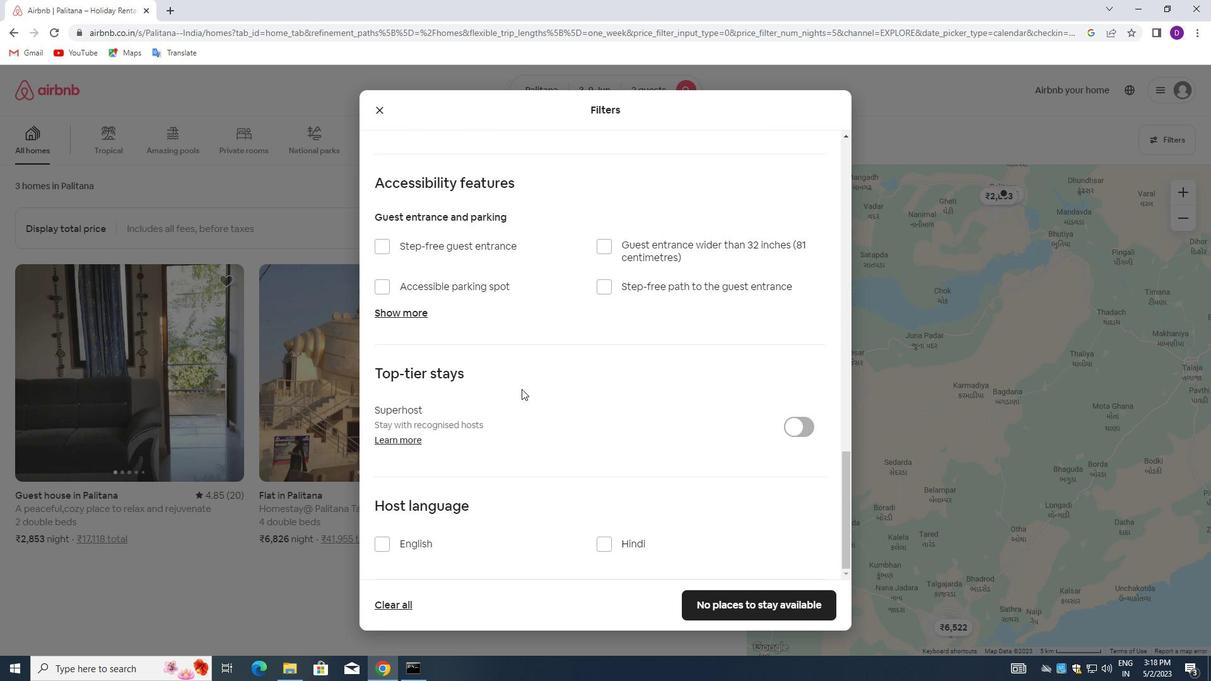 
Action: Mouse scrolled (525, 418) with delta (0, 0)
Screenshot: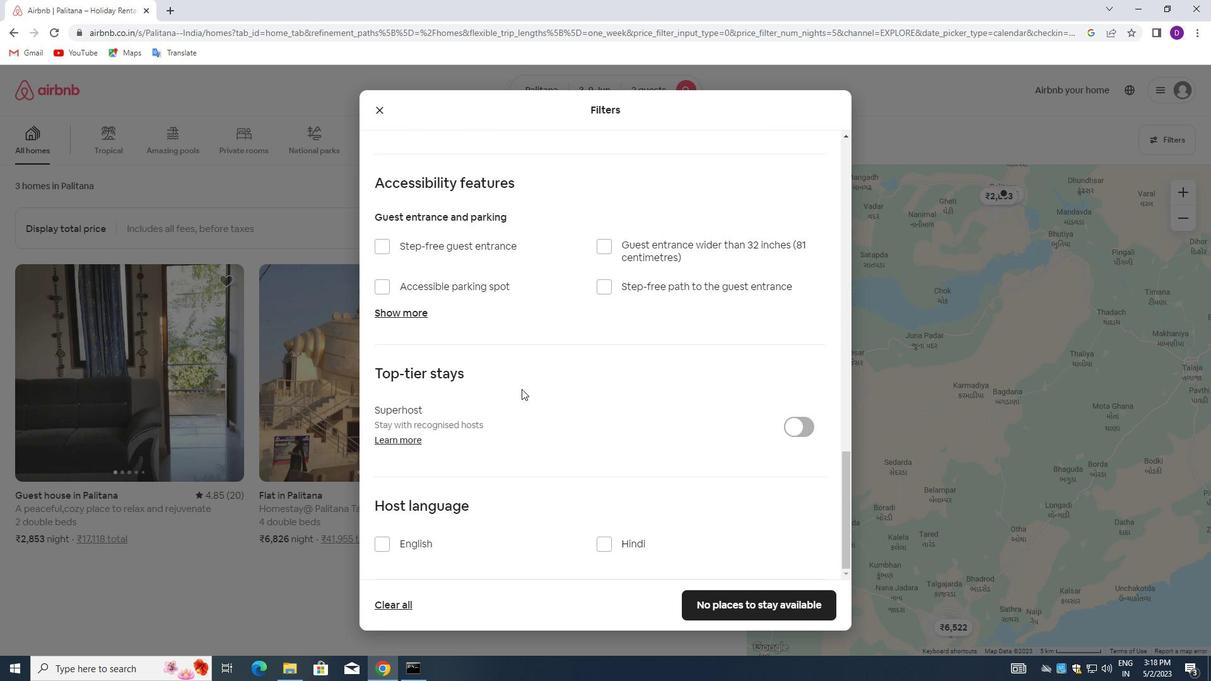 
Action: Mouse moved to (523, 427)
Screenshot: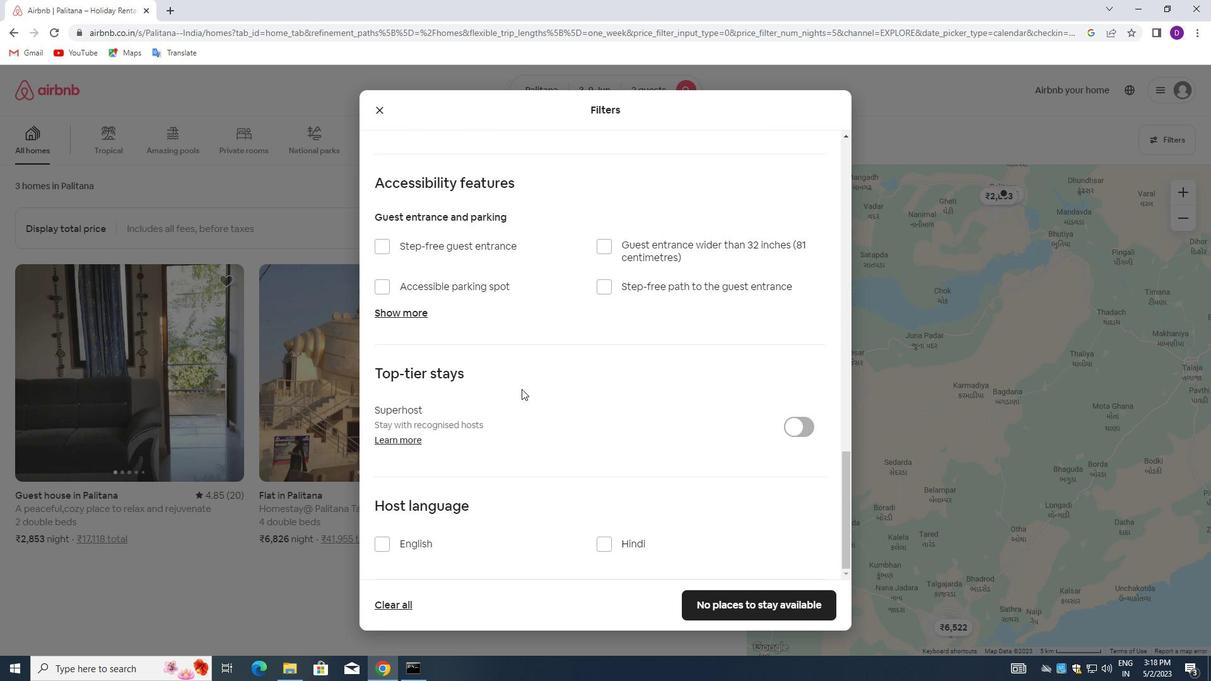 
Action: Mouse scrolled (523, 427) with delta (0, 0)
Screenshot: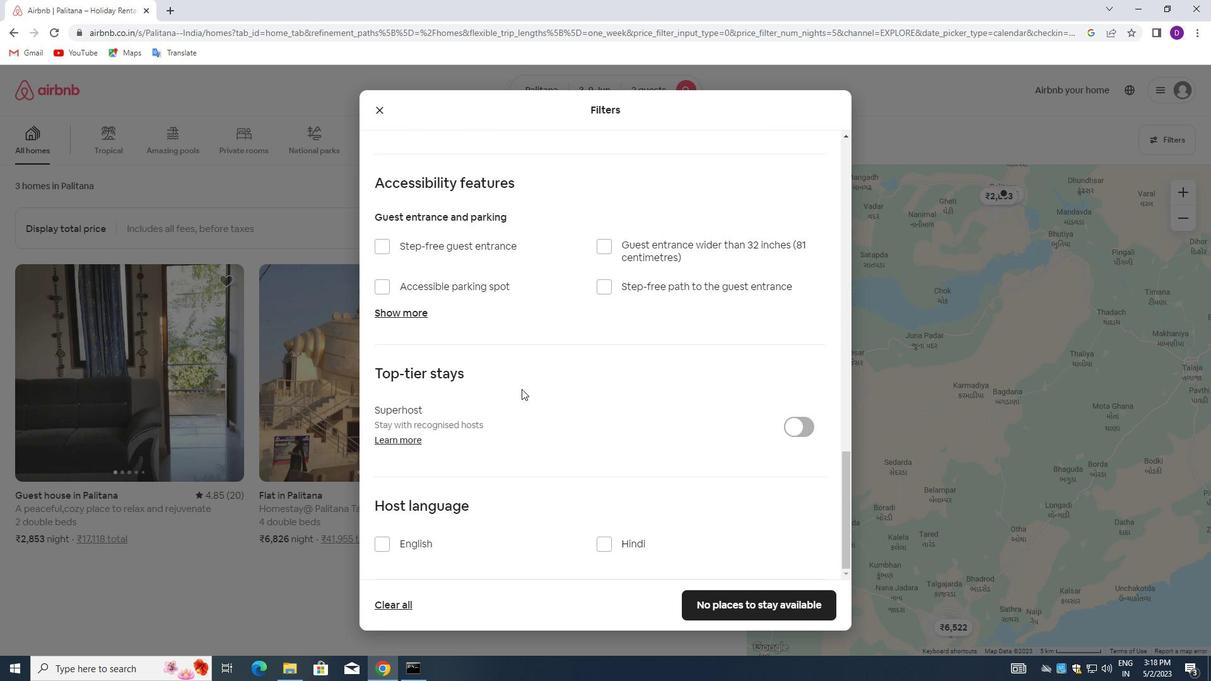 
Action: Mouse moved to (519, 434)
Screenshot: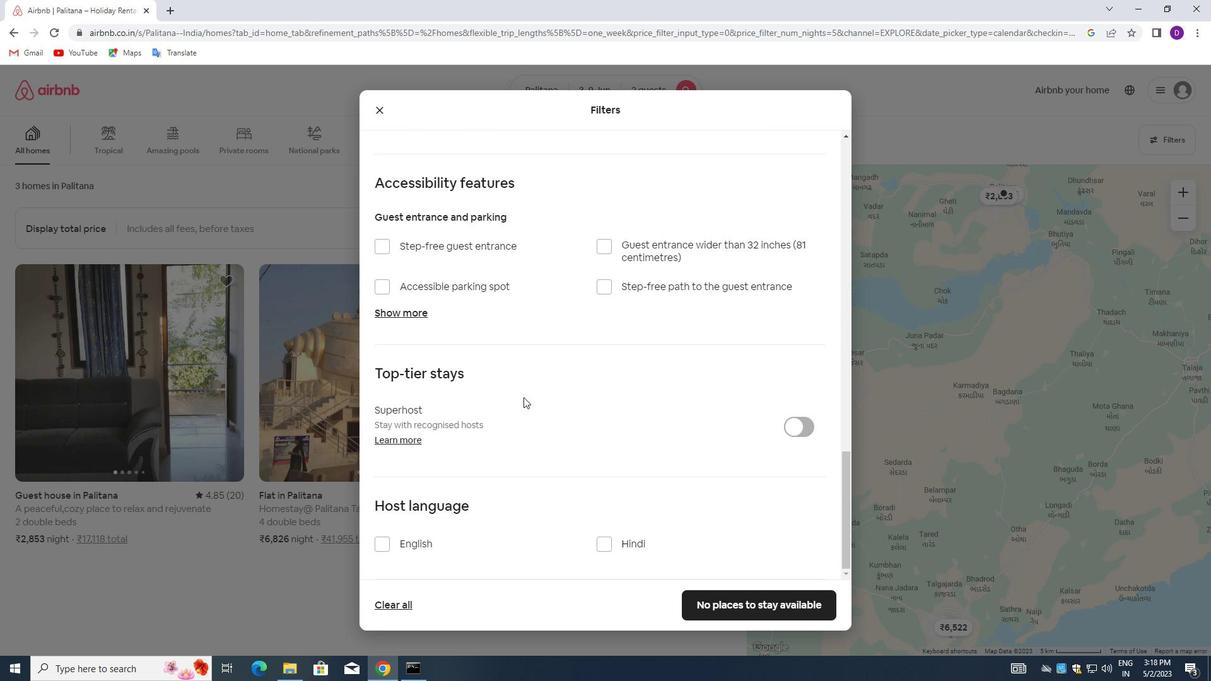 
Action: Mouse scrolled (519, 433) with delta (0, 0)
Screenshot: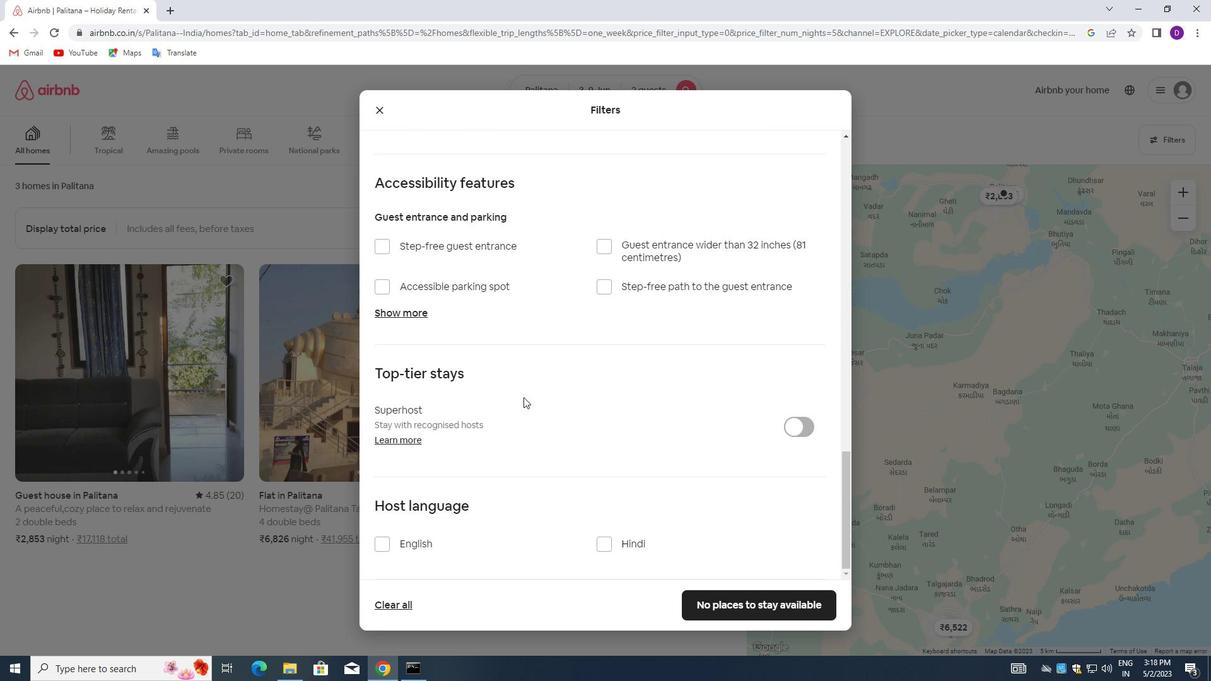 
Action: Mouse moved to (387, 544)
Screenshot: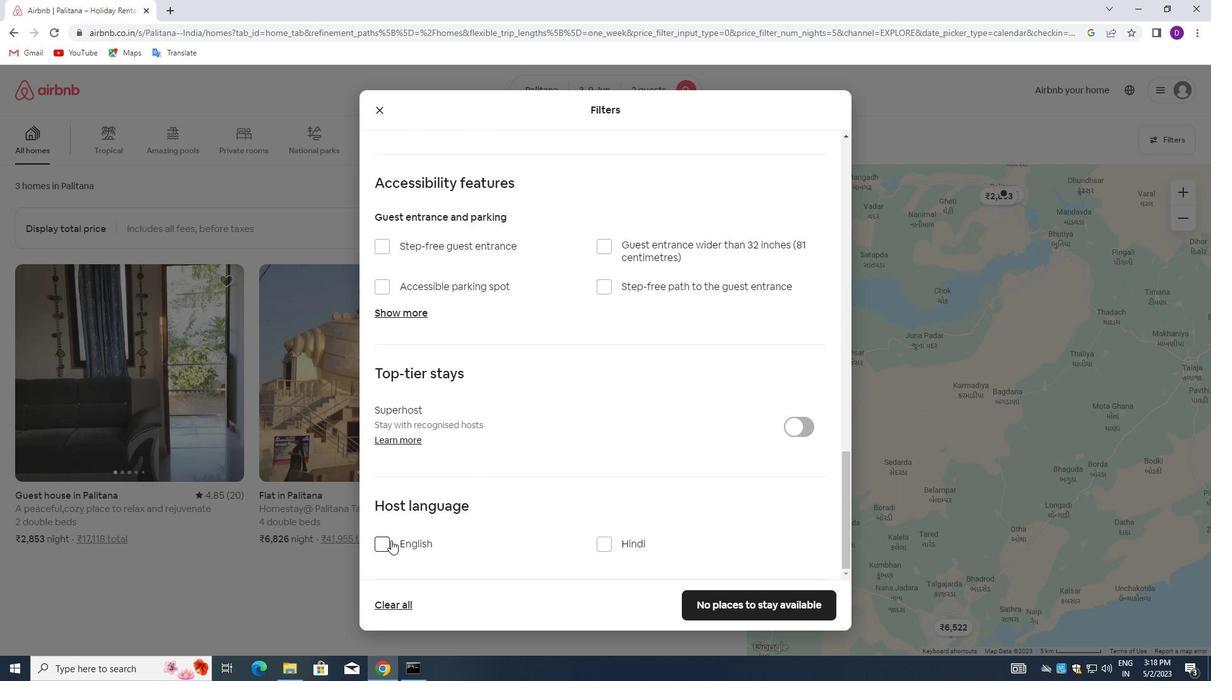 
Action: Mouse pressed left at (387, 544)
Screenshot: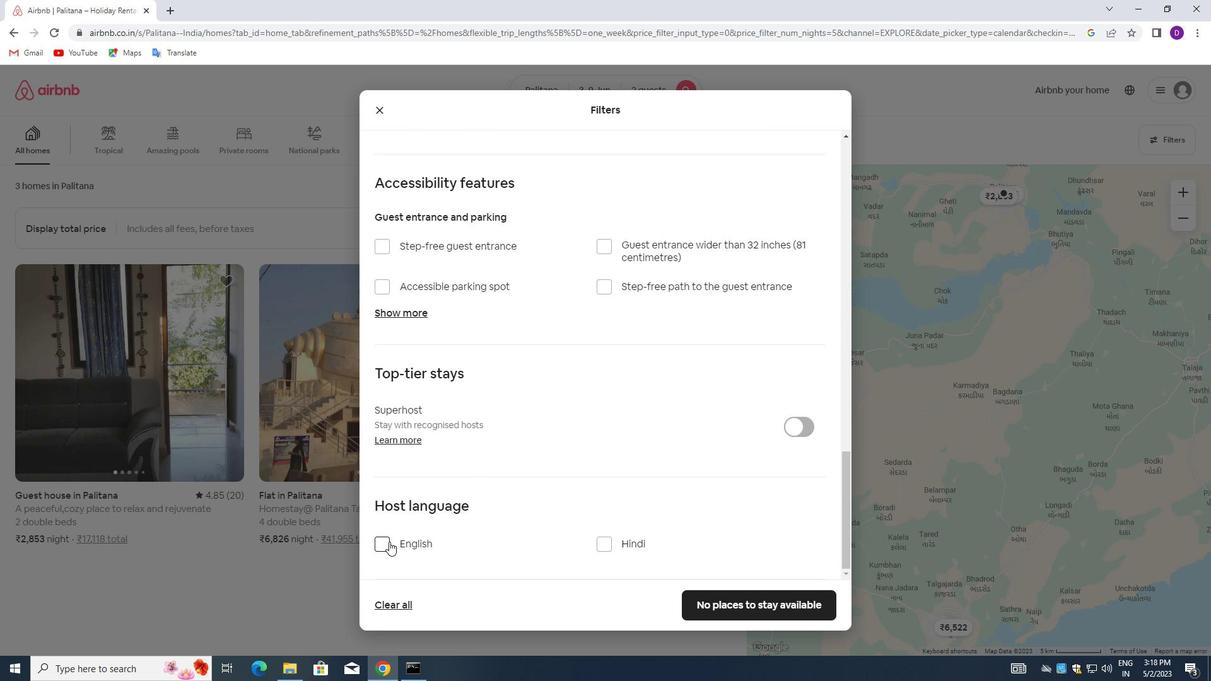 
Action: Mouse moved to (698, 607)
Screenshot: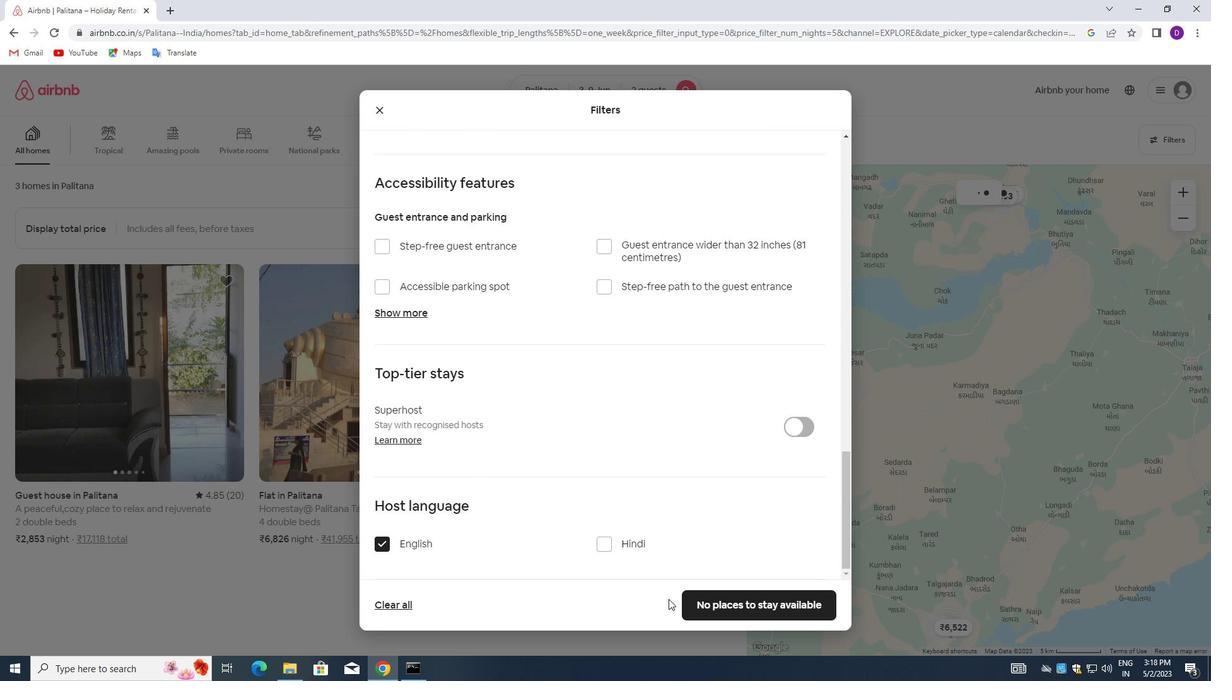 
Action: Mouse pressed left at (698, 607)
Screenshot: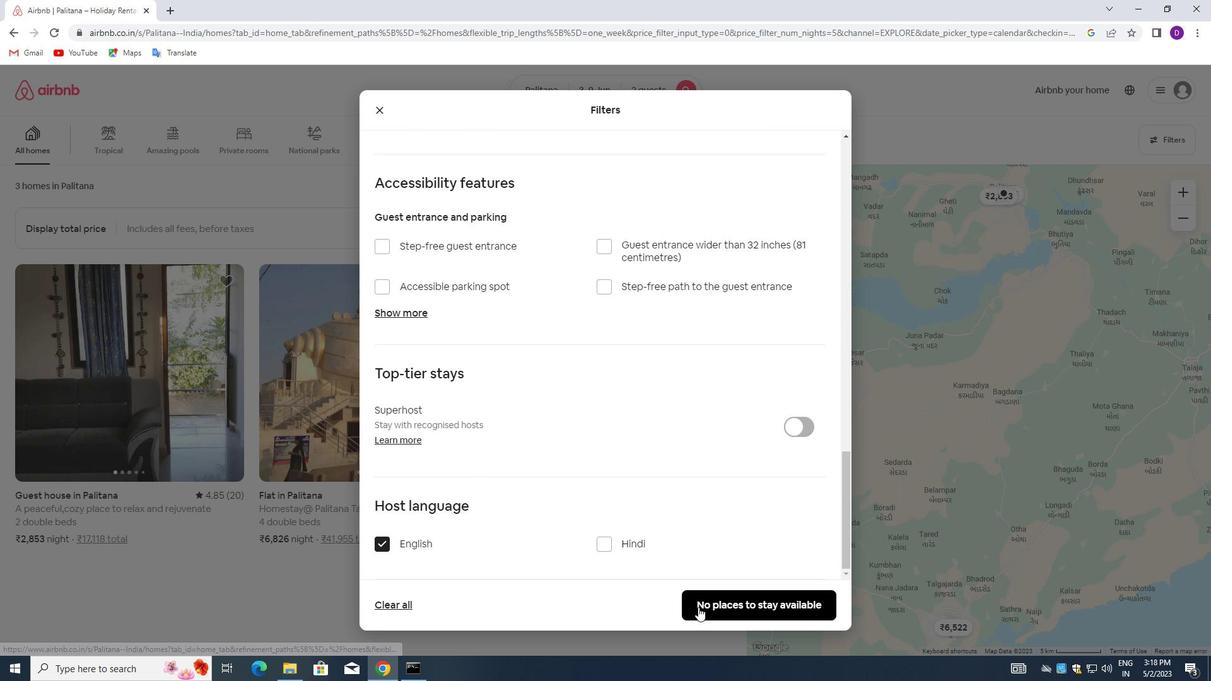 
